 Task: Find connections with filter location Yishui with filter topic #brandingwith filter profile language Potuguese with filter current company Antler with filter school Institute of Product Leadership with filter industry Historical Sites with filter service category Corporate Events with filter keywords title Truck Driver
Action: Mouse moved to (612, 77)
Screenshot: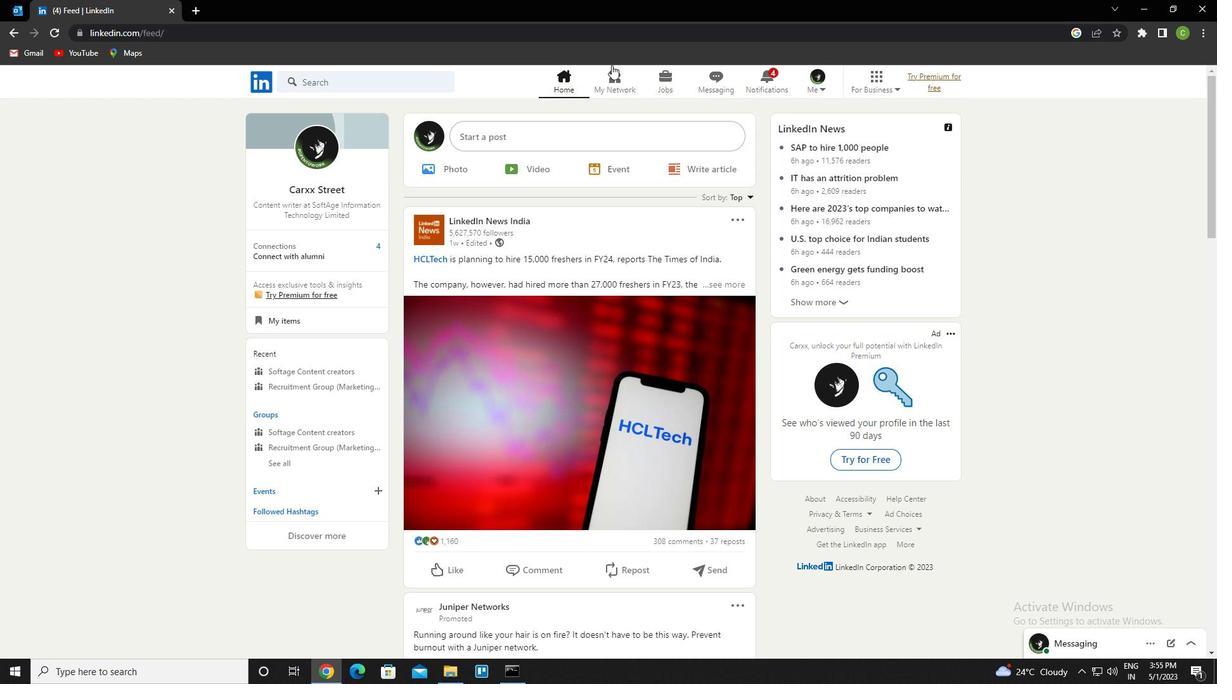 
Action: Mouse pressed left at (612, 77)
Screenshot: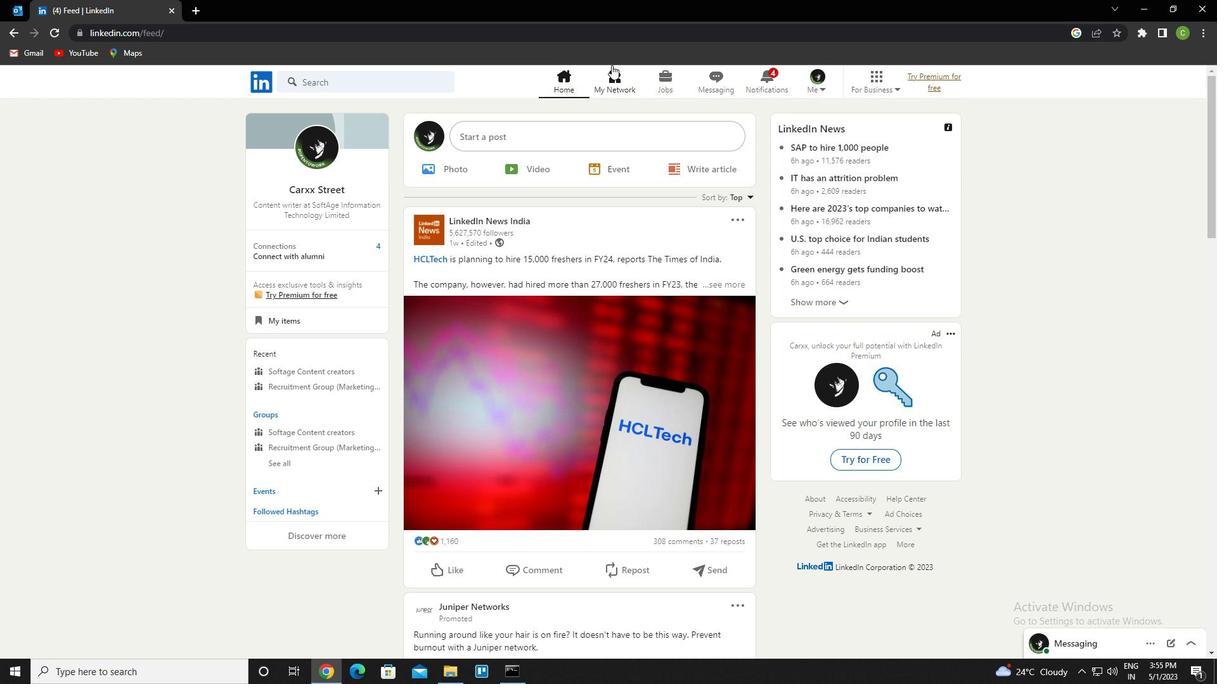 
Action: Mouse moved to (342, 157)
Screenshot: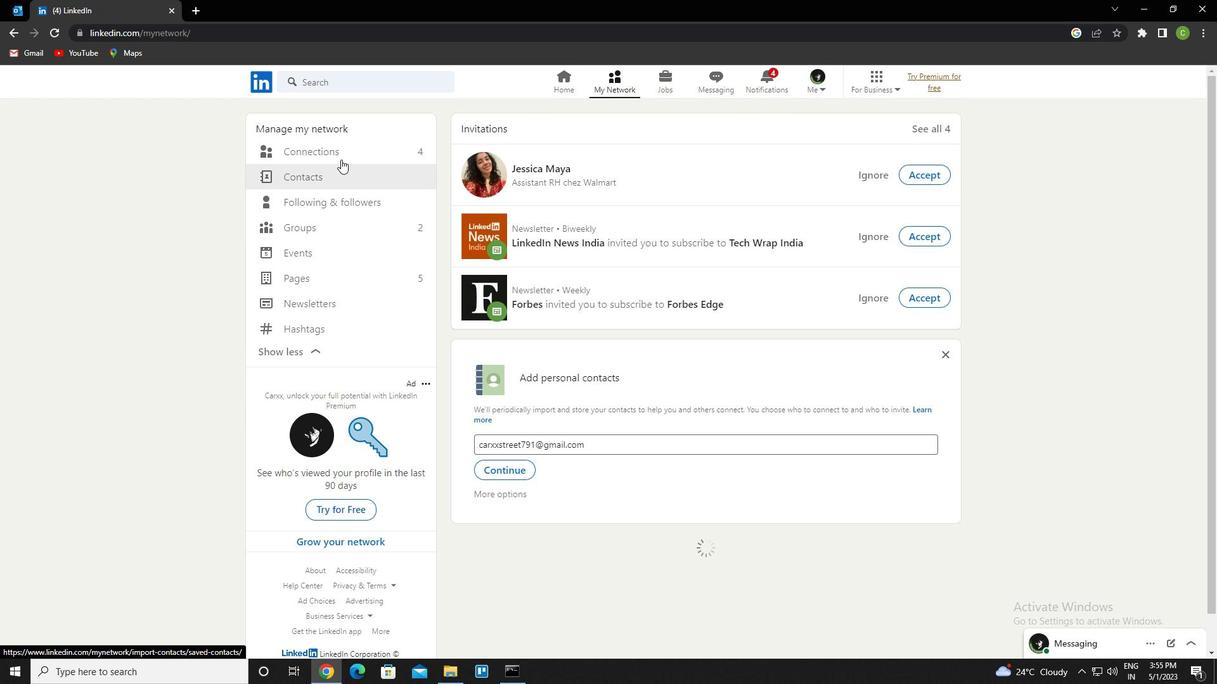 
Action: Mouse pressed left at (342, 157)
Screenshot: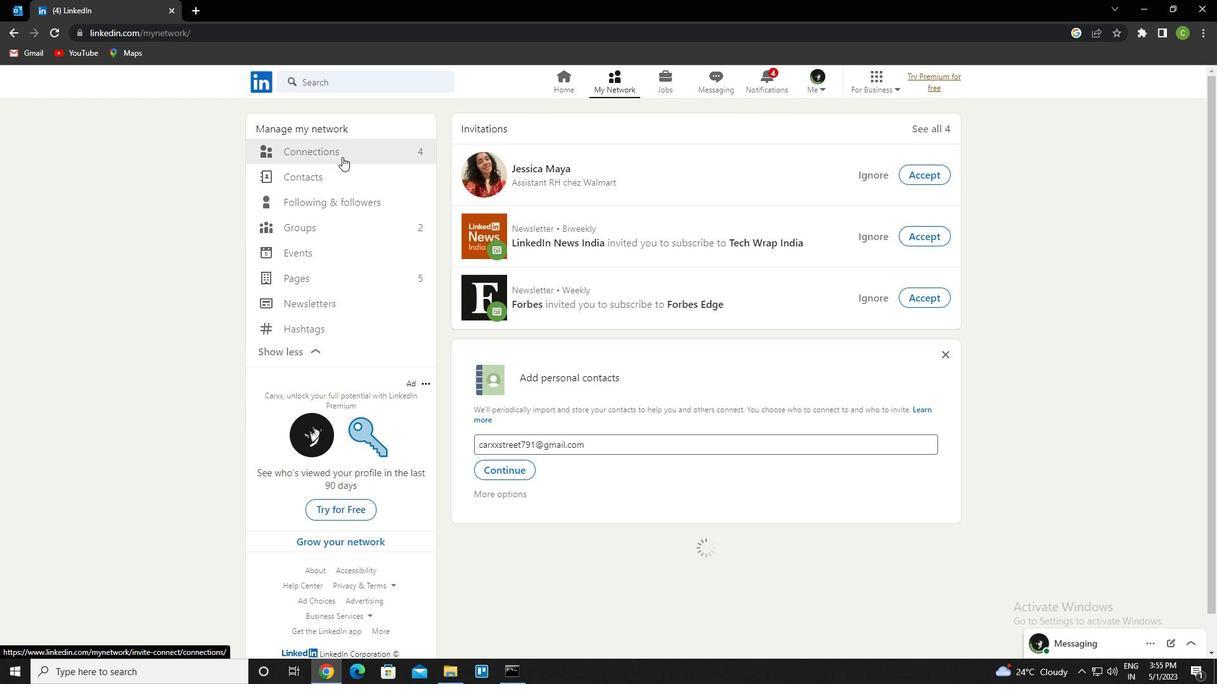 
Action: Mouse moved to (712, 156)
Screenshot: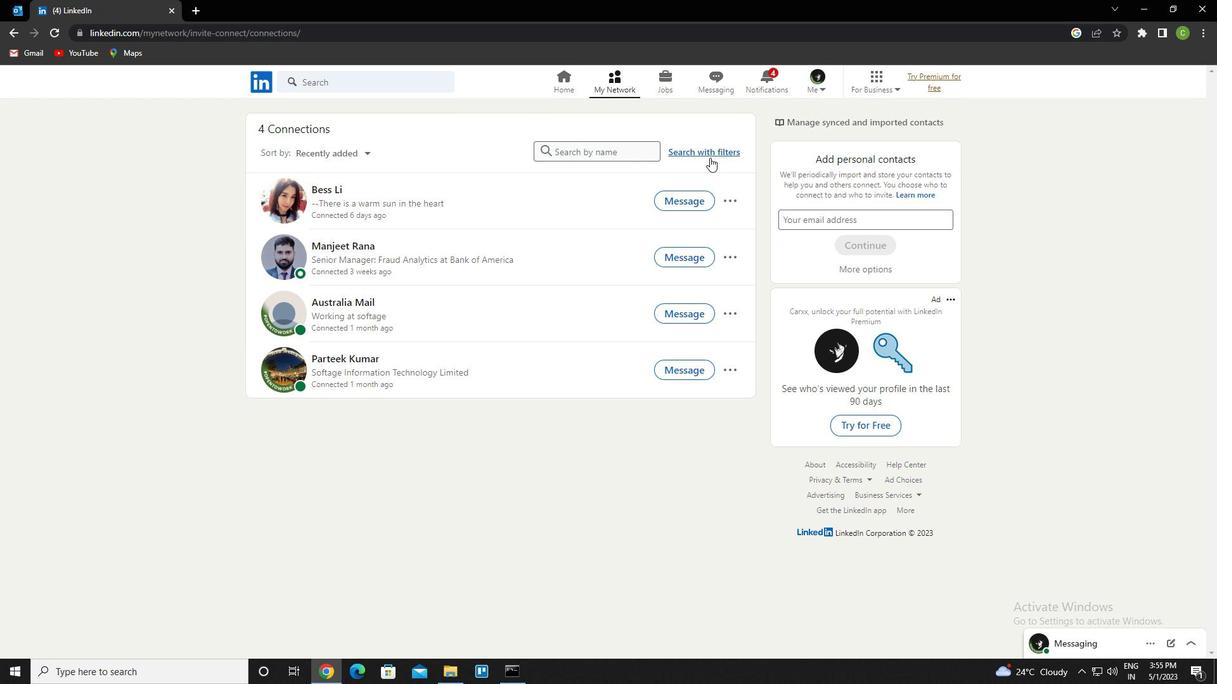 
Action: Mouse pressed left at (712, 156)
Screenshot: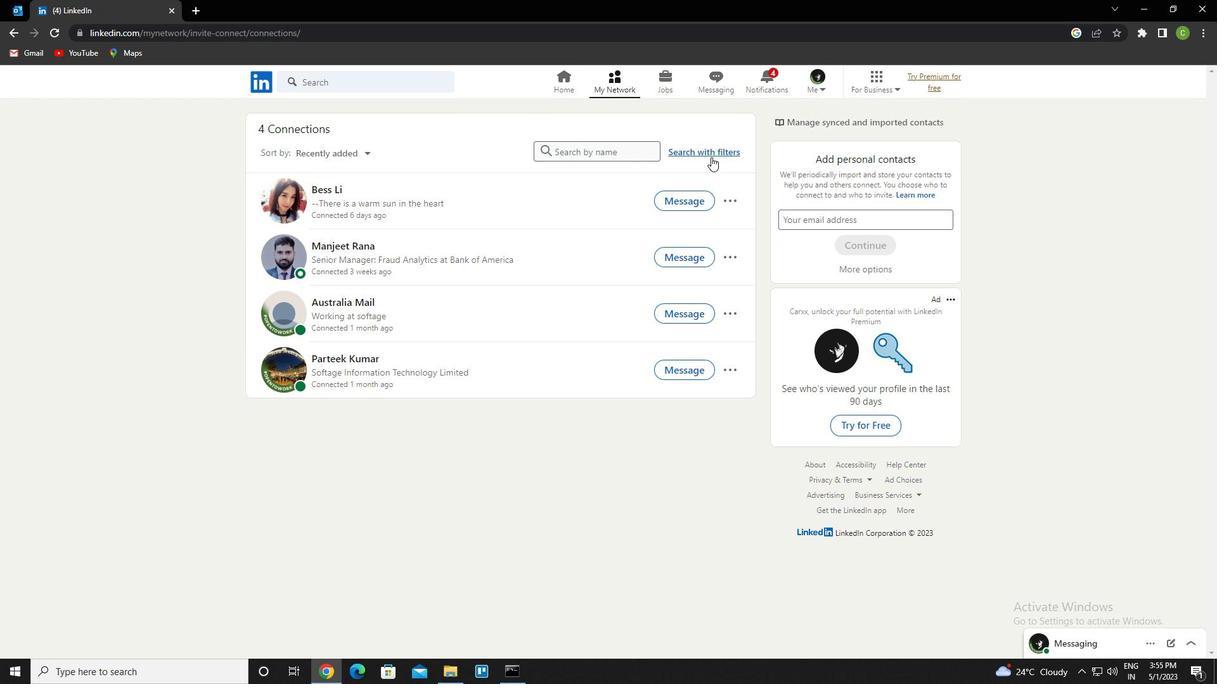 
Action: Mouse moved to (644, 117)
Screenshot: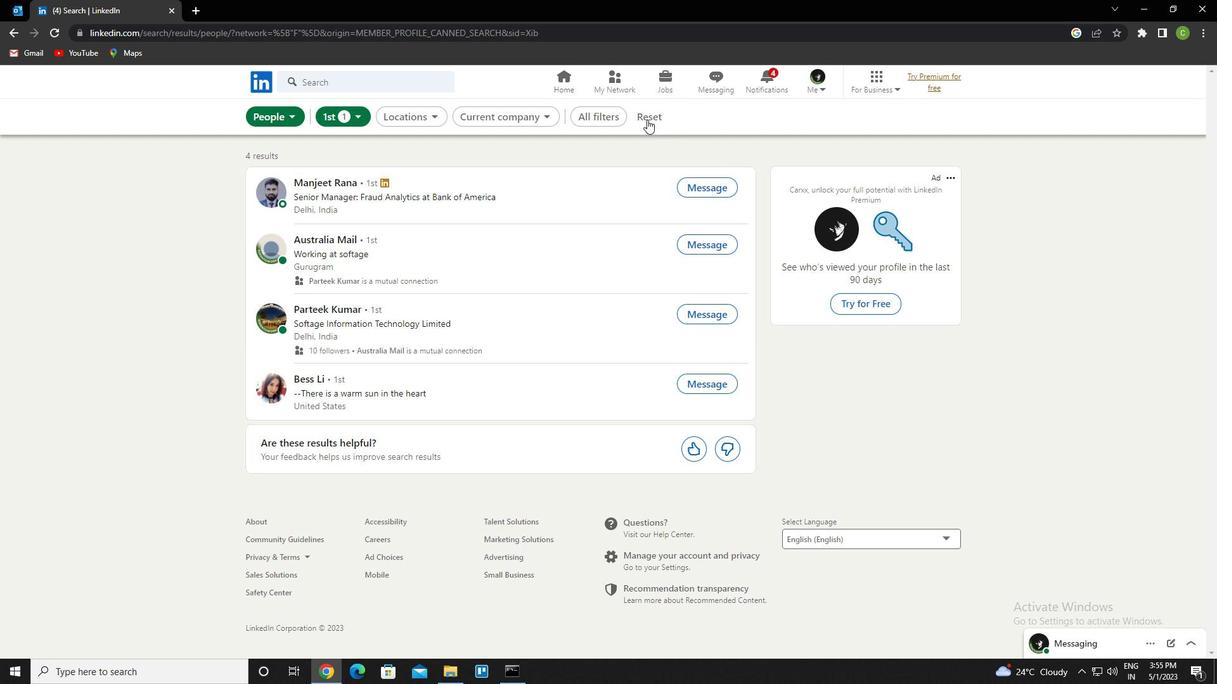 
Action: Mouse pressed left at (644, 117)
Screenshot: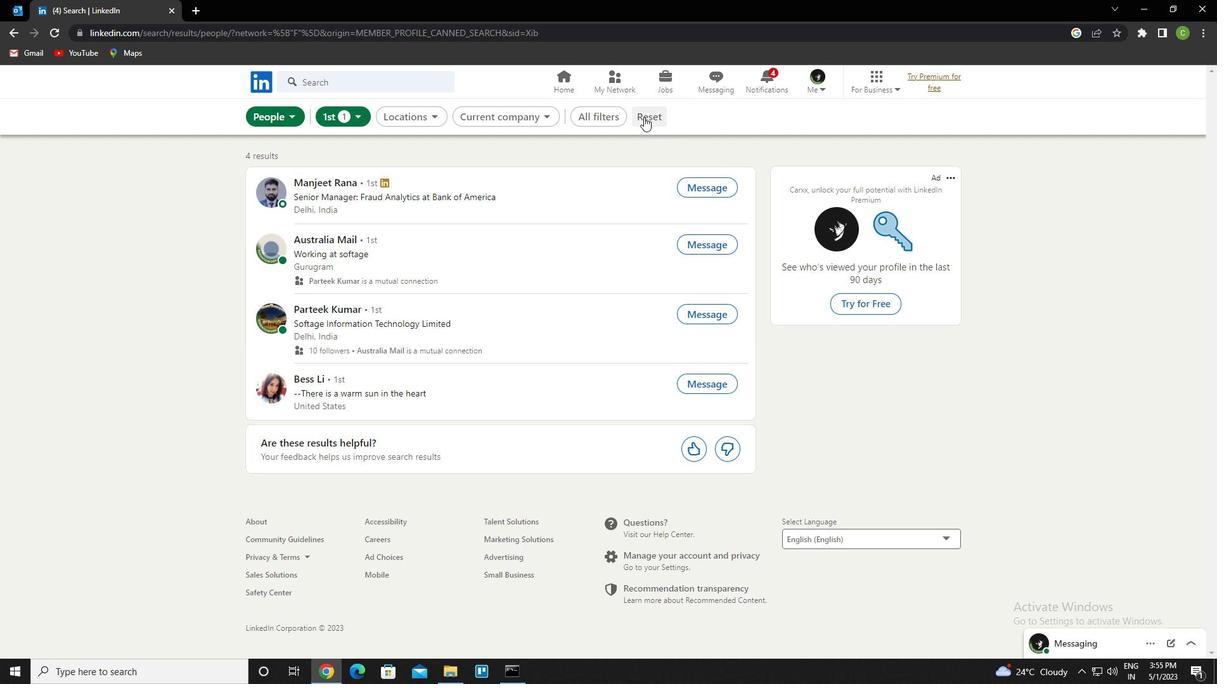 
Action: Mouse moved to (627, 117)
Screenshot: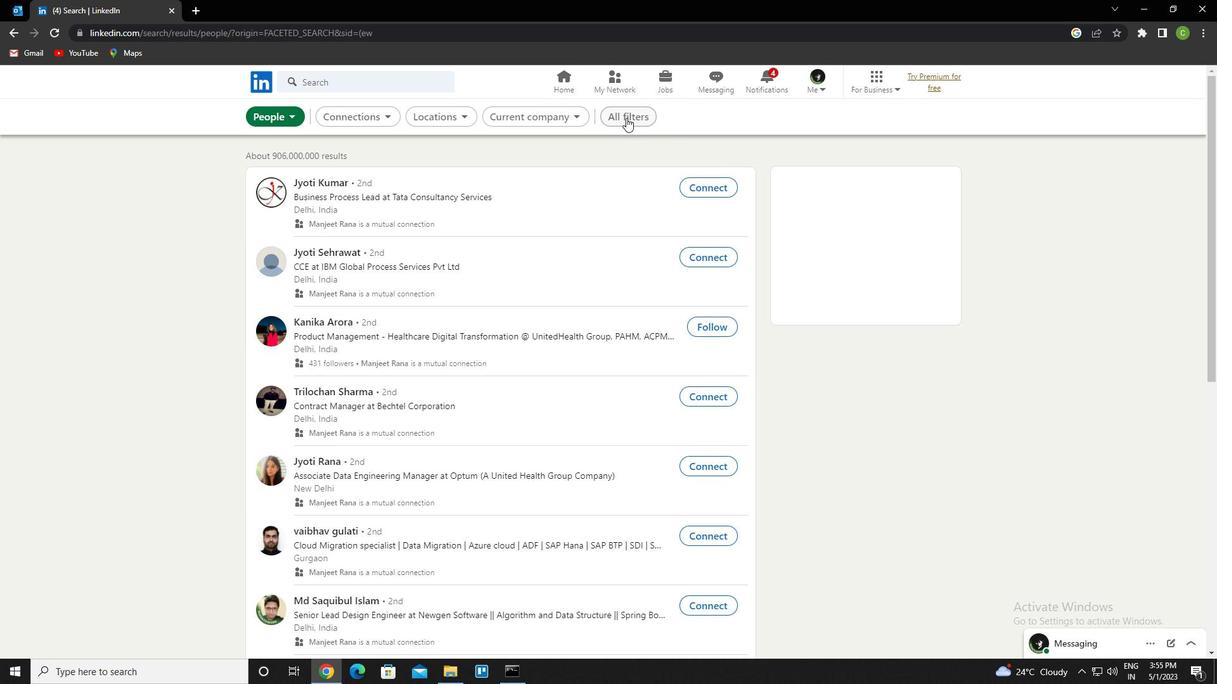 
Action: Mouse pressed left at (627, 117)
Screenshot: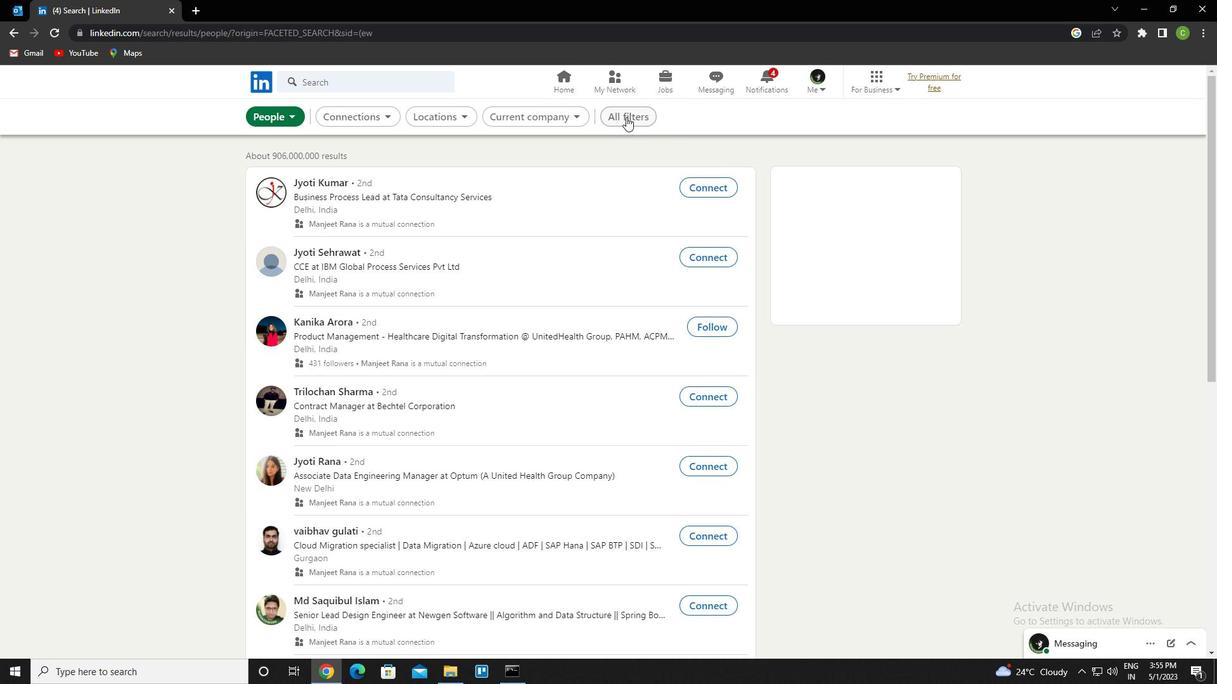 
Action: Mouse moved to (1083, 403)
Screenshot: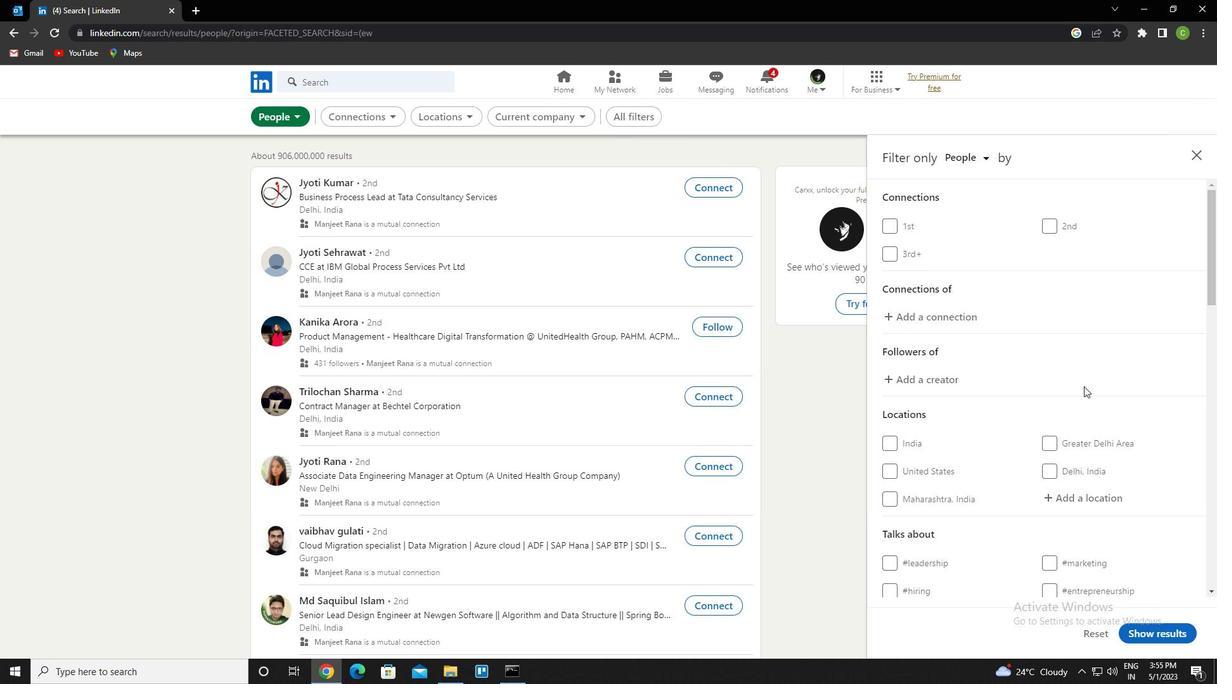 
Action: Mouse scrolled (1083, 402) with delta (0, 0)
Screenshot: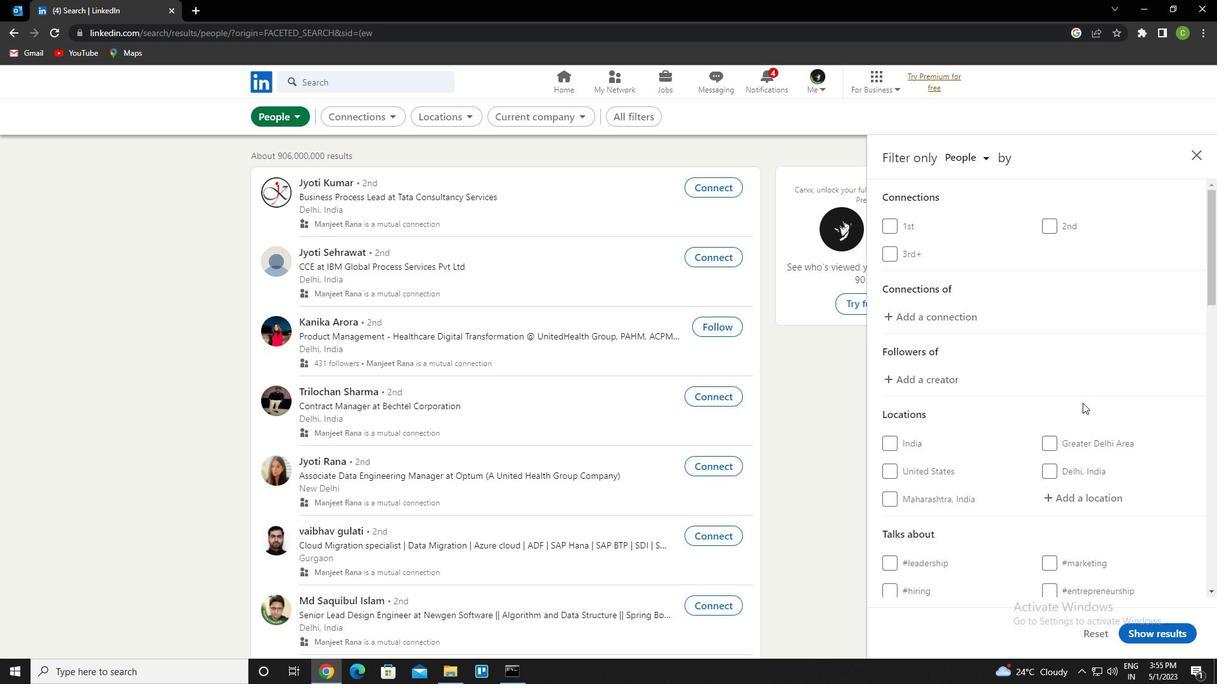 
Action: Mouse scrolled (1083, 402) with delta (0, 0)
Screenshot: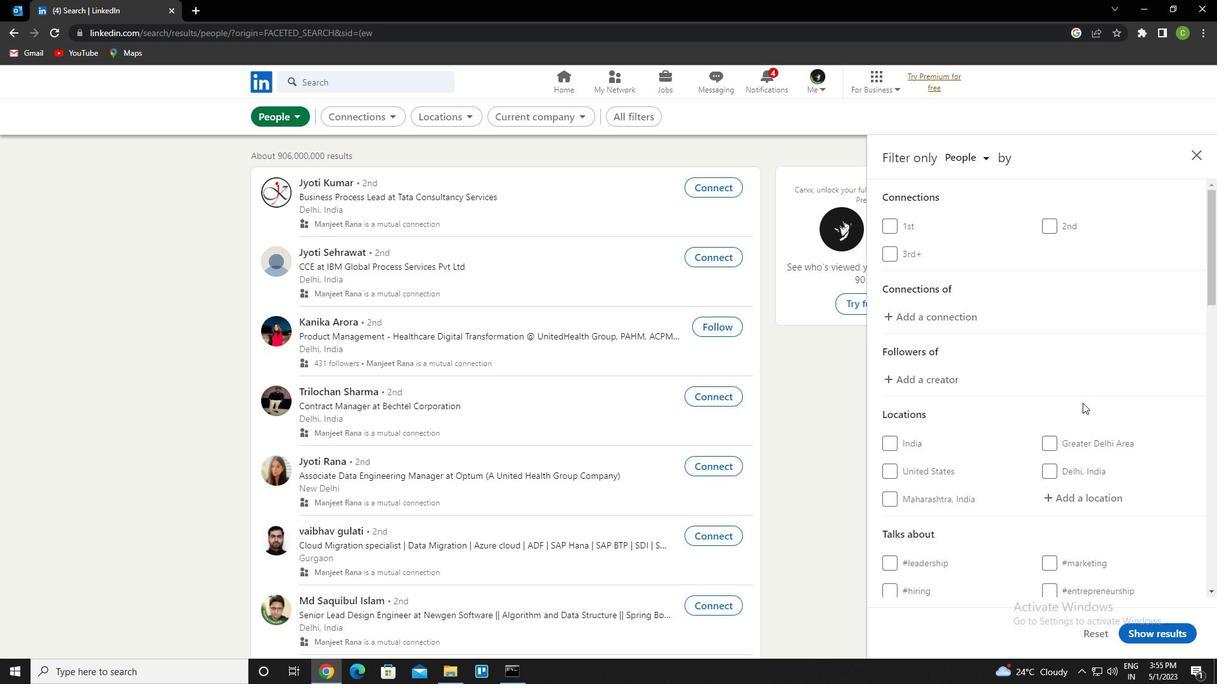 
Action: Mouse moved to (1083, 403)
Screenshot: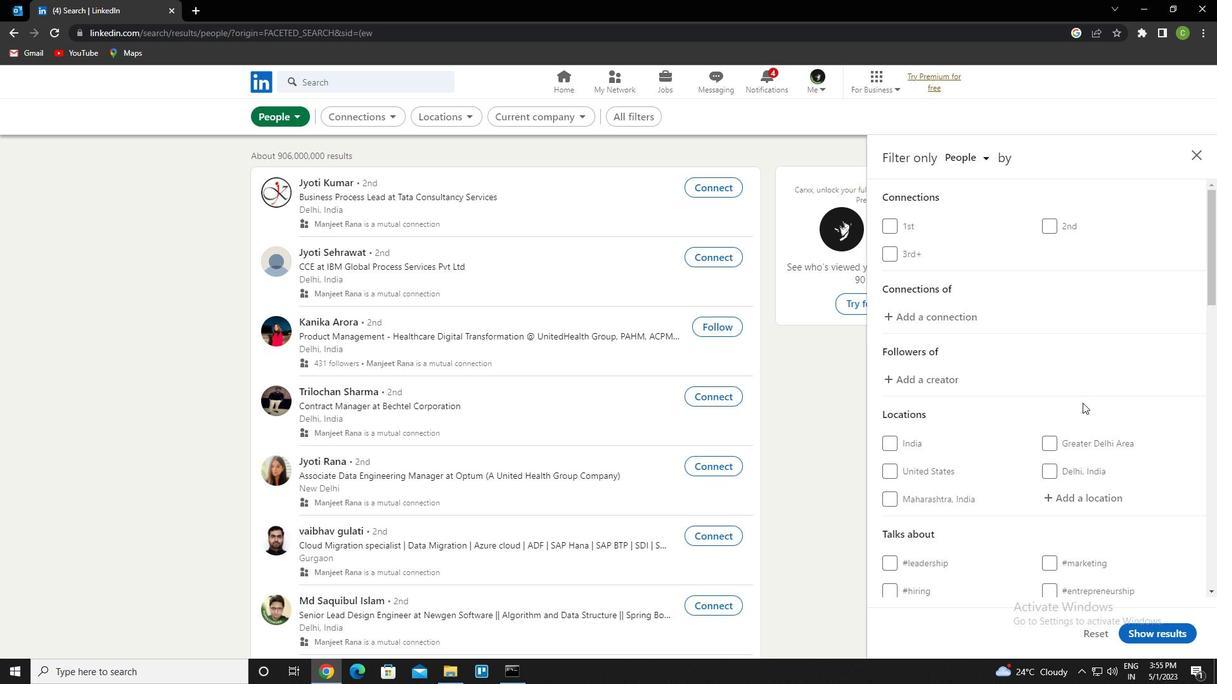 
Action: Mouse scrolled (1083, 402) with delta (0, 0)
Screenshot: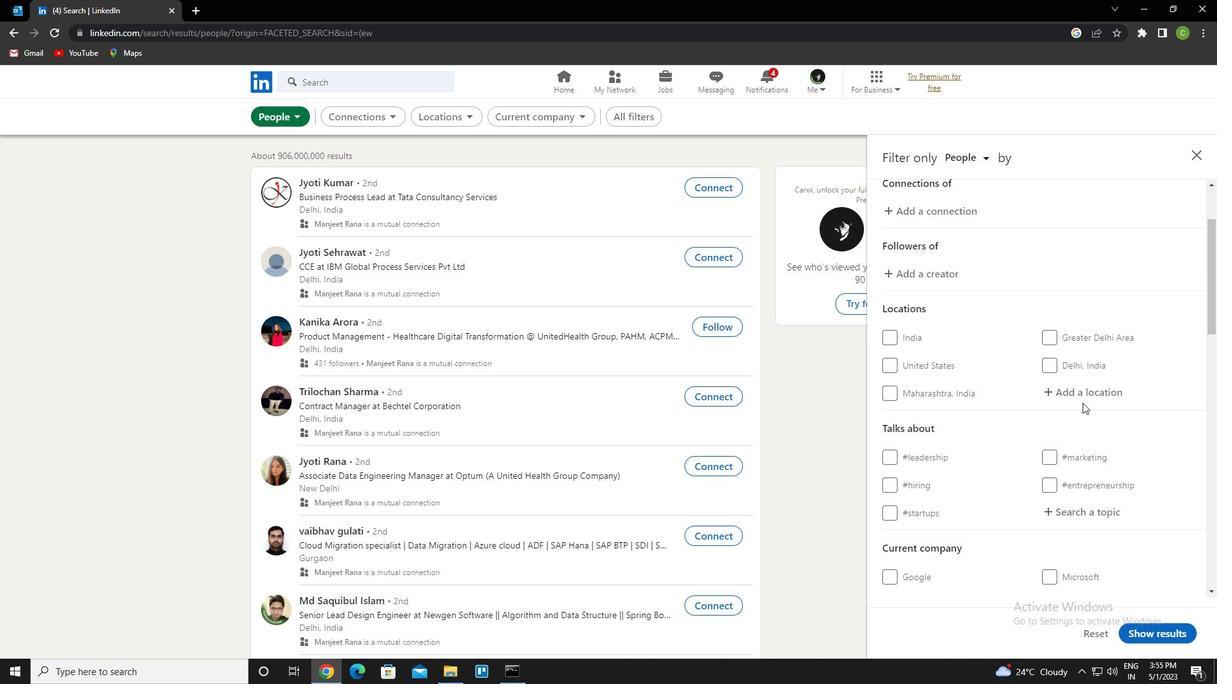 
Action: Mouse moved to (1094, 314)
Screenshot: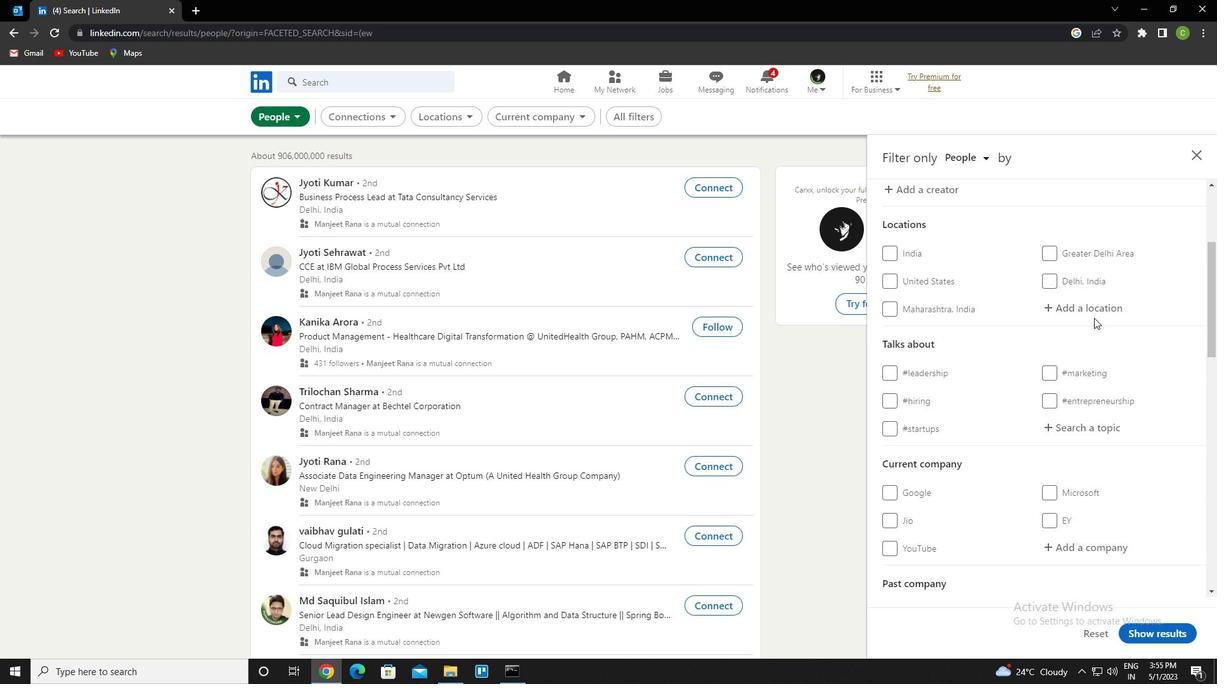 
Action: Mouse pressed left at (1094, 314)
Screenshot: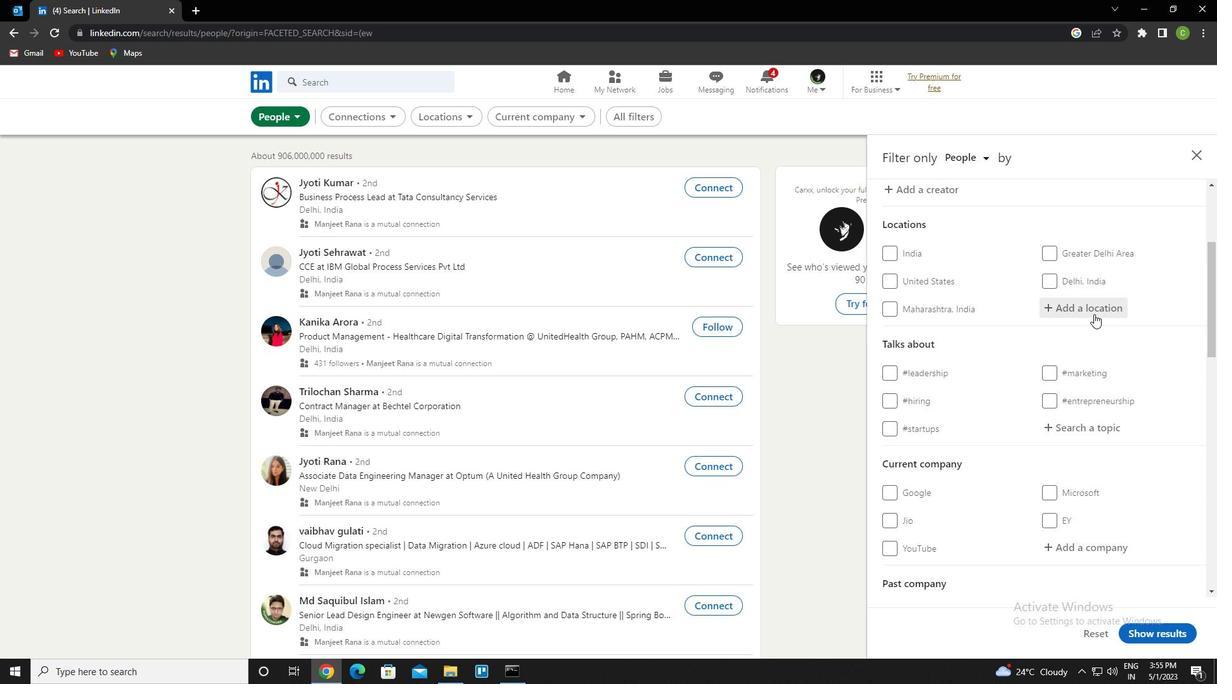 
Action: Key pressed <Key.caps_lock>y<Key.caps_lock>ishui
Screenshot: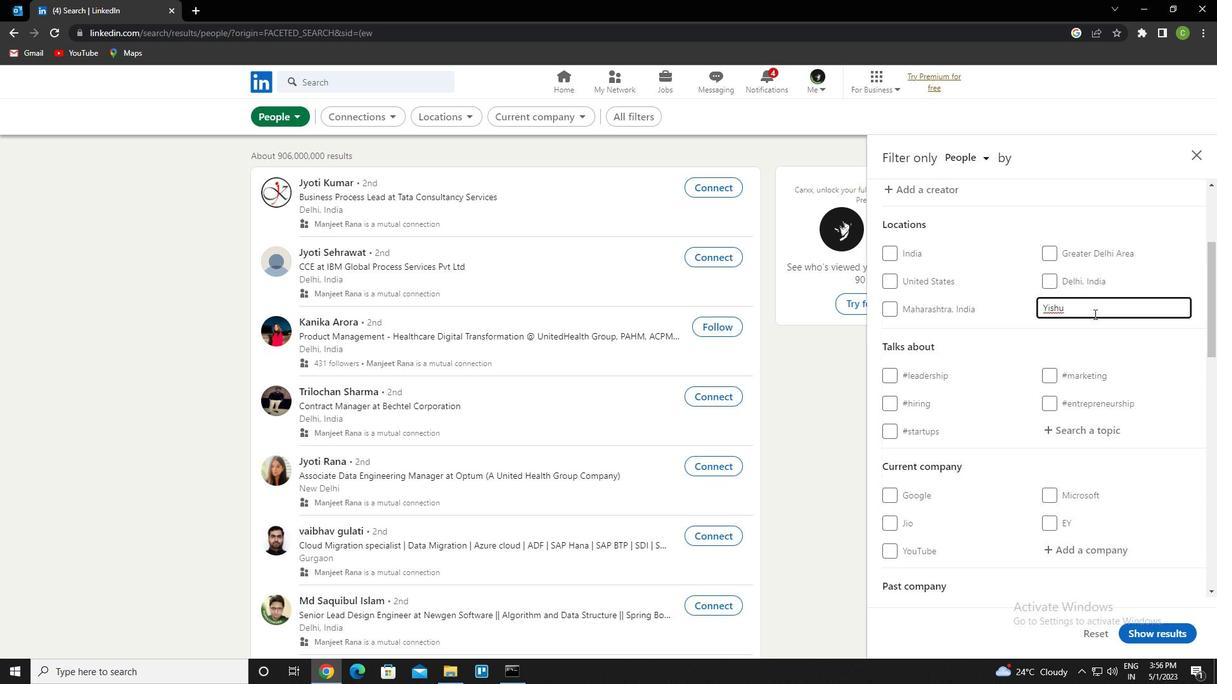
Action: Mouse moved to (1092, 316)
Screenshot: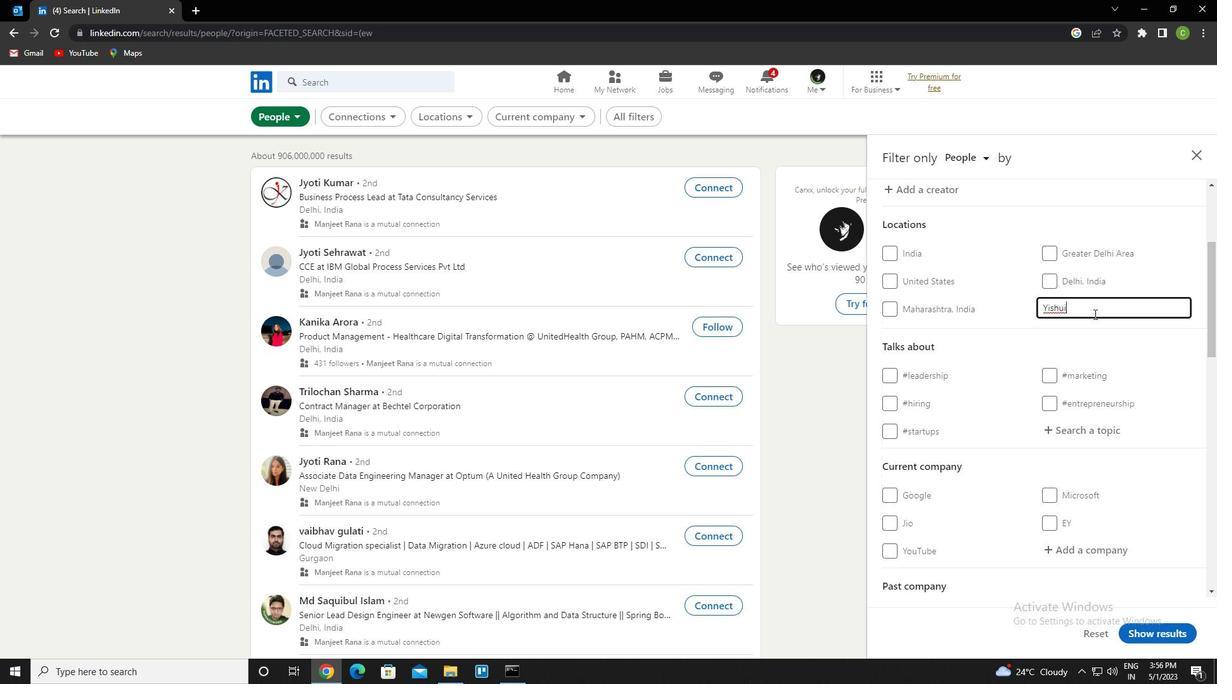 
Action: Mouse scrolled (1092, 315) with delta (0, 0)
Screenshot: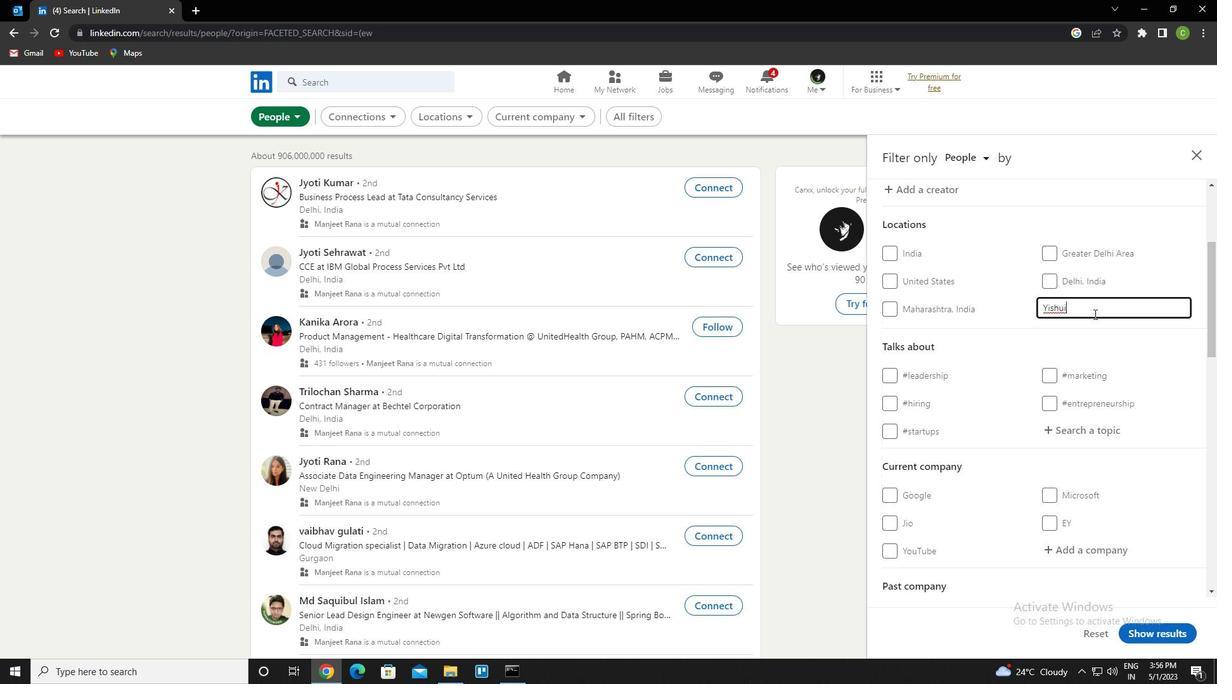 
Action: Mouse scrolled (1092, 315) with delta (0, 0)
Screenshot: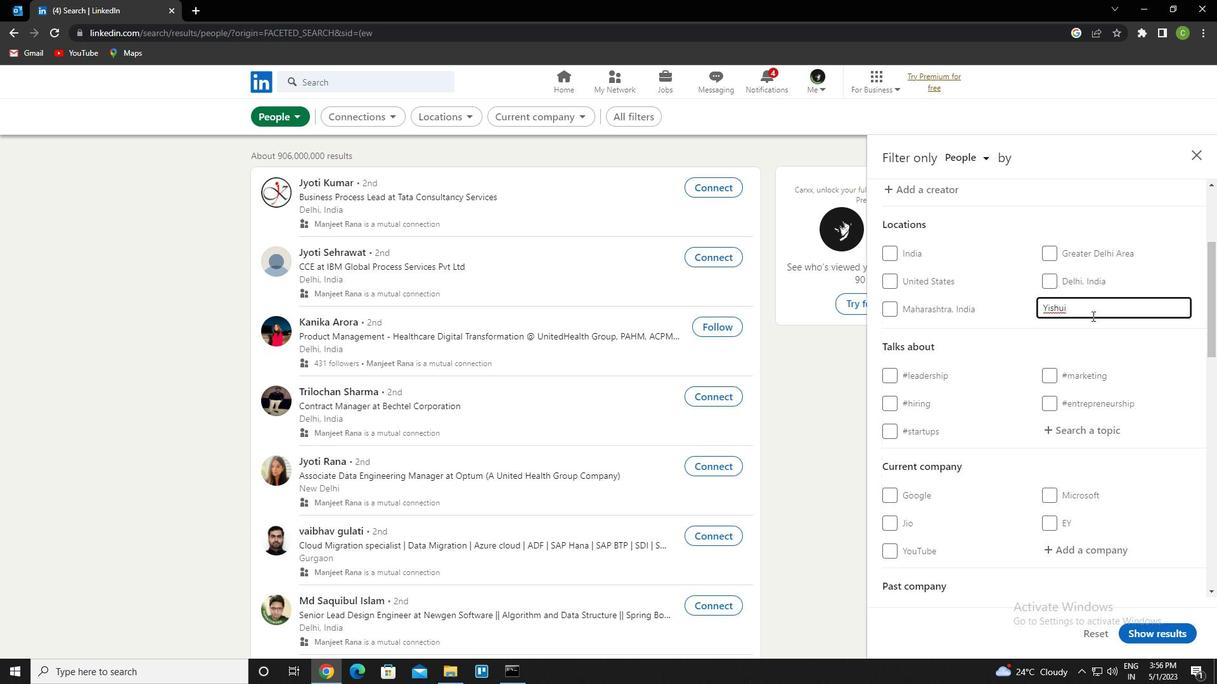 
Action: Mouse moved to (1094, 303)
Screenshot: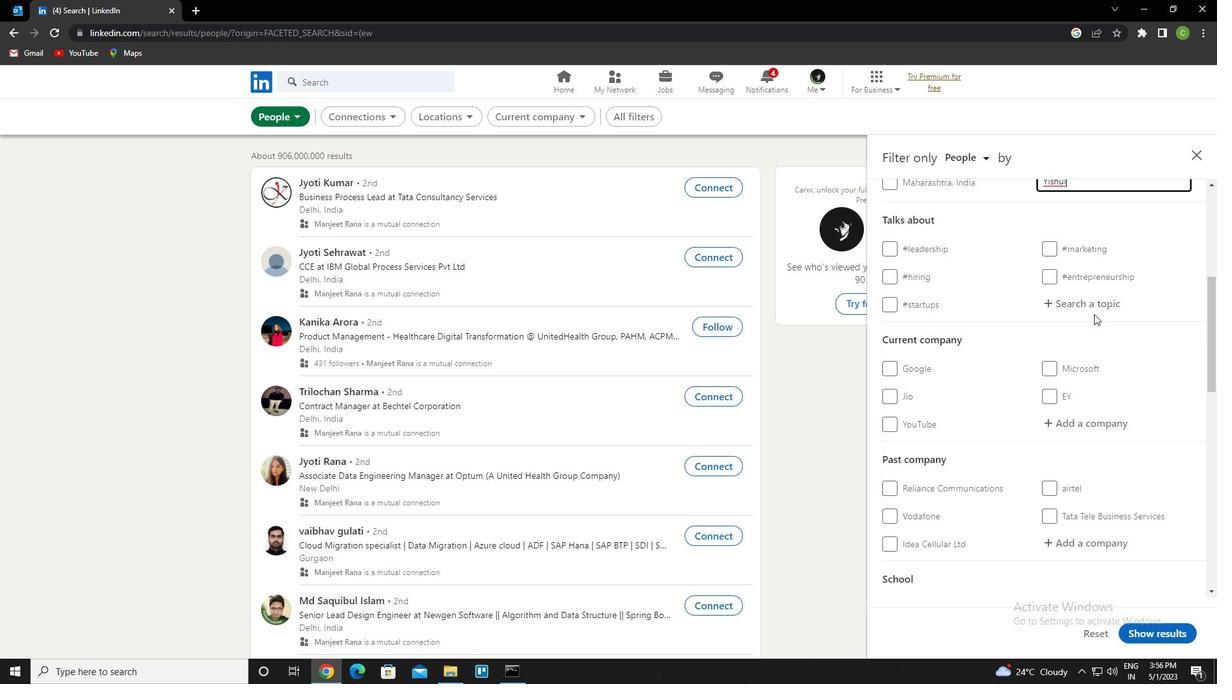
Action: Mouse pressed left at (1094, 303)
Screenshot: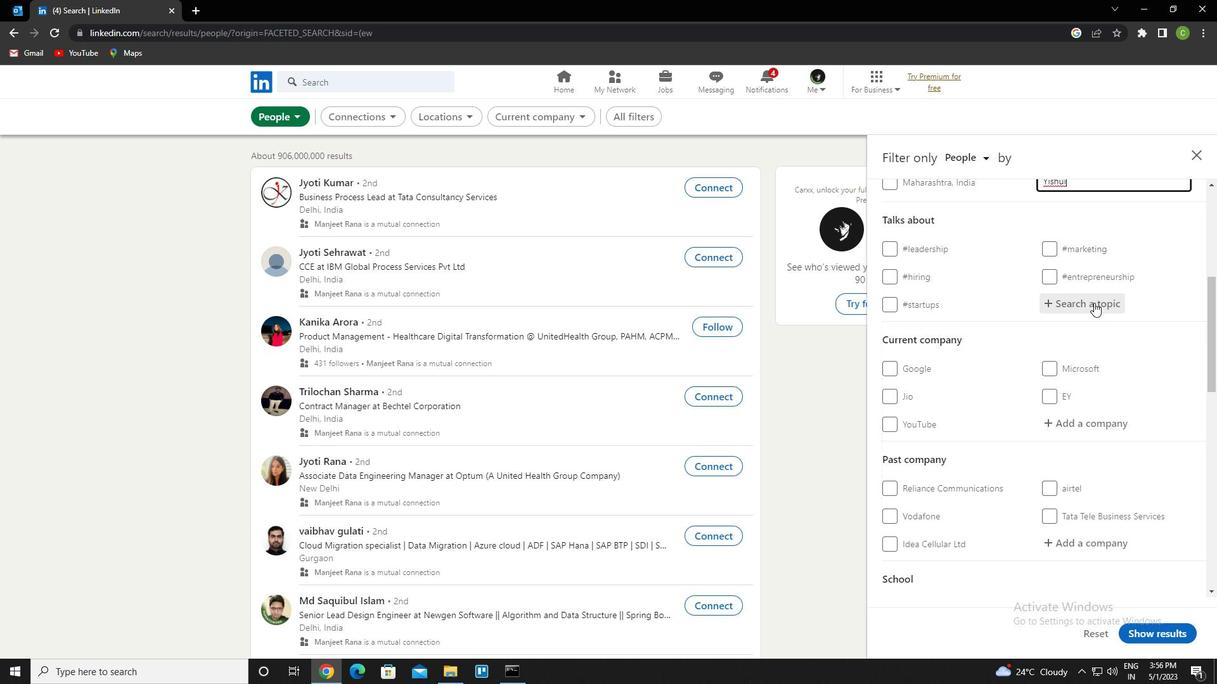 
Action: Key pressed branding<Key.down><Key.enter>
Screenshot: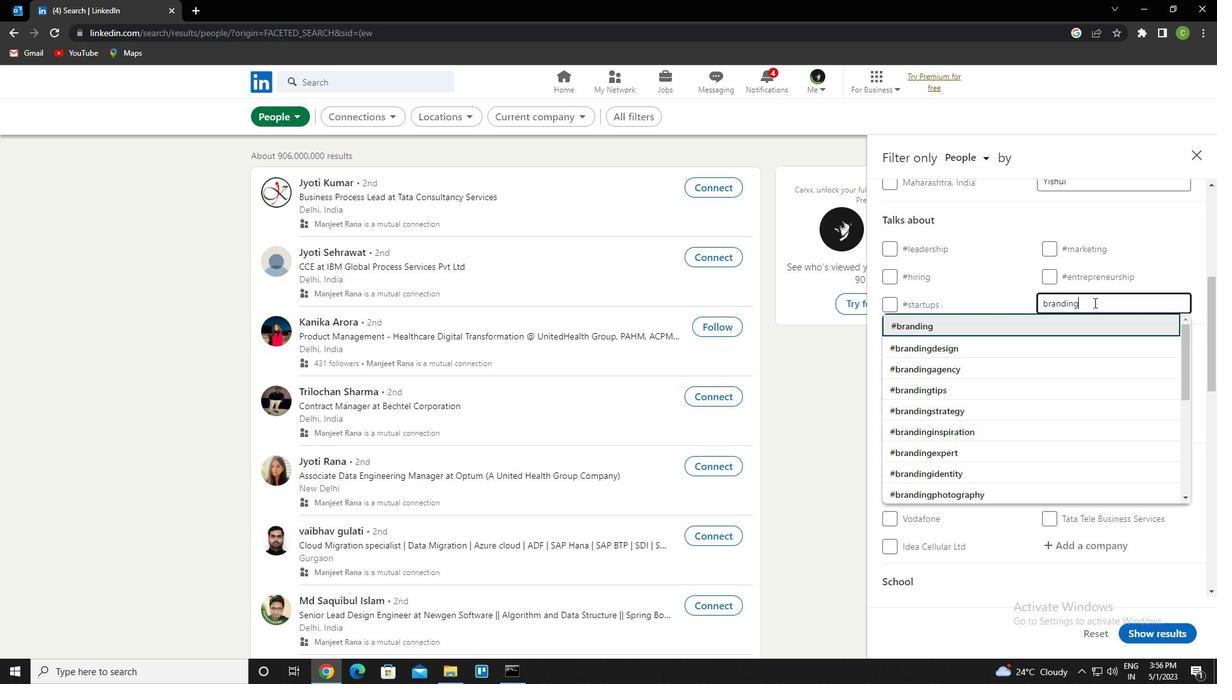 
Action: Mouse scrolled (1094, 302) with delta (0, 0)
Screenshot: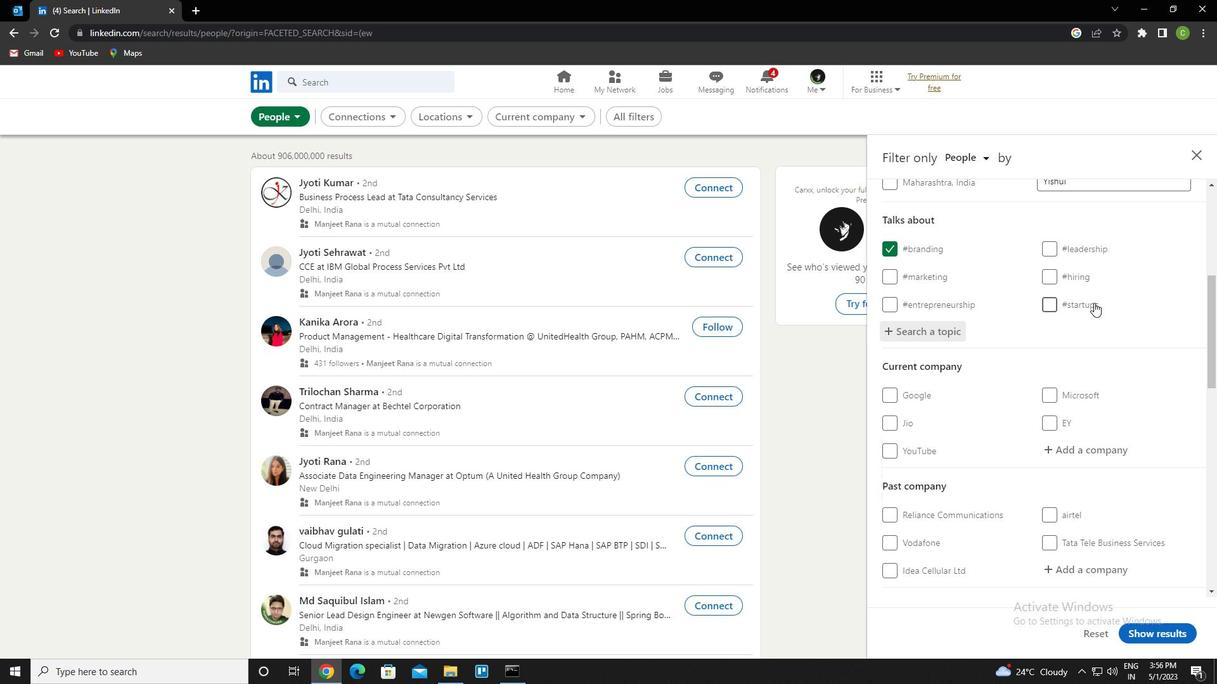 
Action: Mouse scrolled (1094, 302) with delta (0, 0)
Screenshot: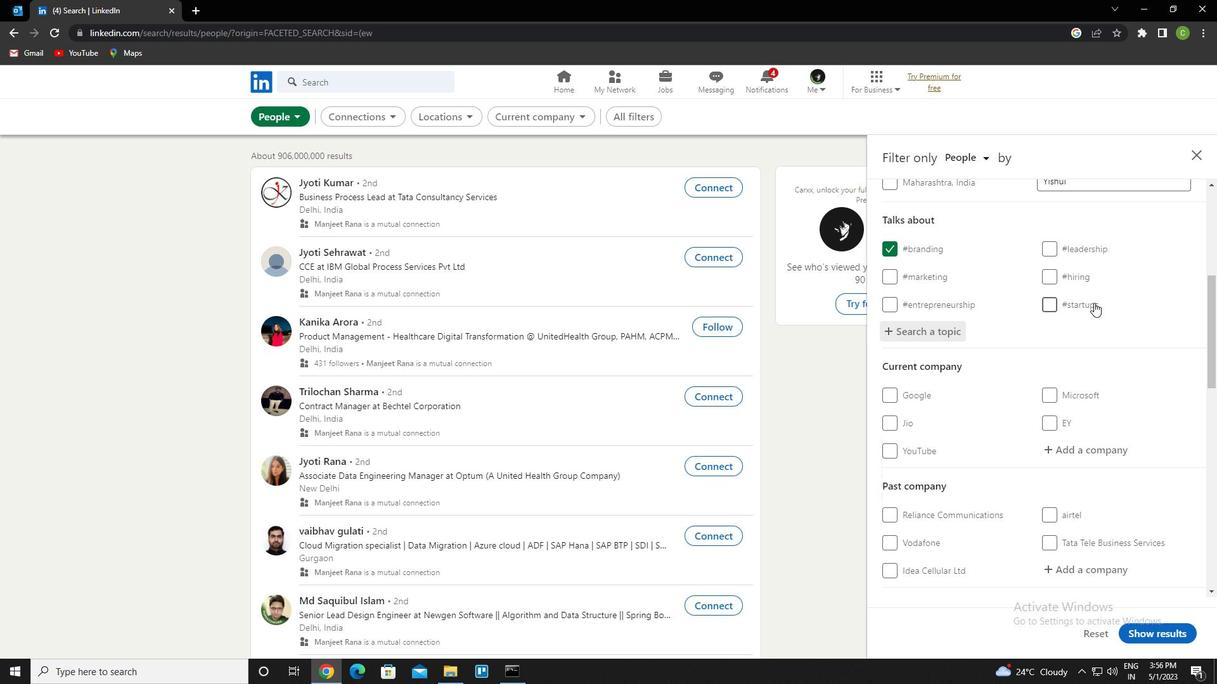 
Action: Mouse scrolled (1094, 302) with delta (0, 0)
Screenshot: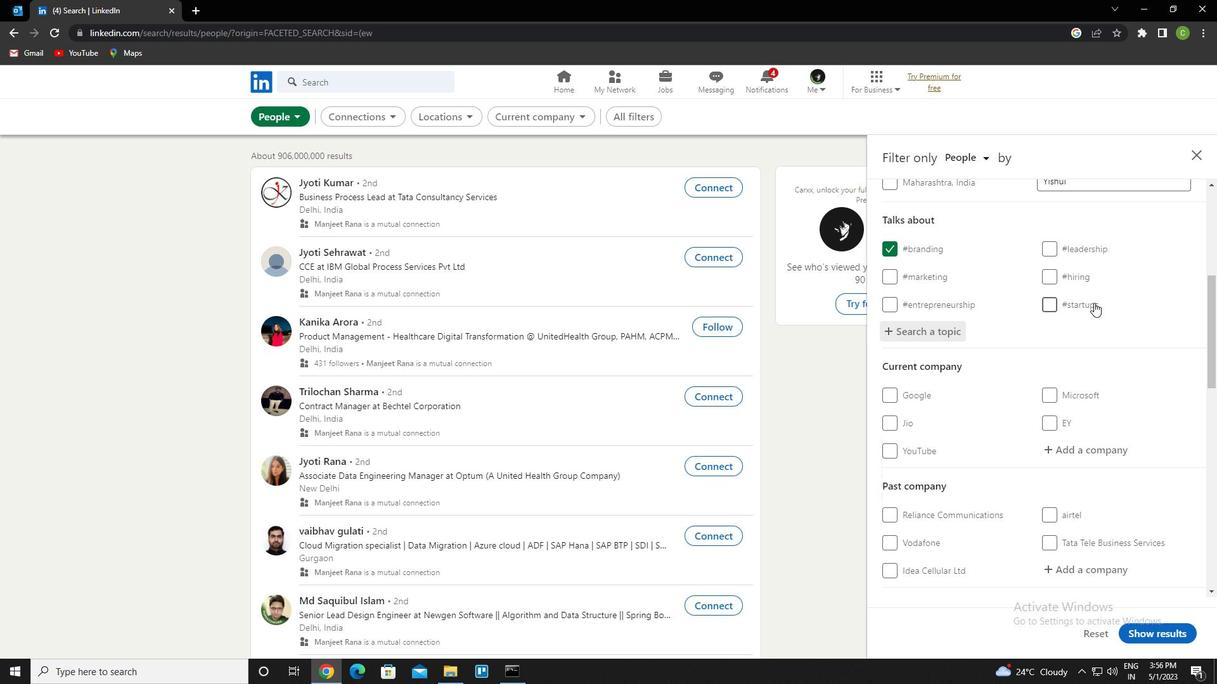 
Action: Mouse moved to (1093, 303)
Screenshot: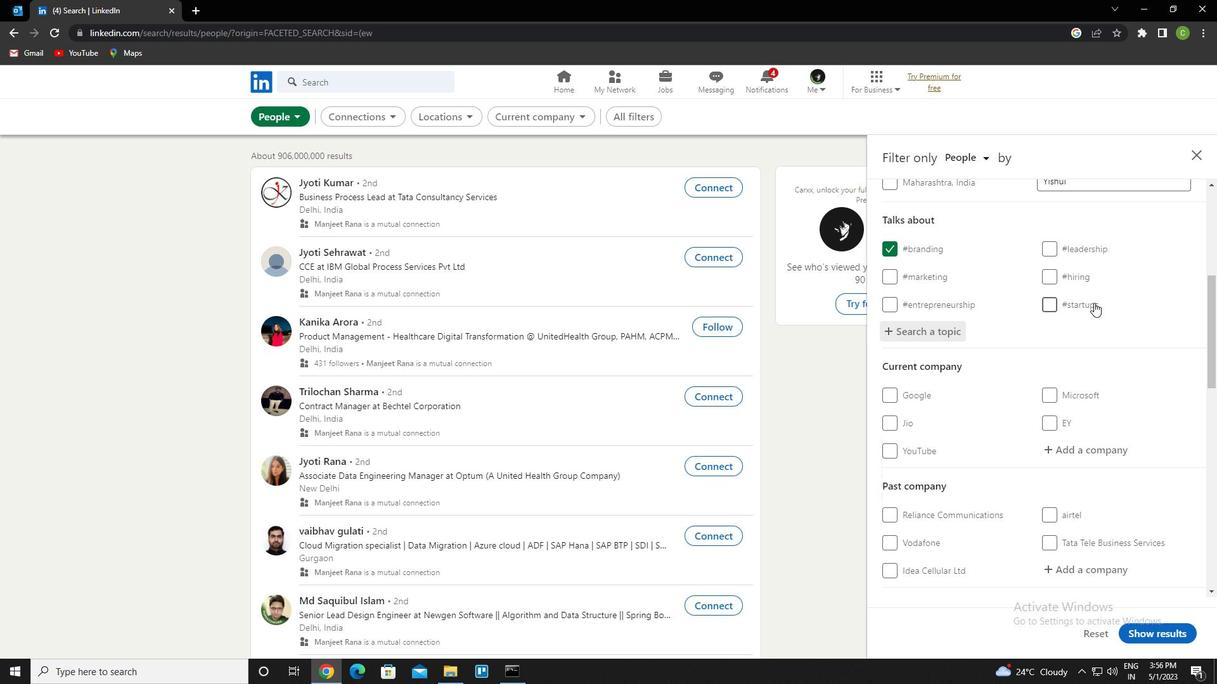
Action: Mouse scrolled (1093, 303) with delta (0, 0)
Screenshot: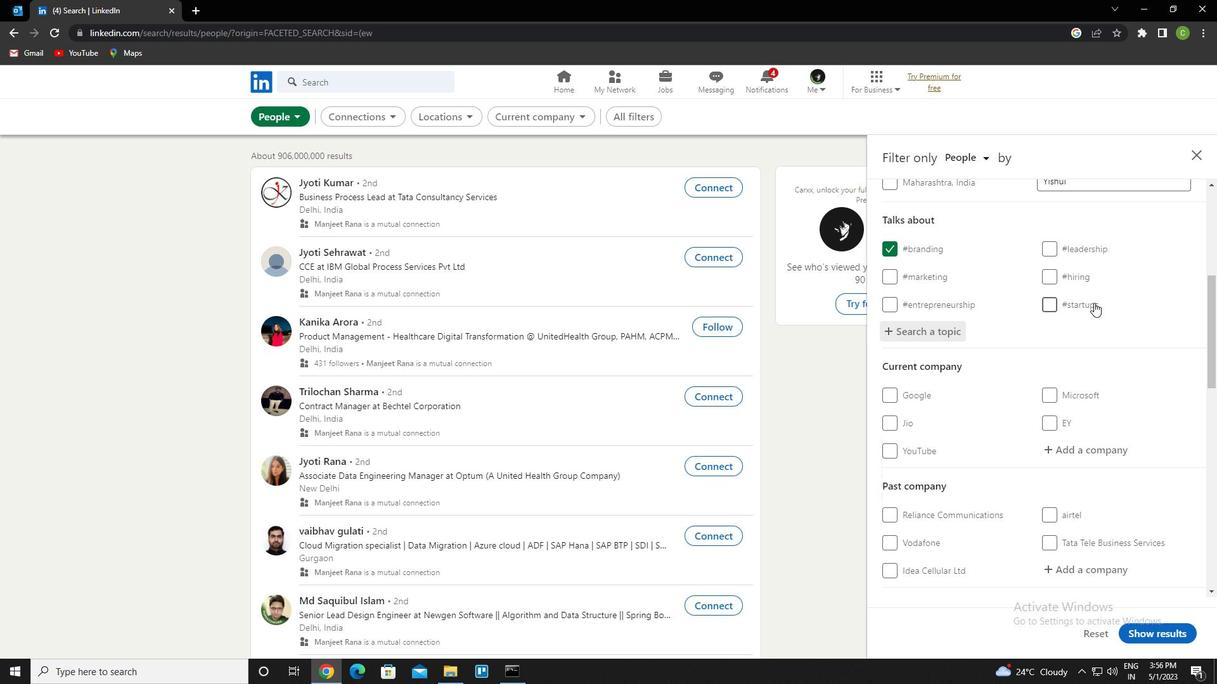 
Action: Mouse moved to (1089, 314)
Screenshot: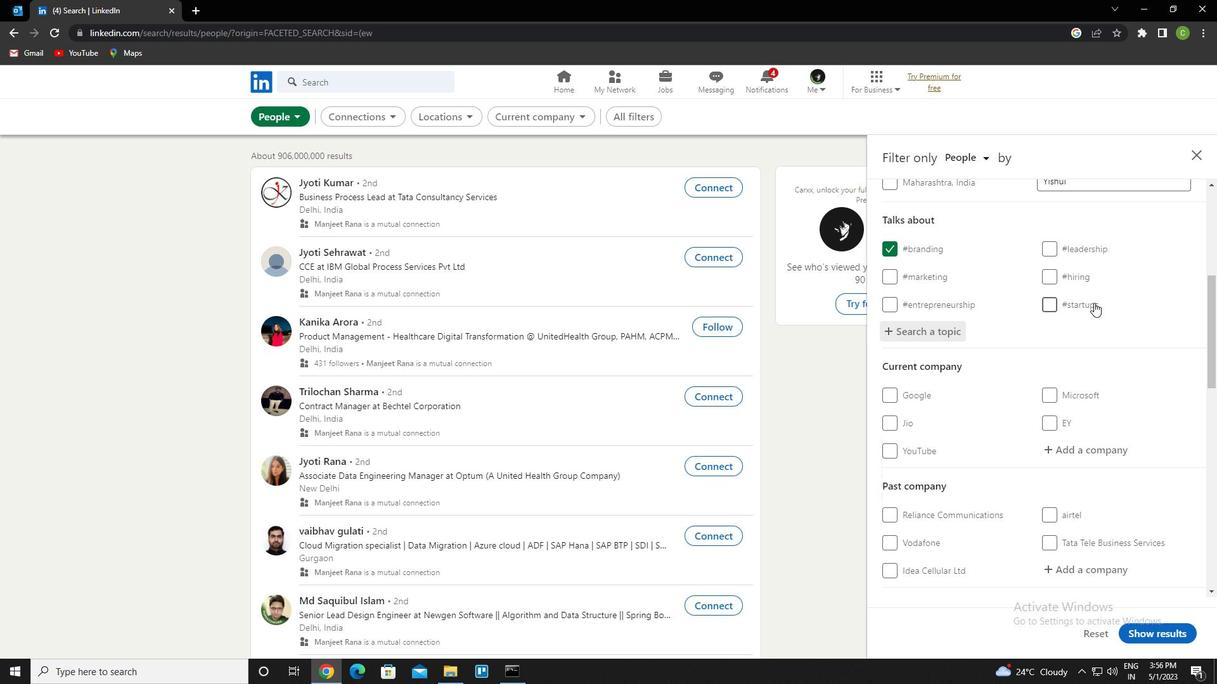 
Action: Mouse scrolled (1089, 313) with delta (0, 0)
Screenshot: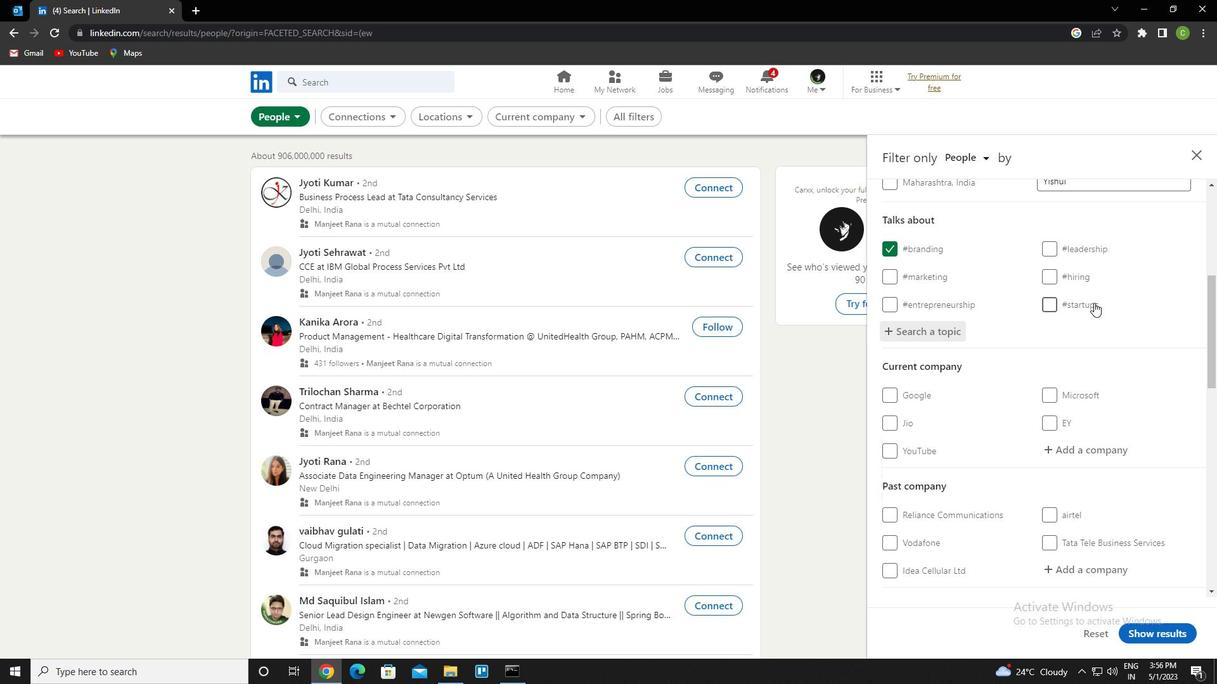 
Action: Mouse moved to (1088, 317)
Screenshot: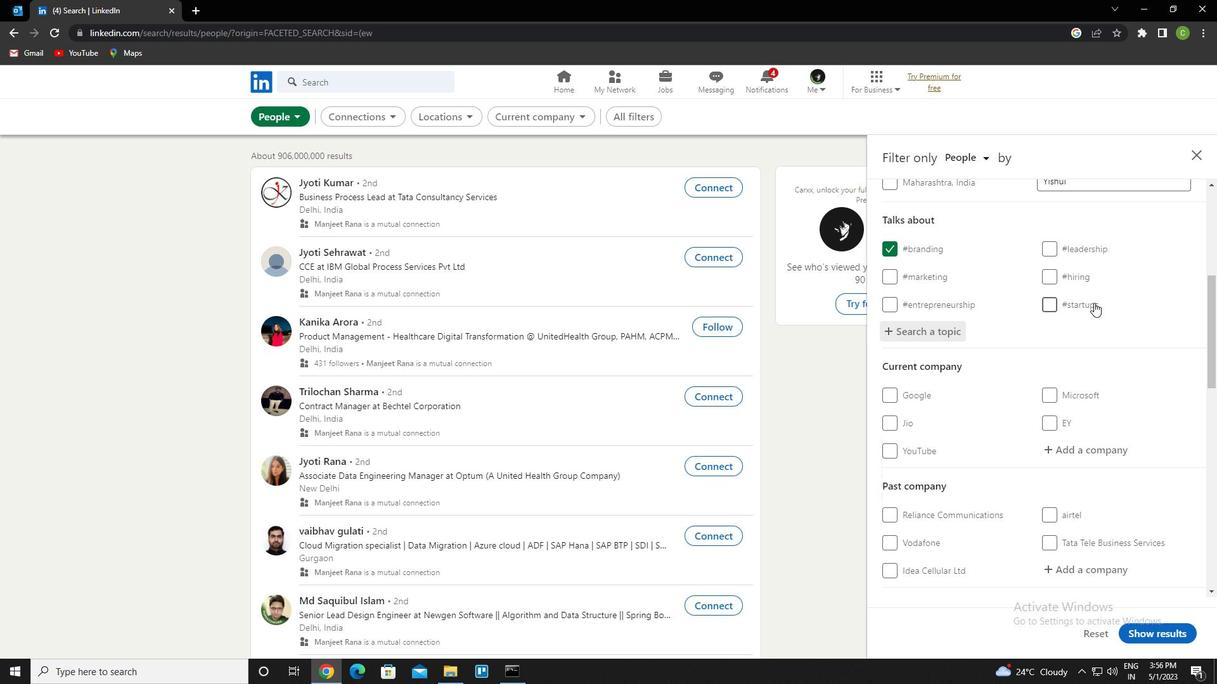 
Action: Mouse scrolled (1088, 316) with delta (0, 0)
Screenshot: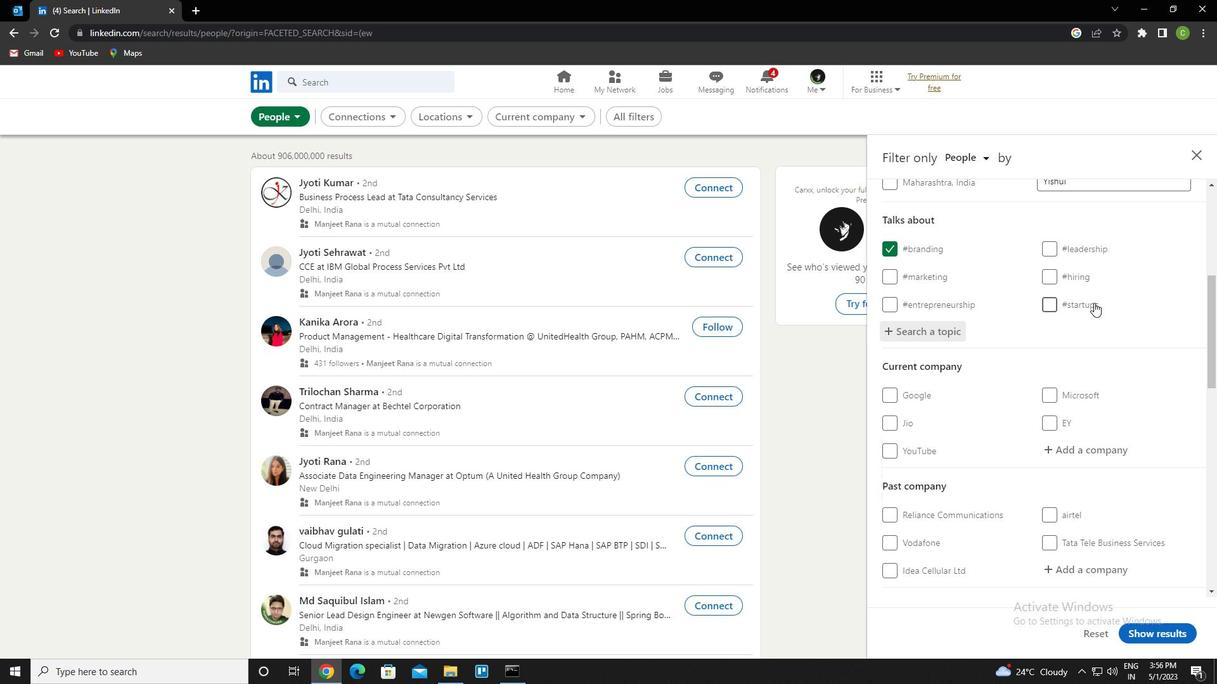
Action: Mouse scrolled (1088, 316) with delta (0, 0)
Screenshot: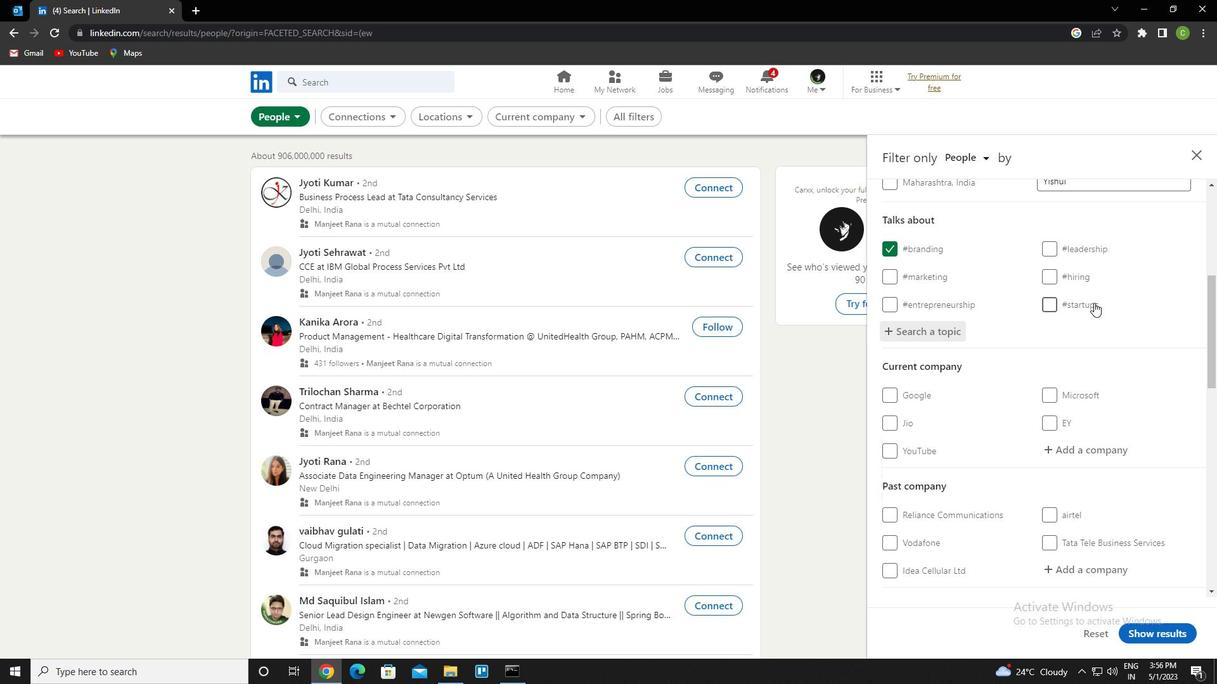 
Action: Mouse scrolled (1088, 316) with delta (0, 0)
Screenshot: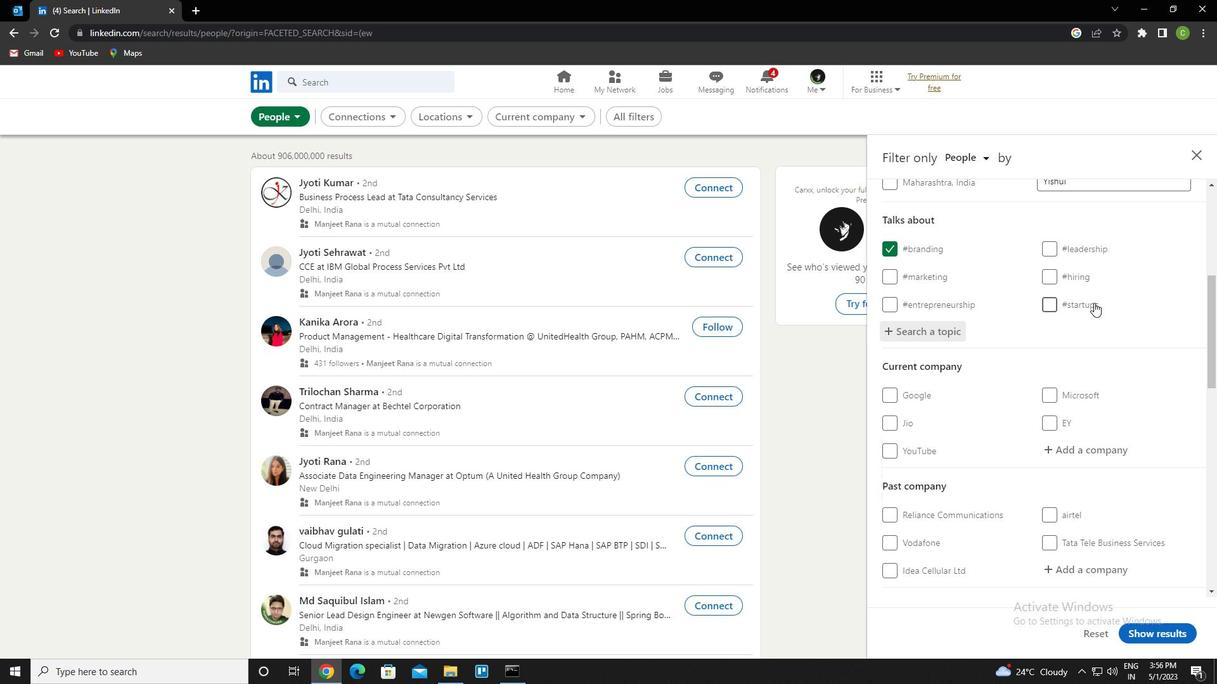 
Action: Mouse scrolled (1088, 316) with delta (0, 0)
Screenshot: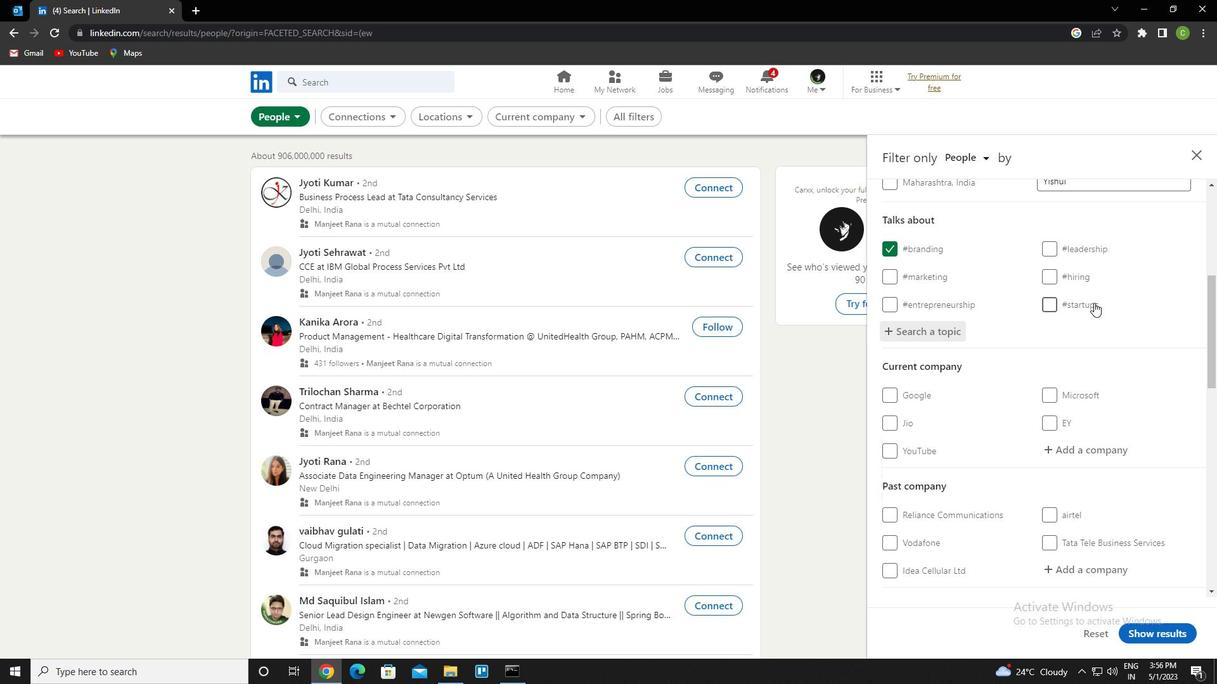 
Action: Mouse scrolled (1088, 316) with delta (0, 0)
Screenshot: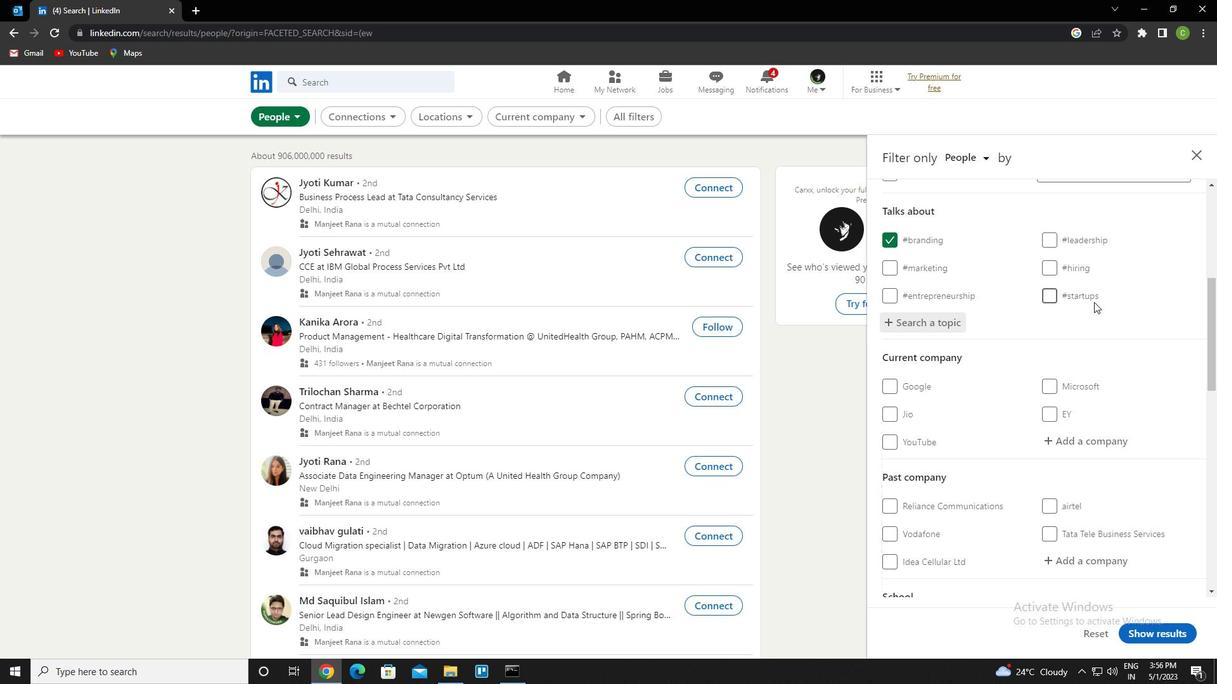 
Action: Mouse moved to (998, 508)
Screenshot: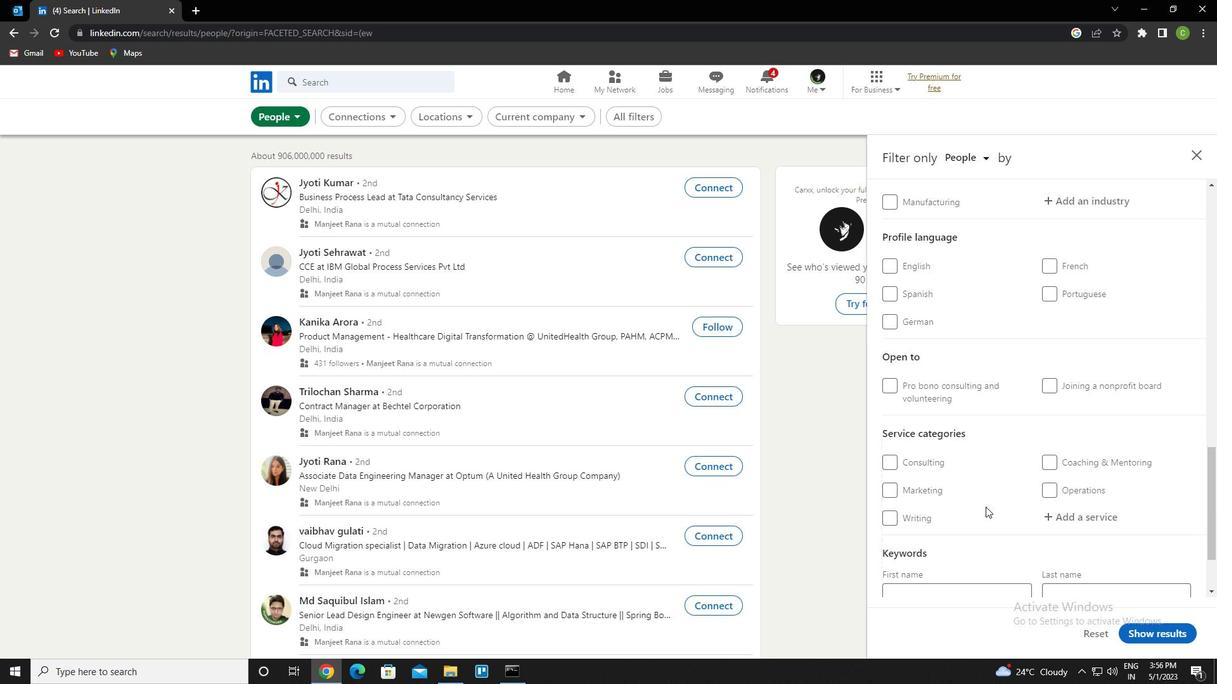 
Action: Mouse scrolled (998, 507) with delta (0, 0)
Screenshot: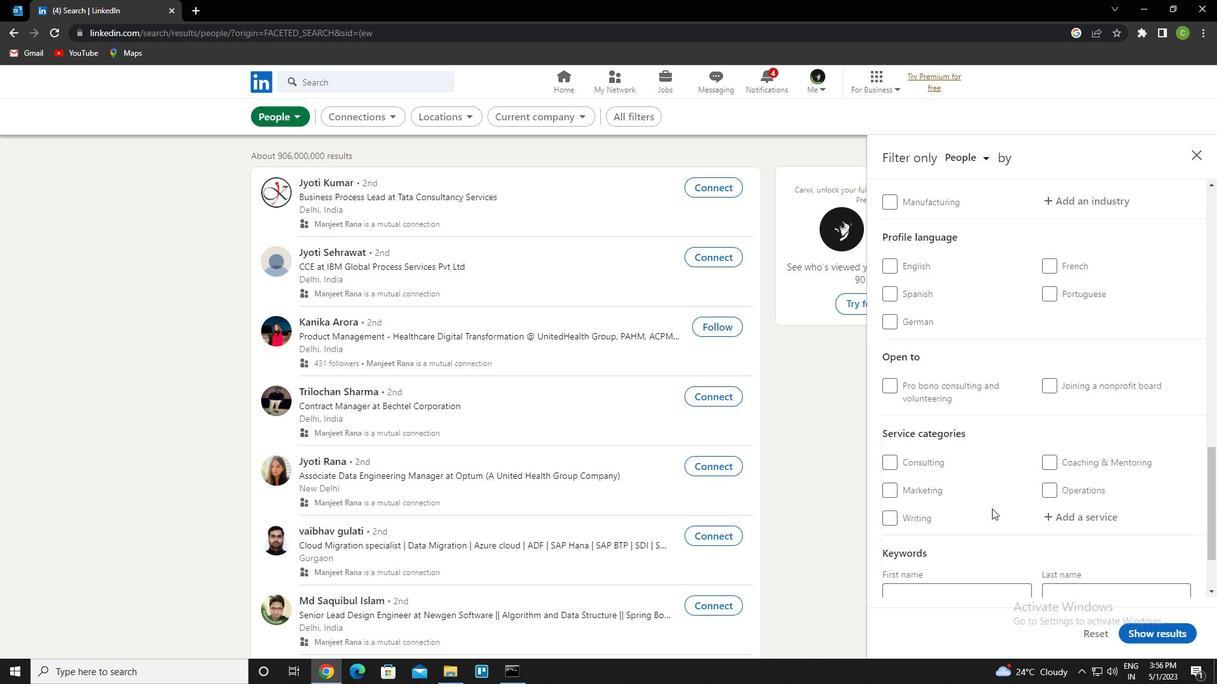 
Action: Mouse scrolled (998, 507) with delta (0, 0)
Screenshot: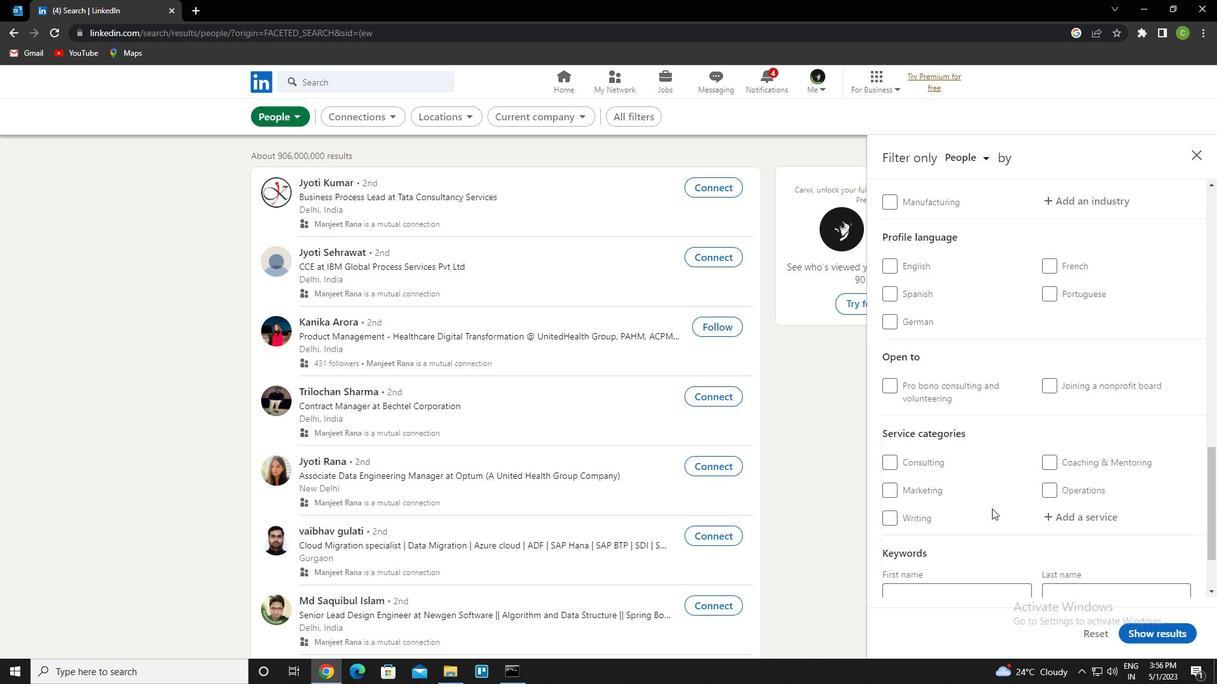 
Action: Mouse scrolled (998, 507) with delta (0, 0)
Screenshot: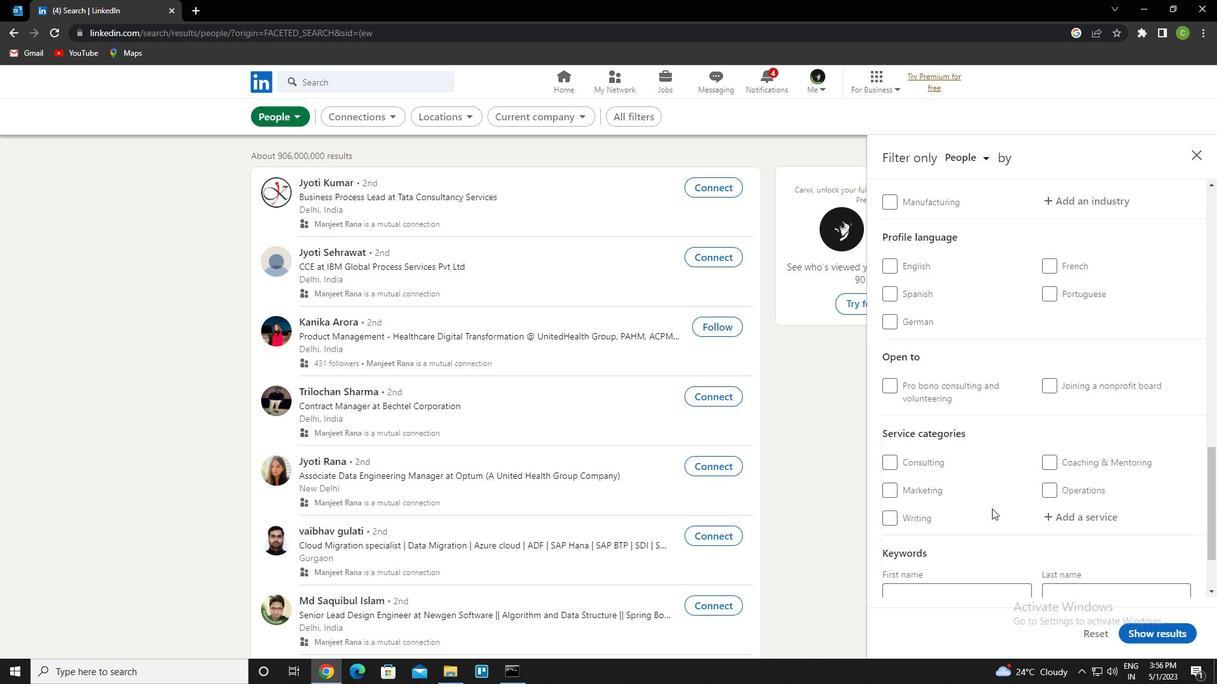 
Action: Mouse moved to (999, 506)
Screenshot: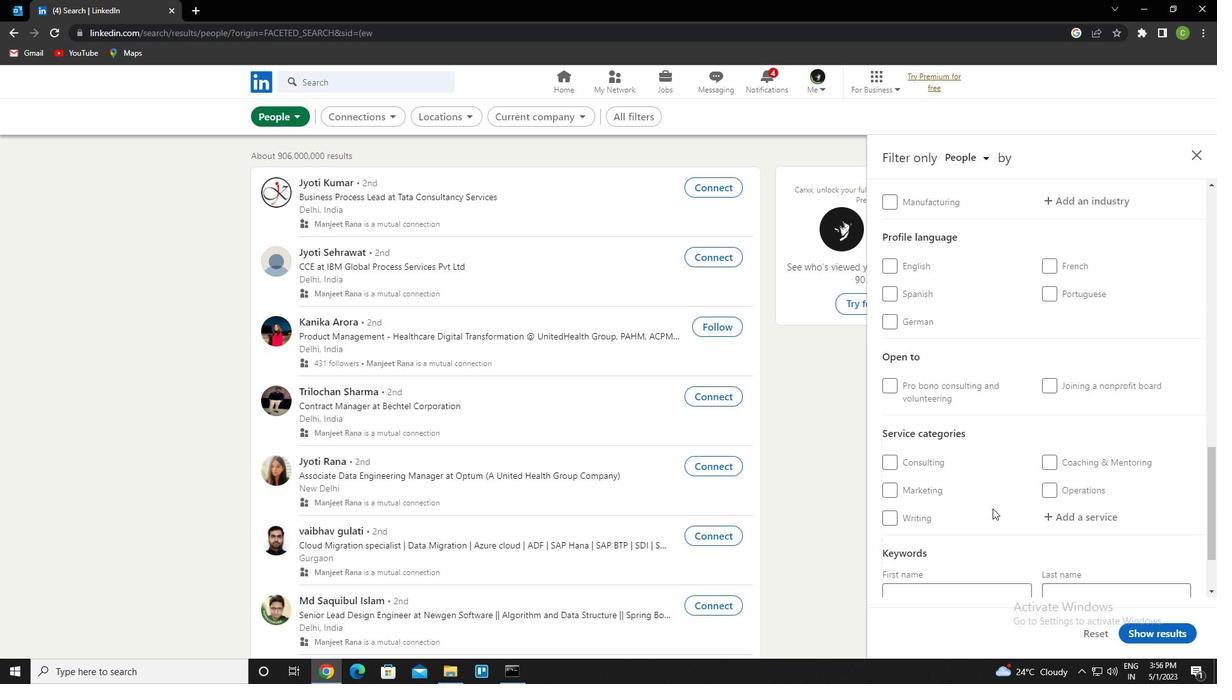 
Action: Mouse scrolled (999, 506) with delta (0, 0)
Screenshot: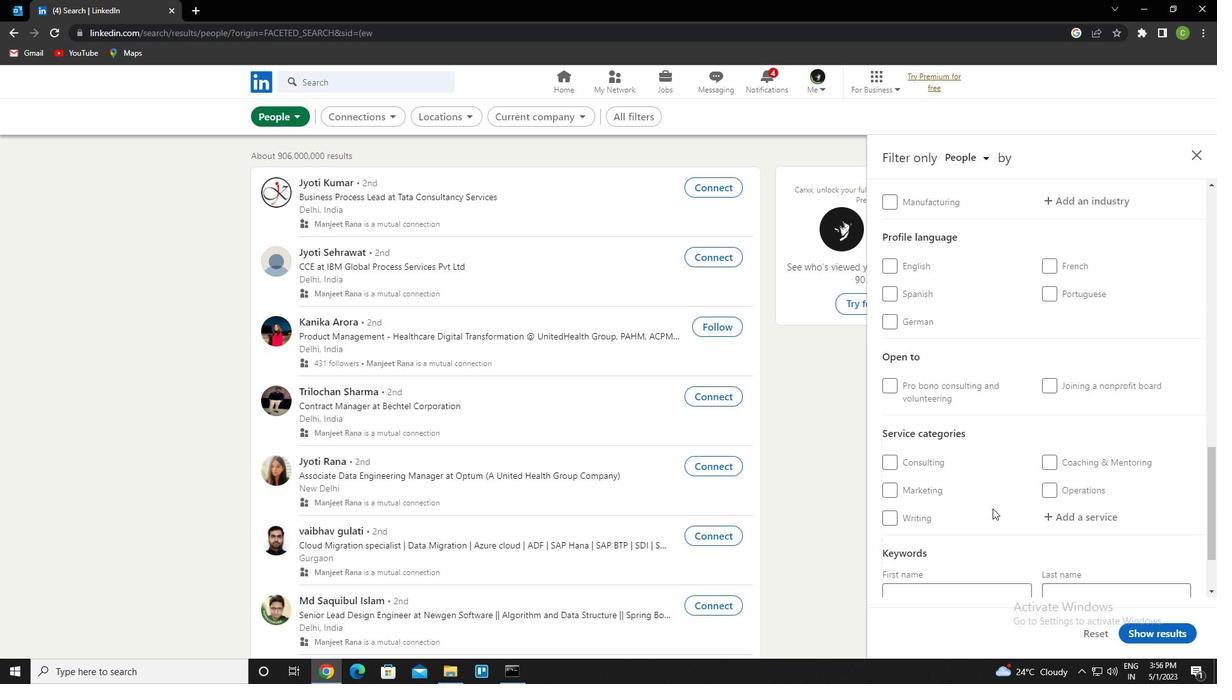
Action: Mouse moved to (1000, 502)
Screenshot: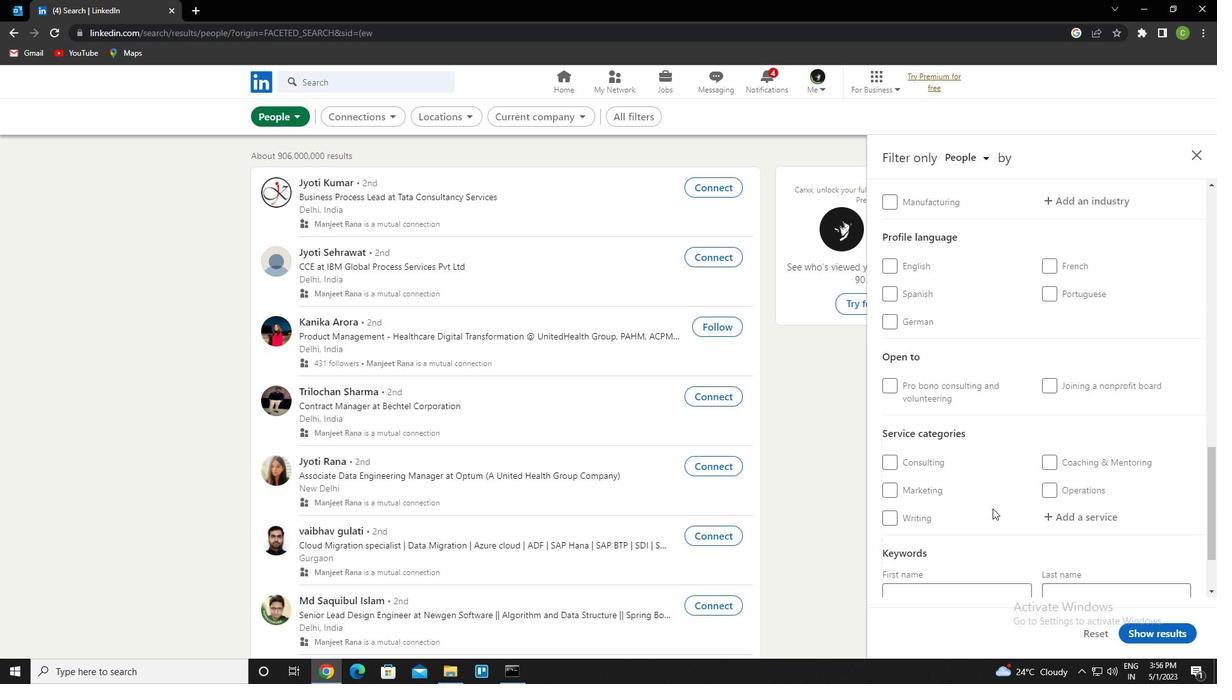 
Action: Mouse scrolled (1000, 502) with delta (0, 0)
Screenshot: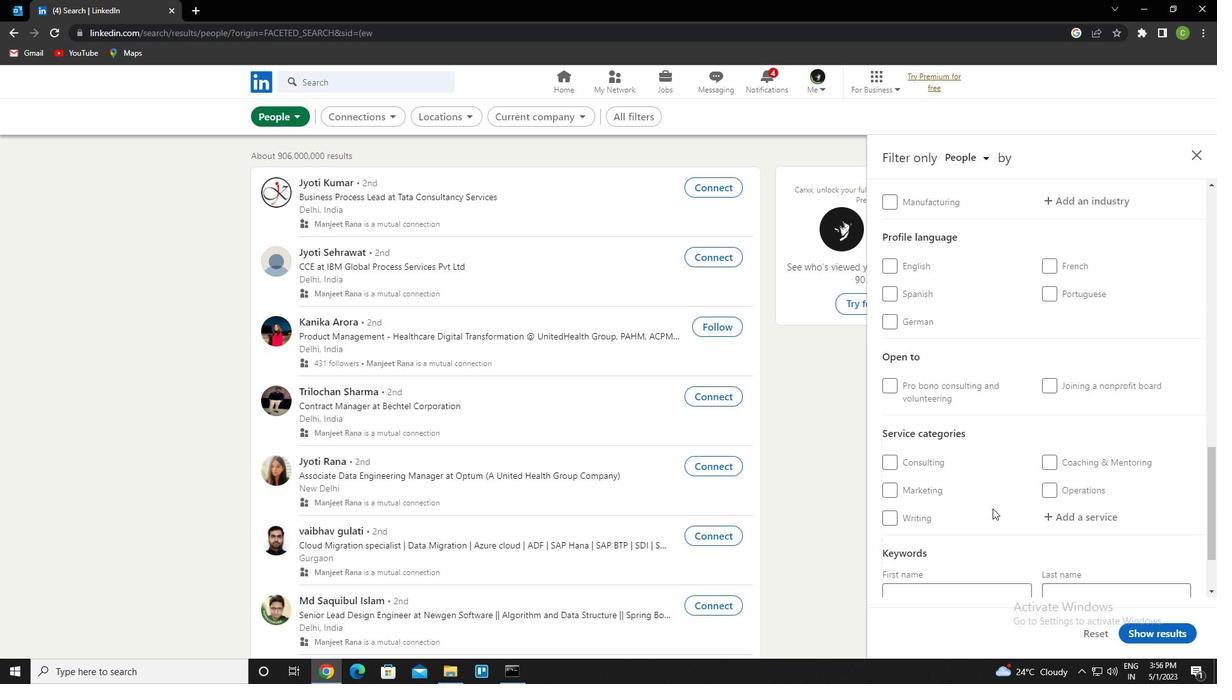 
Action: Mouse moved to (1000, 497)
Screenshot: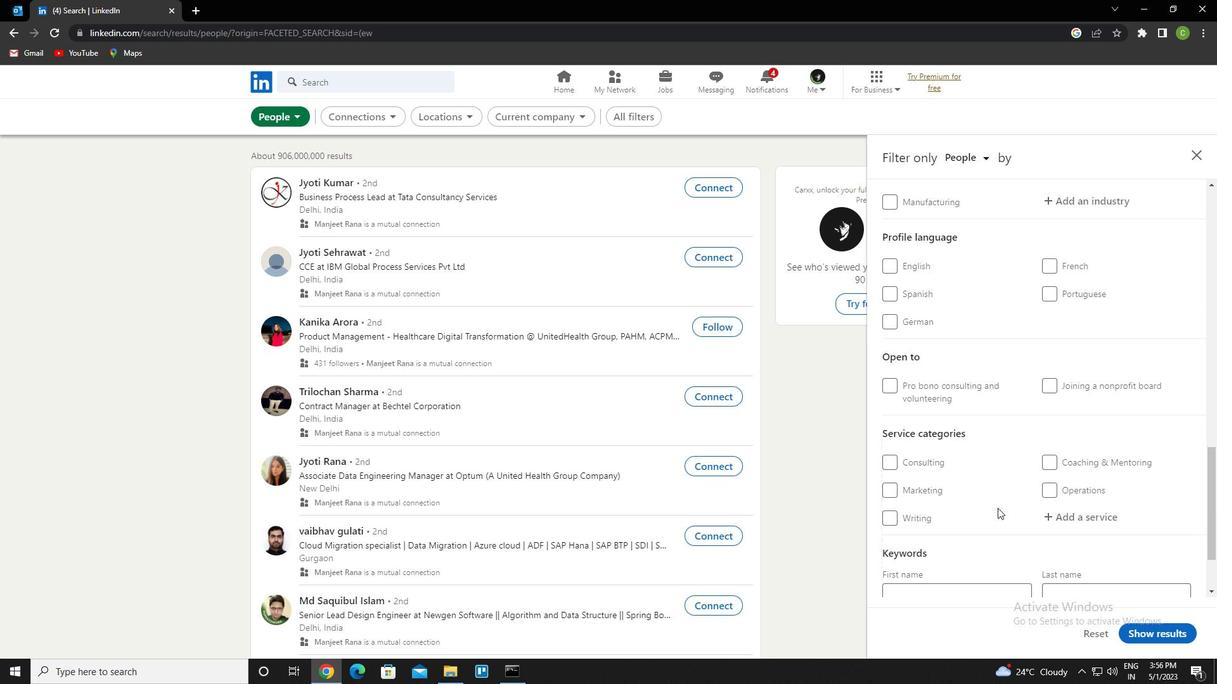 
Action: Mouse scrolled (1000, 497) with delta (0, 0)
Screenshot: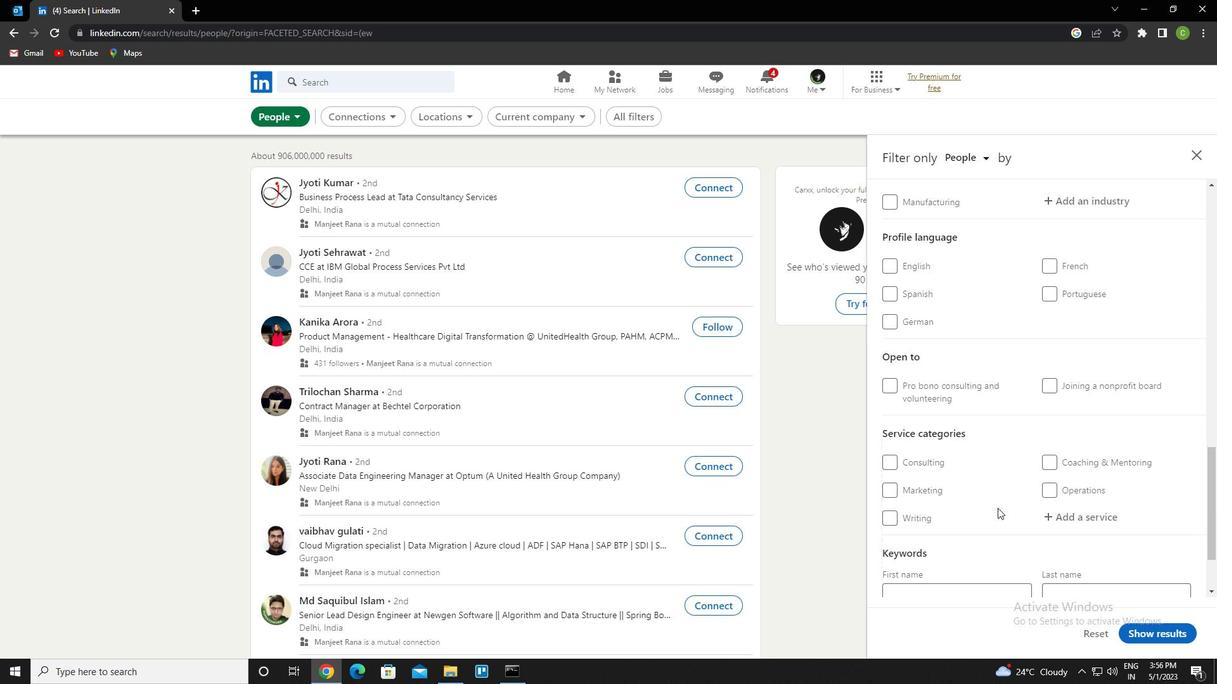 
Action: Mouse moved to (940, 347)
Screenshot: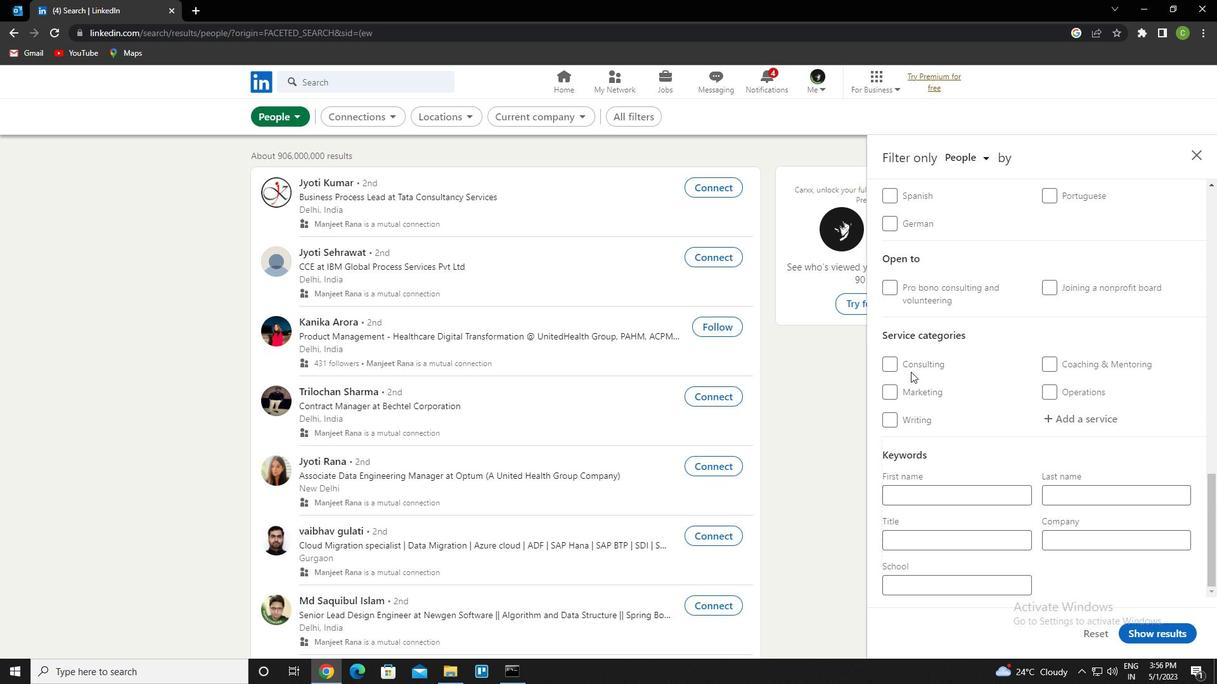 
Action: Mouse scrolled (940, 348) with delta (0, 0)
Screenshot: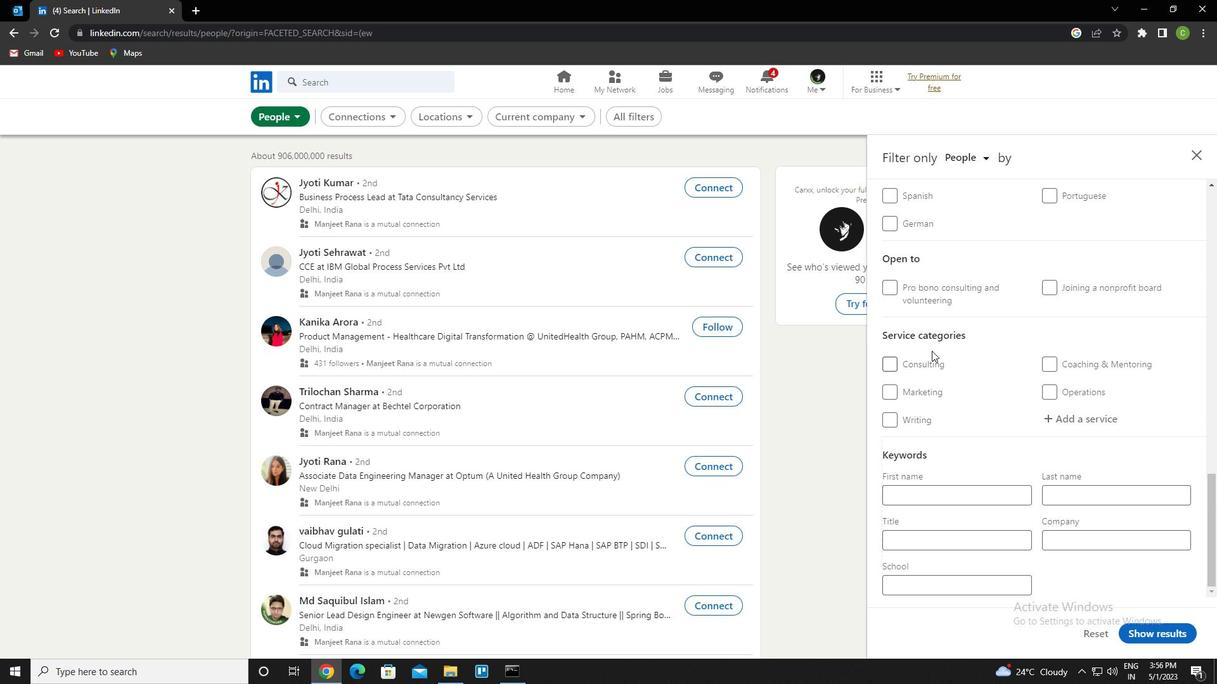
Action: Mouse moved to (941, 346)
Screenshot: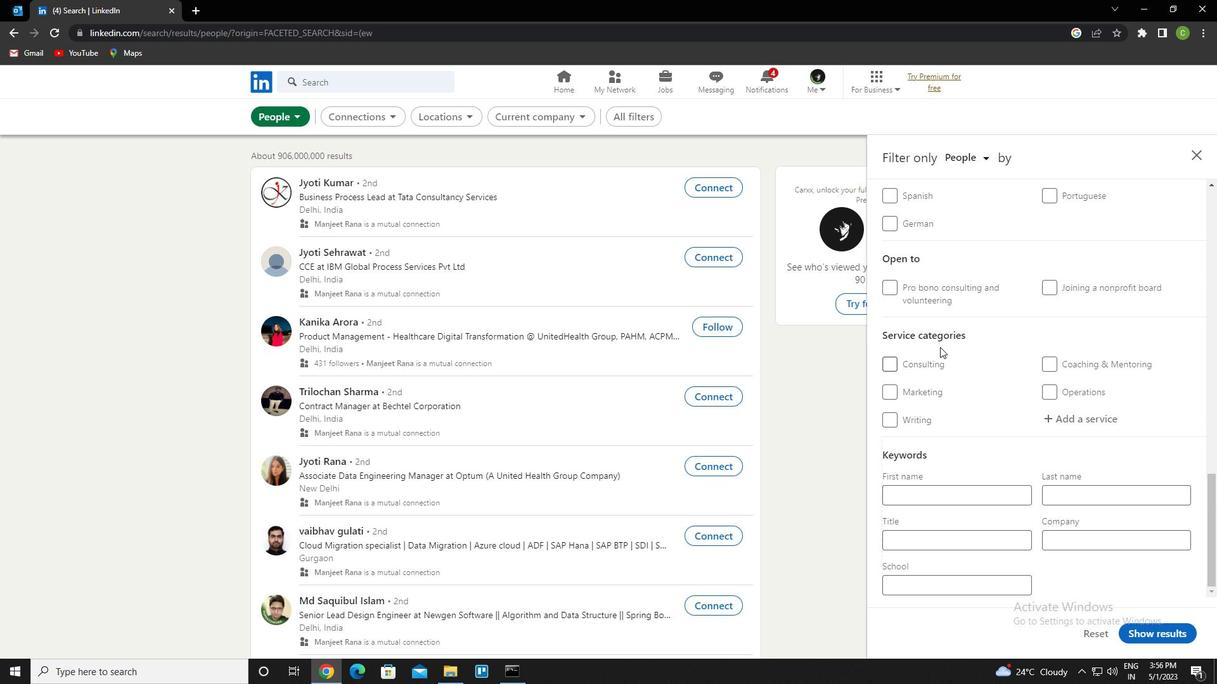 
Action: Mouse scrolled (941, 347) with delta (0, 0)
Screenshot: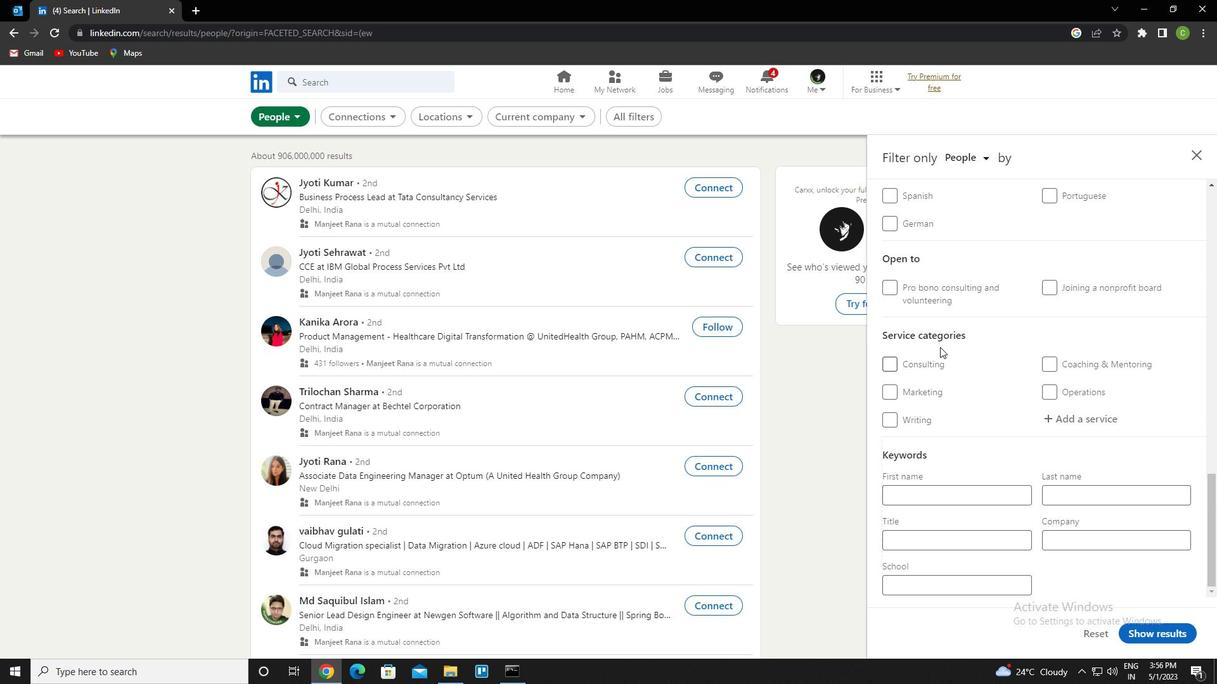 
Action: Mouse moved to (1056, 321)
Screenshot: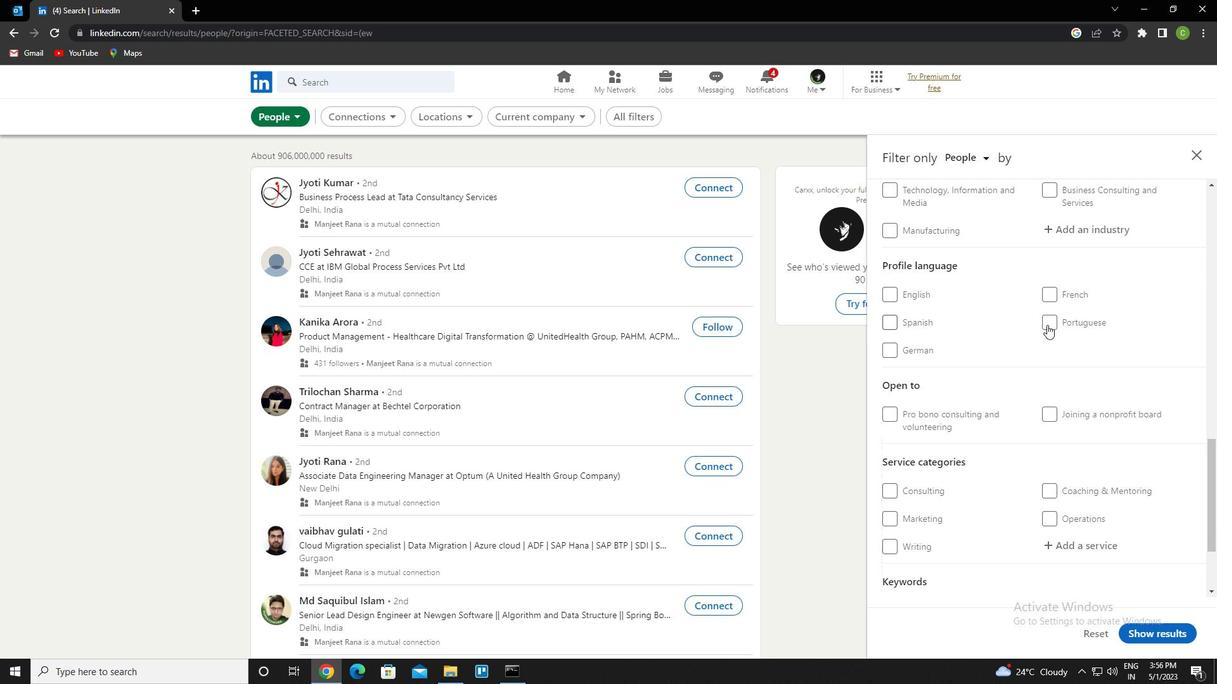 
Action: Mouse pressed left at (1056, 321)
Screenshot: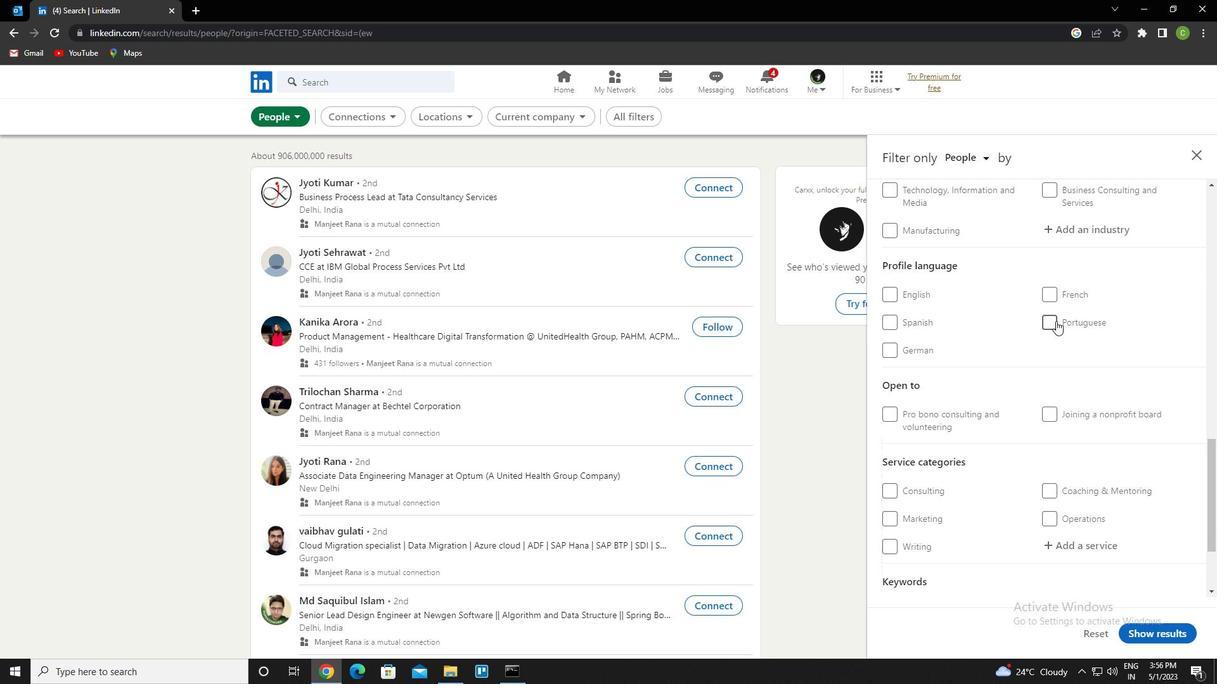 
Action: Mouse moved to (1056, 330)
Screenshot: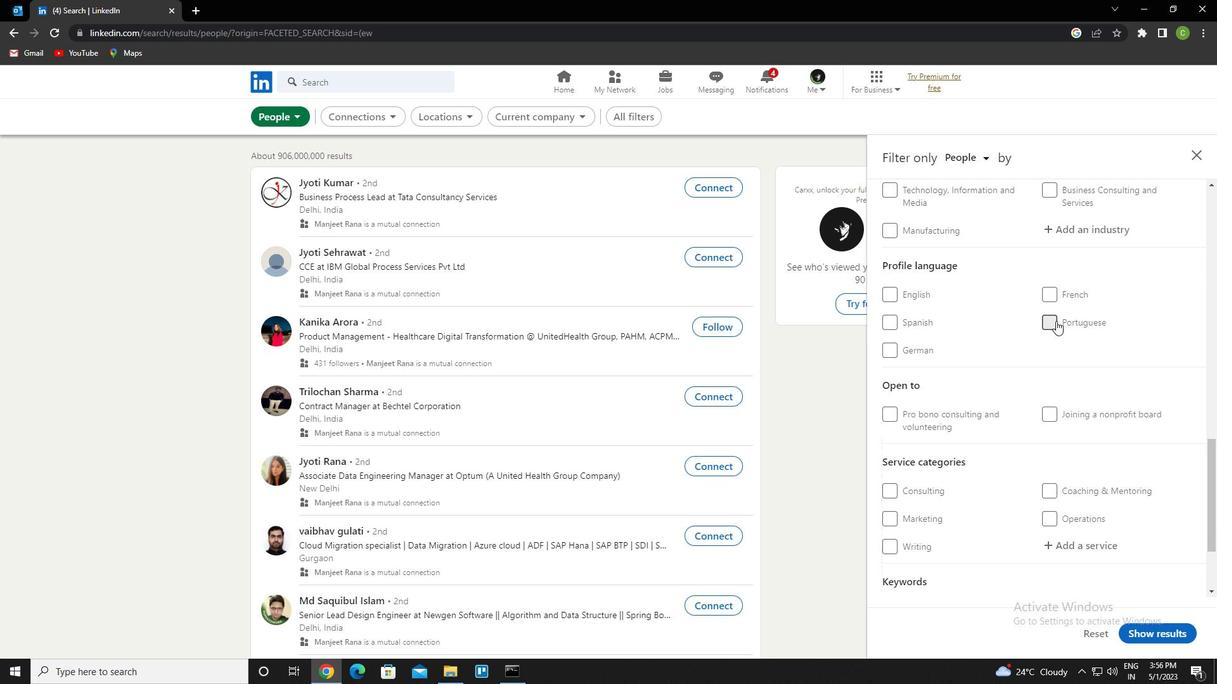 
Action: Mouse scrolled (1056, 331) with delta (0, 0)
Screenshot: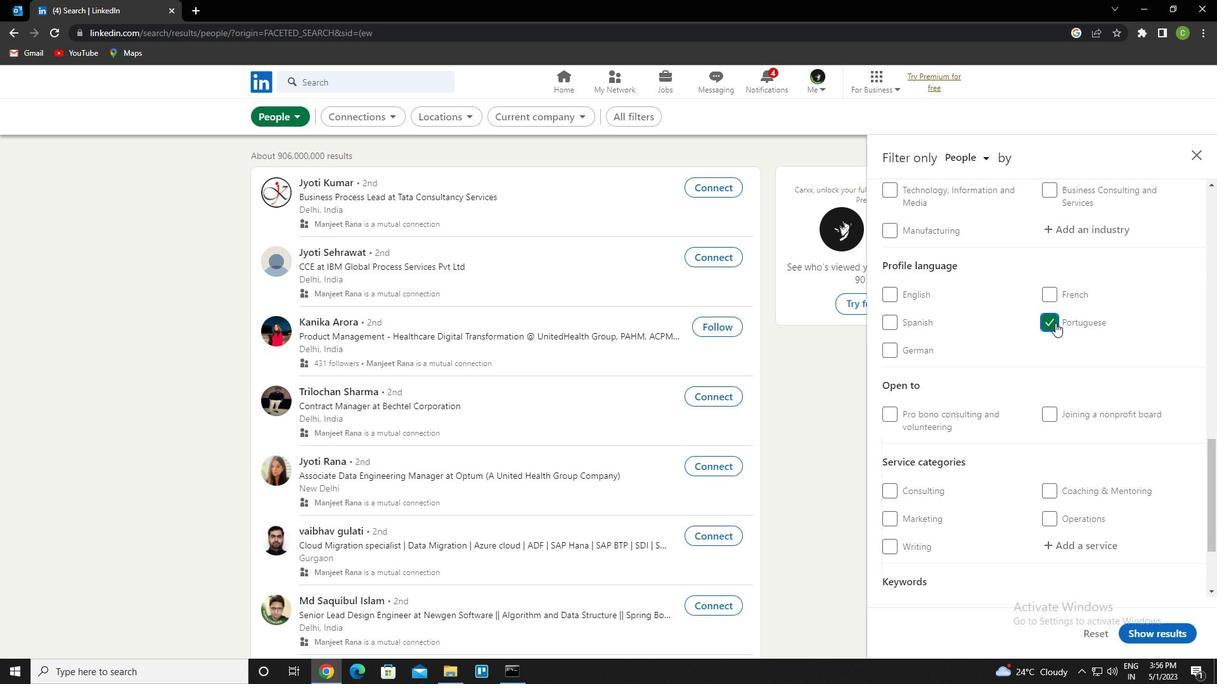 
Action: Mouse scrolled (1056, 331) with delta (0, 0)
Screenshot: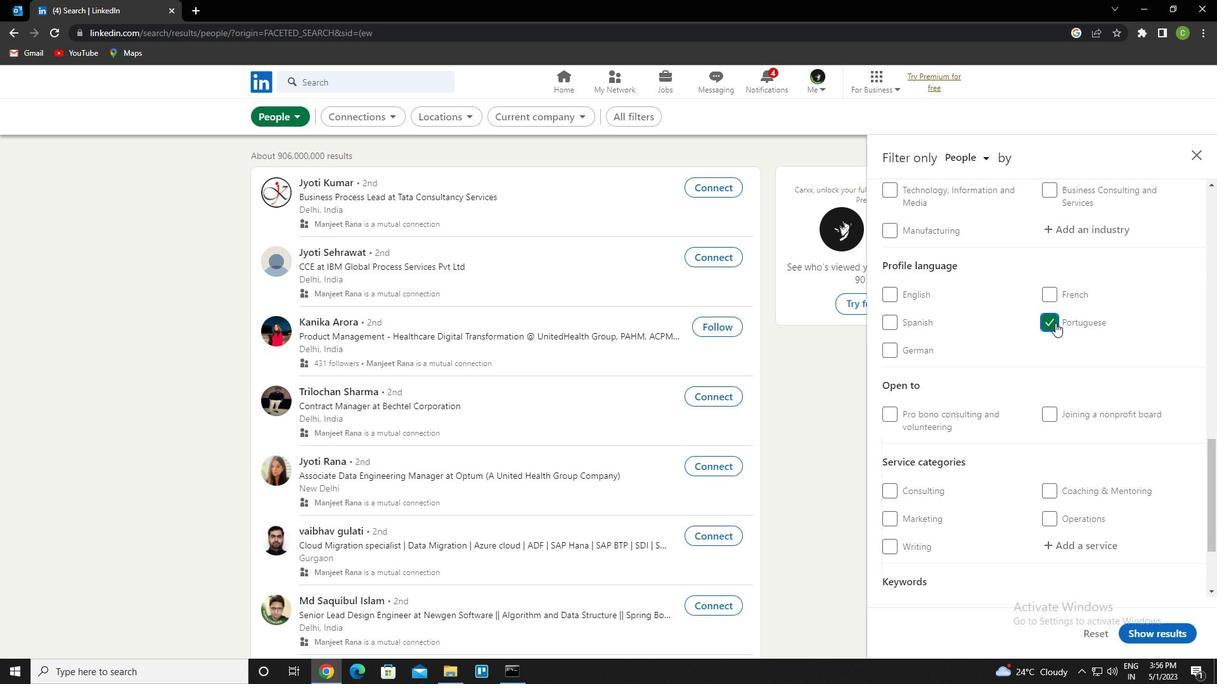 
Action: Mouse scrolled (1056, 331) with delta (0, 0)
Screenshot: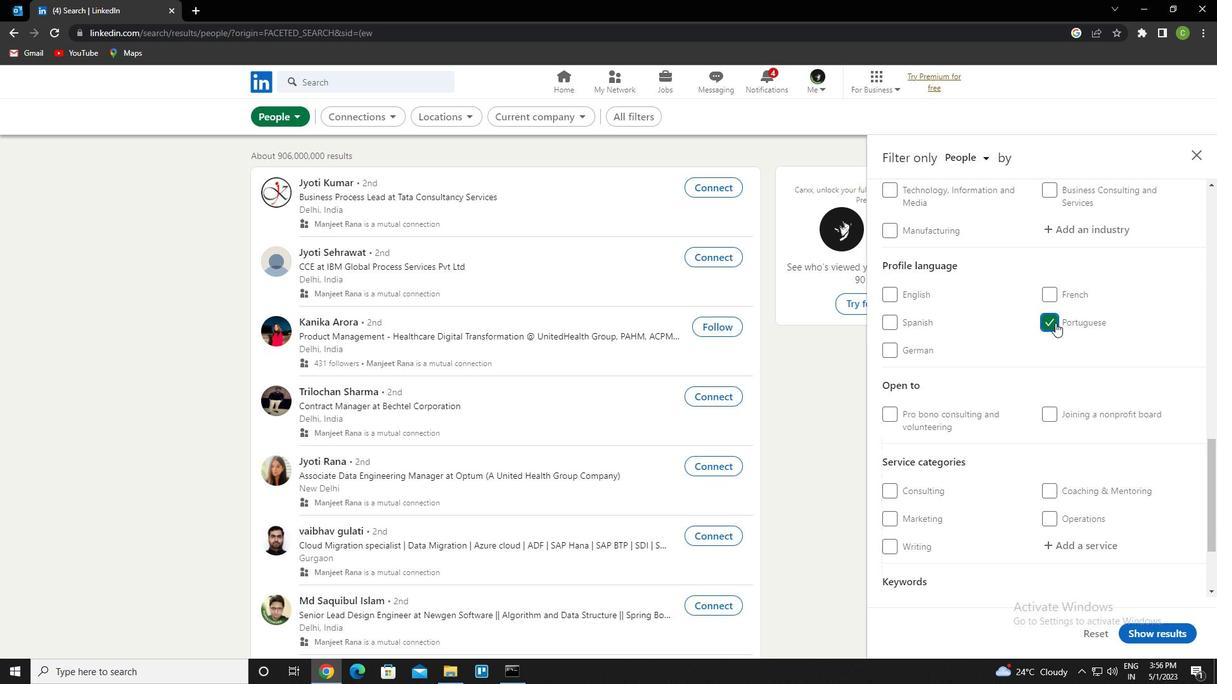
Action: Mouse scrolled (1056, 331) with delta (0, 0)
Screenshot: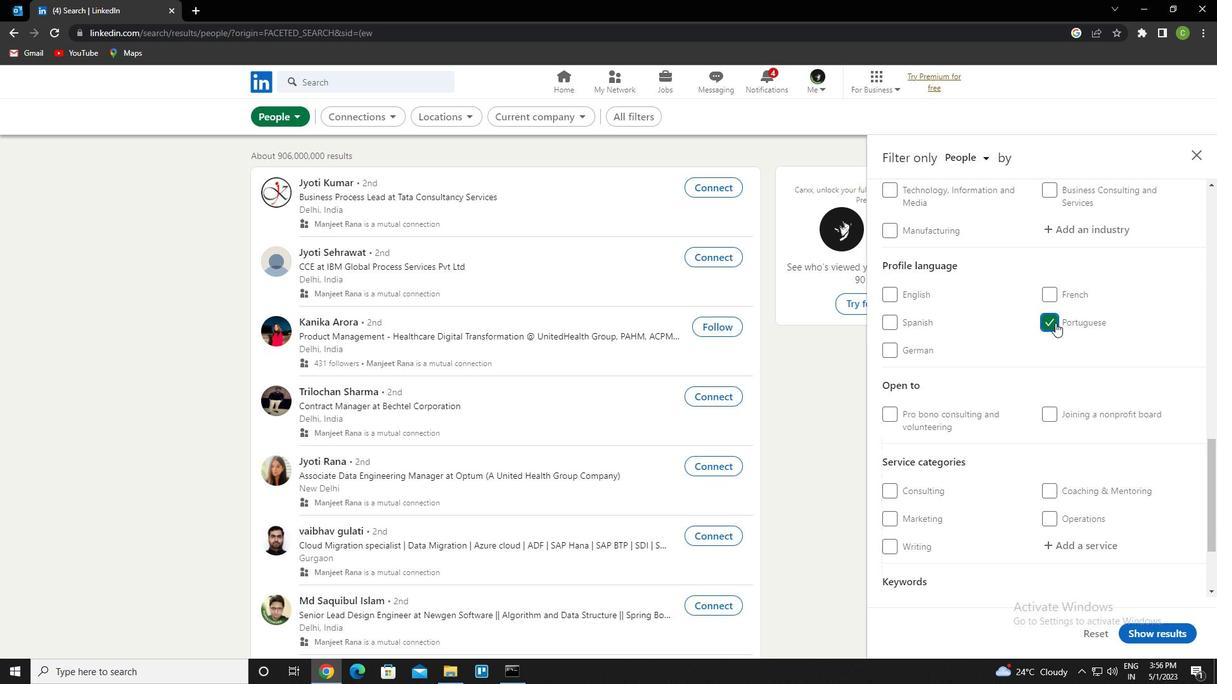 
Action: Mouse scrolled (1056, 331) with delta (0, 0)
Screenshot: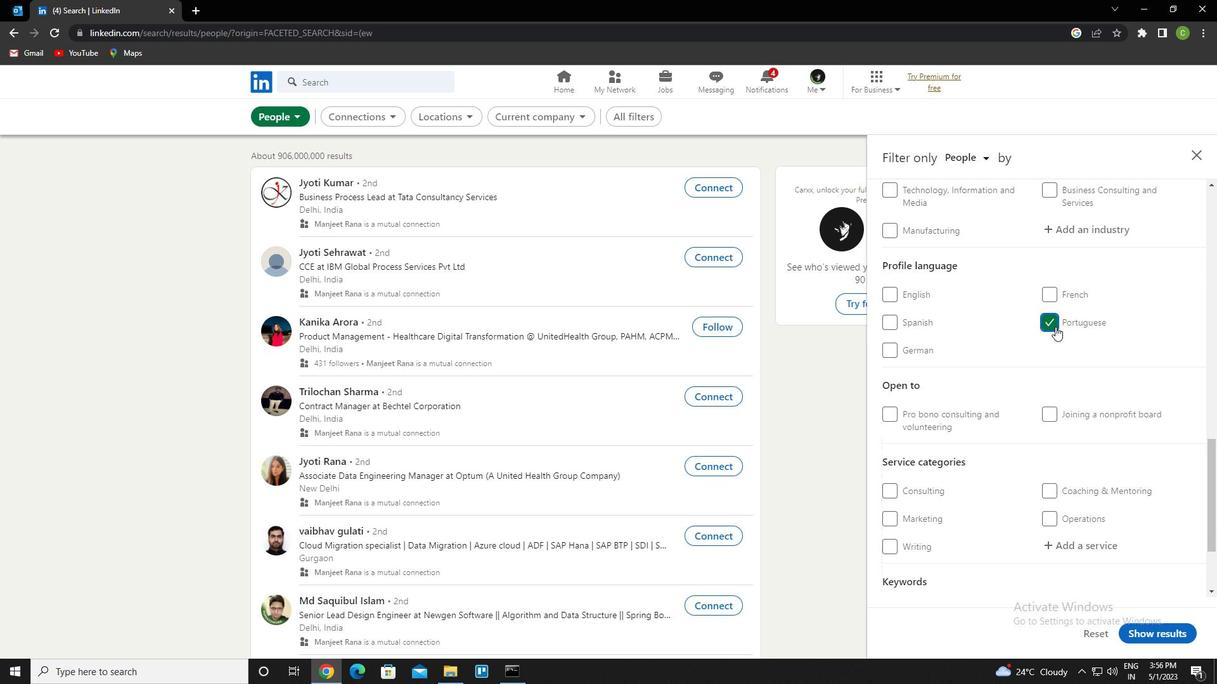 
Action: Mouse scrolled (1056, 331) with delta (0, 0)
Screenshot: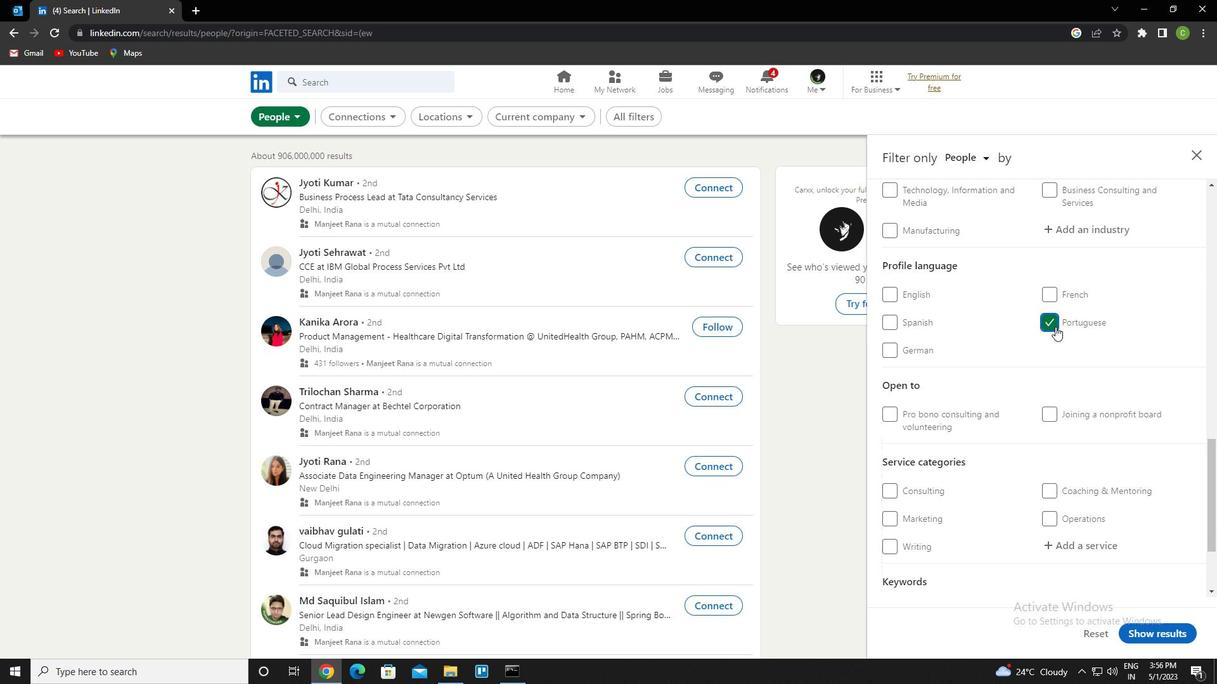 
Action: Mouse scrolled (1056, 331) with delta (0, 0)
Screenshot: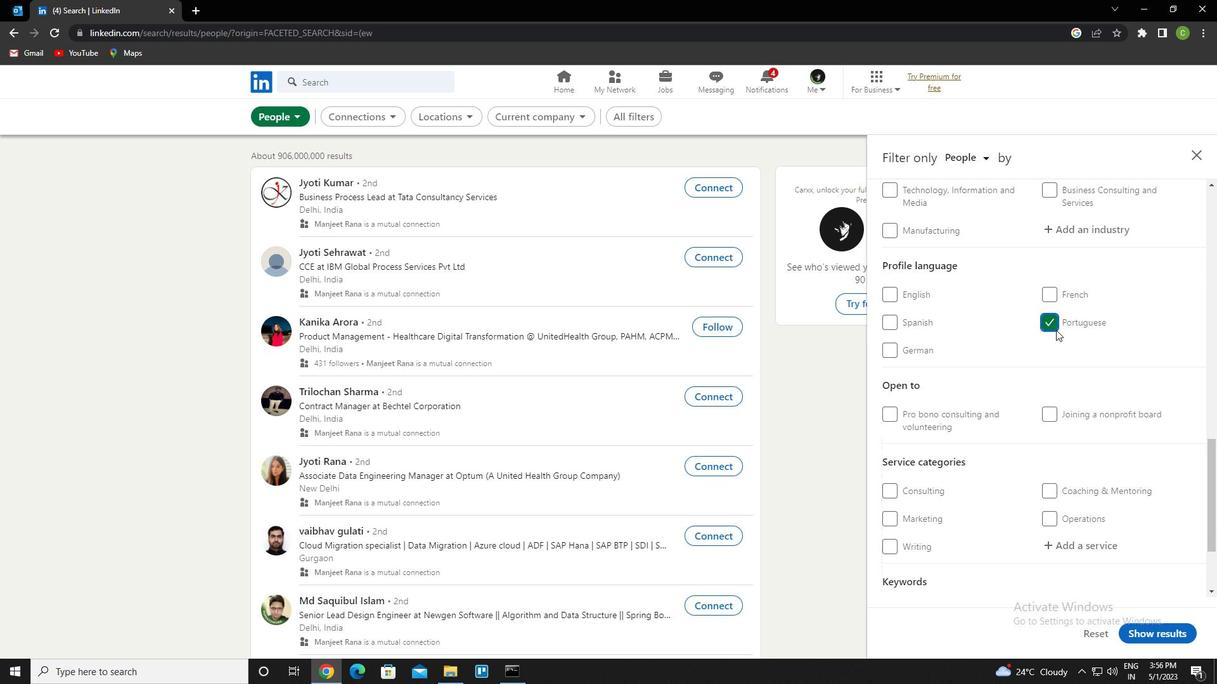 
Action: Mouse scrolled (1056, 331) with delta (0, 0)
Screenshot: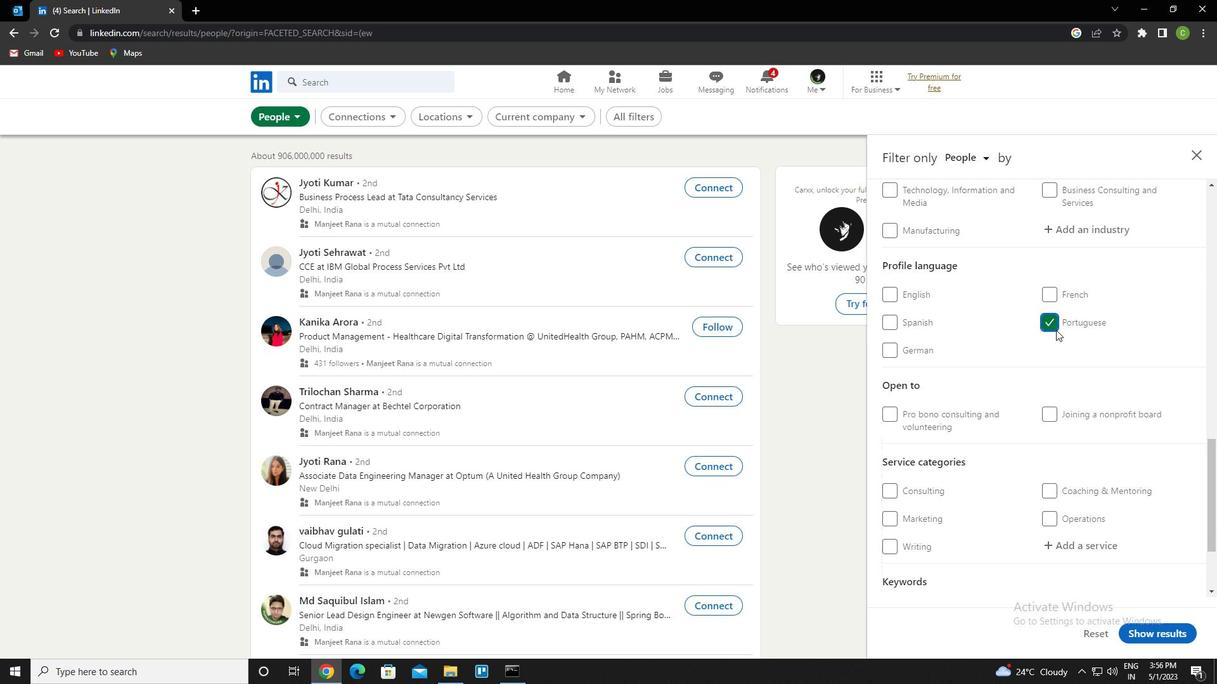 
Action: Mouse scrolled (1056, 331) with delta (0, 0)
Screenshot: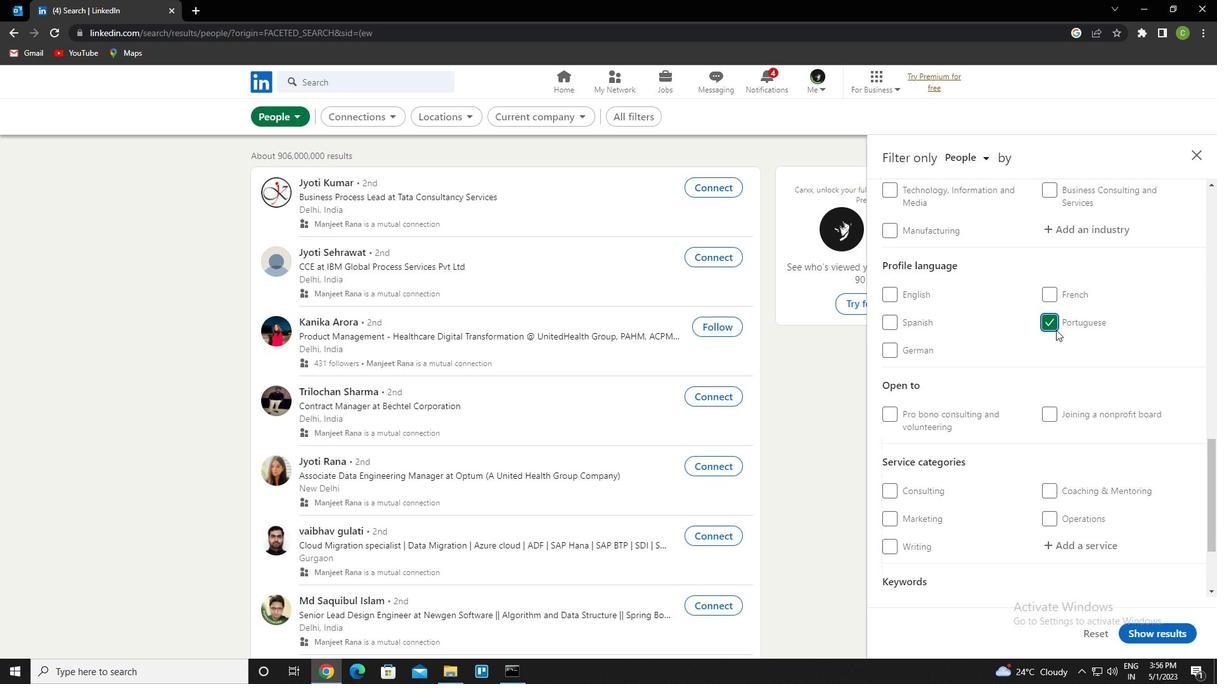 
Action: Mouse moved to (1073, 419)
Screenshot: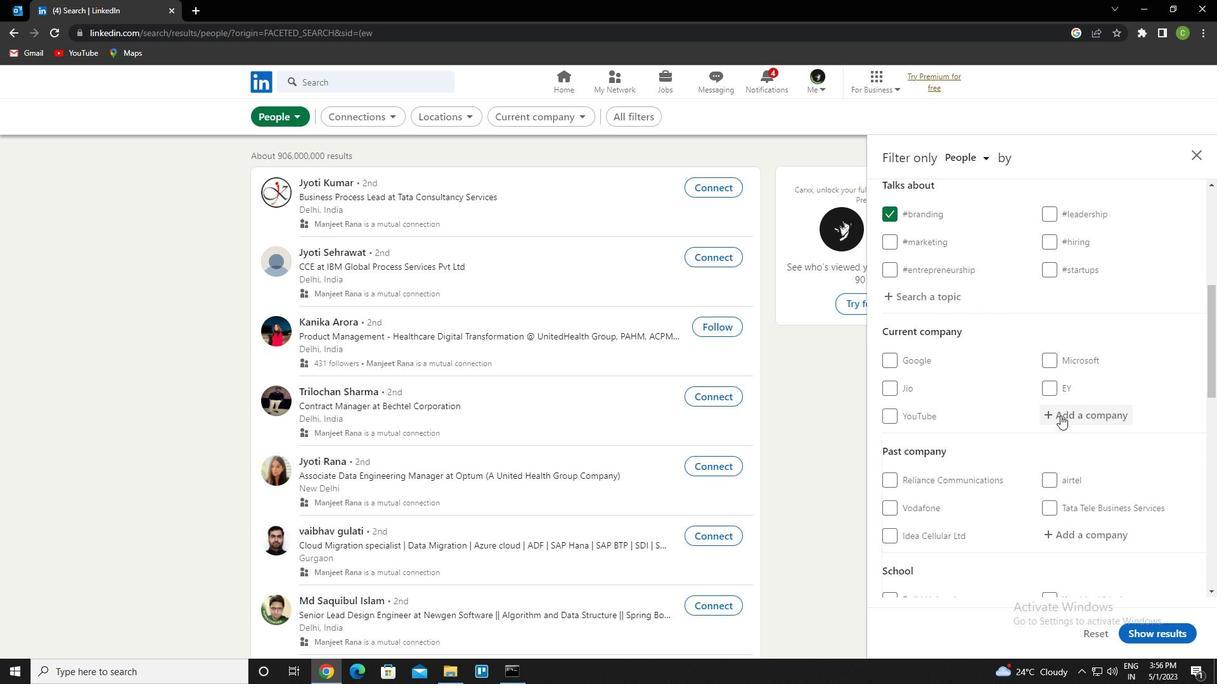 
Action: Mouse pressed left at (1073, 419)
Screenshot: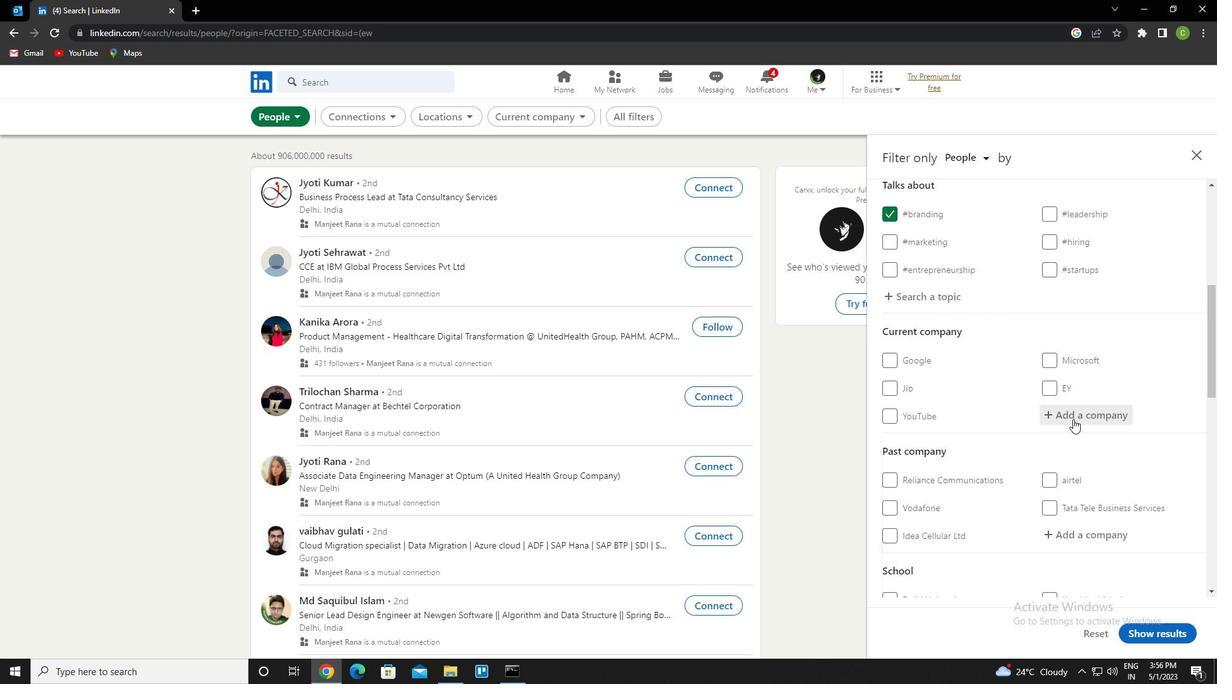 
Action: Key pressed <Key.caps_lock>a<Key.caps_lock>ntler<Key.down><Key.enter>
Screenshot: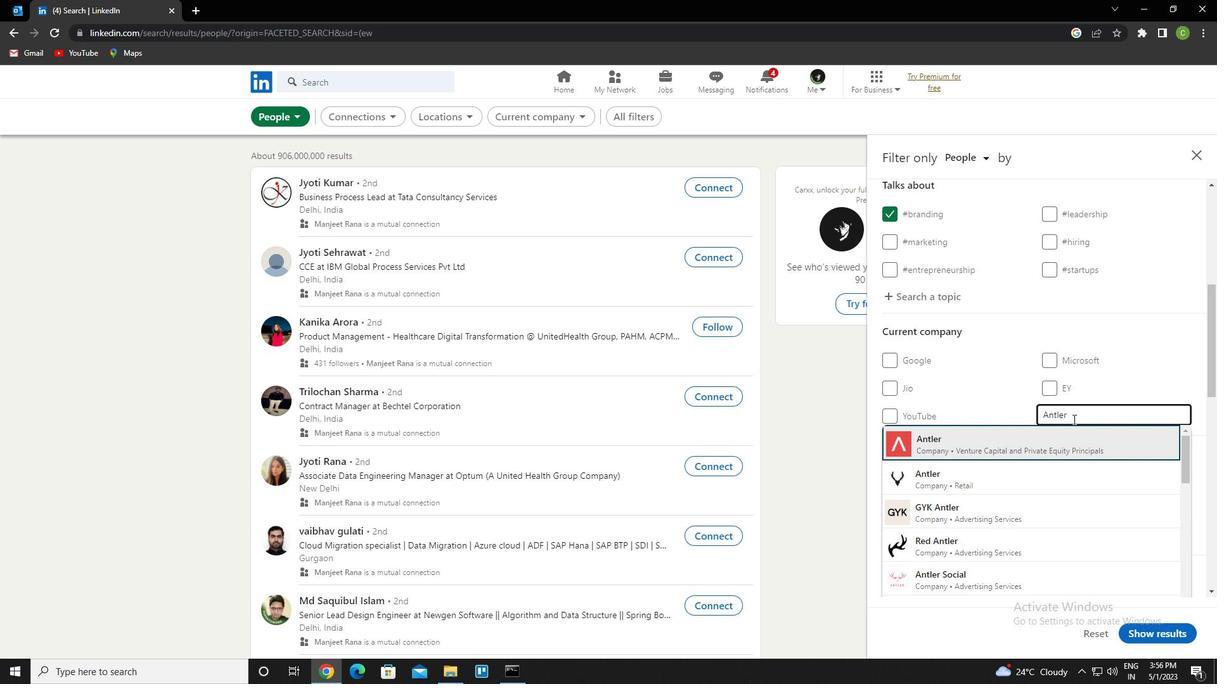 
Action: Mouse moved to (1062, 427)
Screenshot: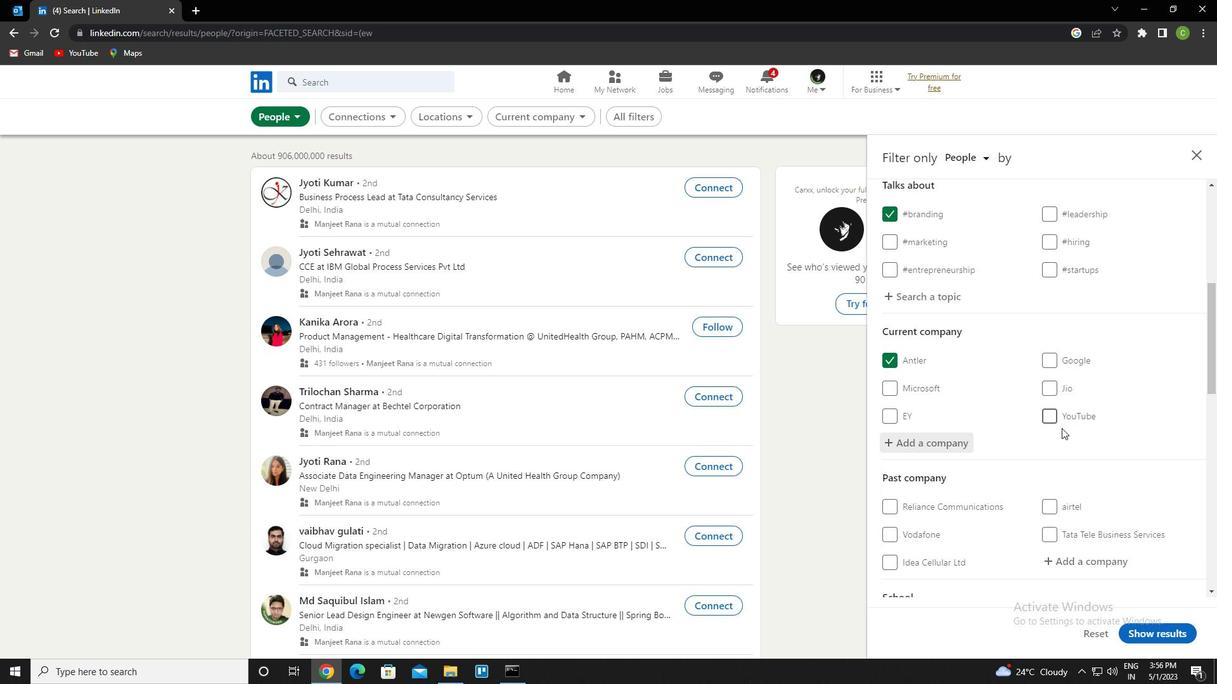 
Action: Mouse scrolled (1062, 426) with delta (0, 0)
Screenshot: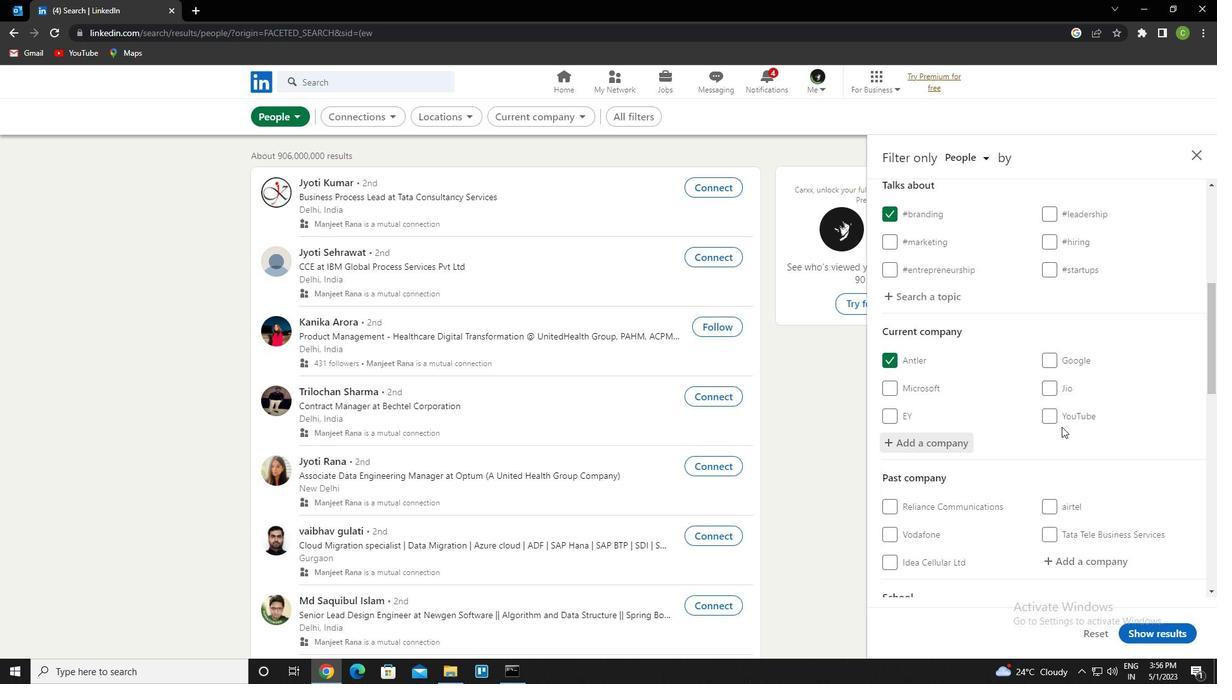
Action: Mouse scrolled (1062, 426) with delta (0, 0)
Screenshot: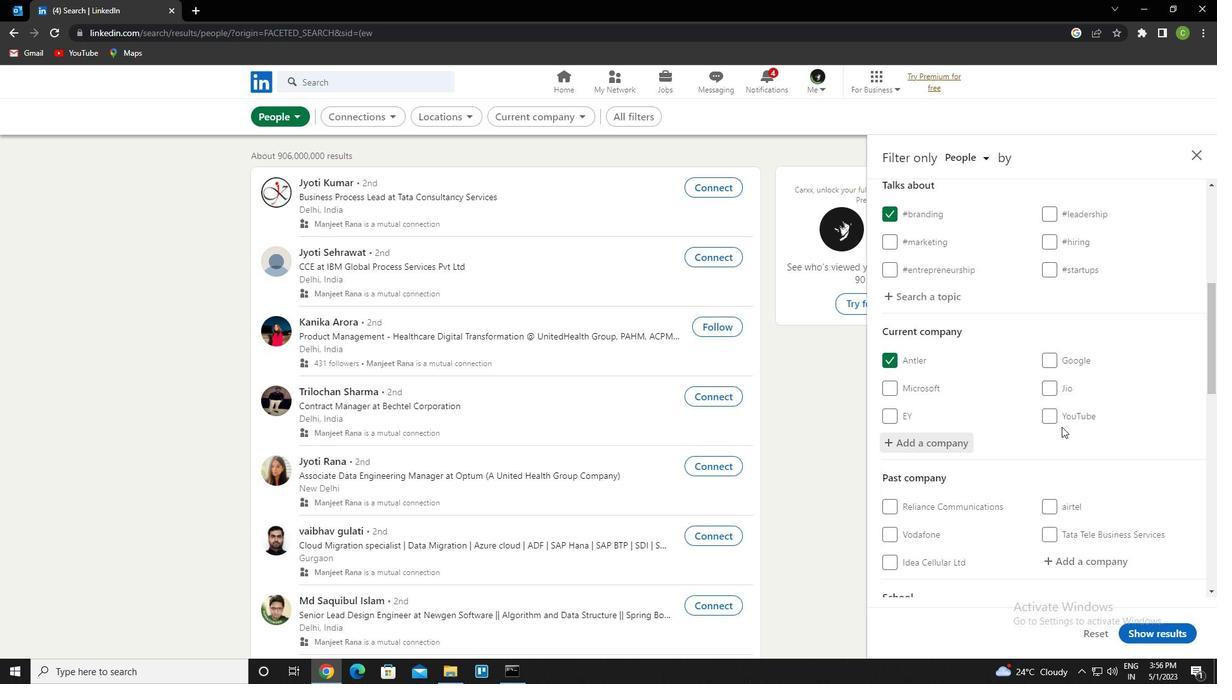 
Action: Mouse scrolled (1062, 426) with delta (0, 0)
Screenshot: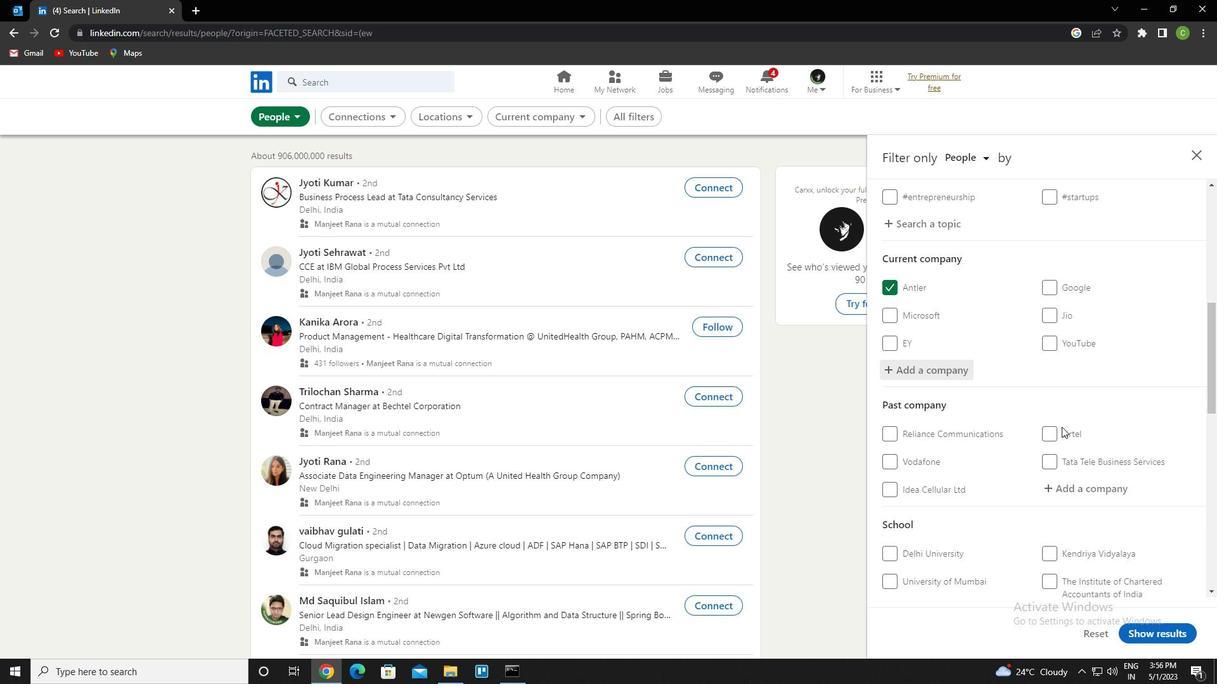 
Action: Mouse scrolled (1062, 426) with delta (0, 0)
Screenshot: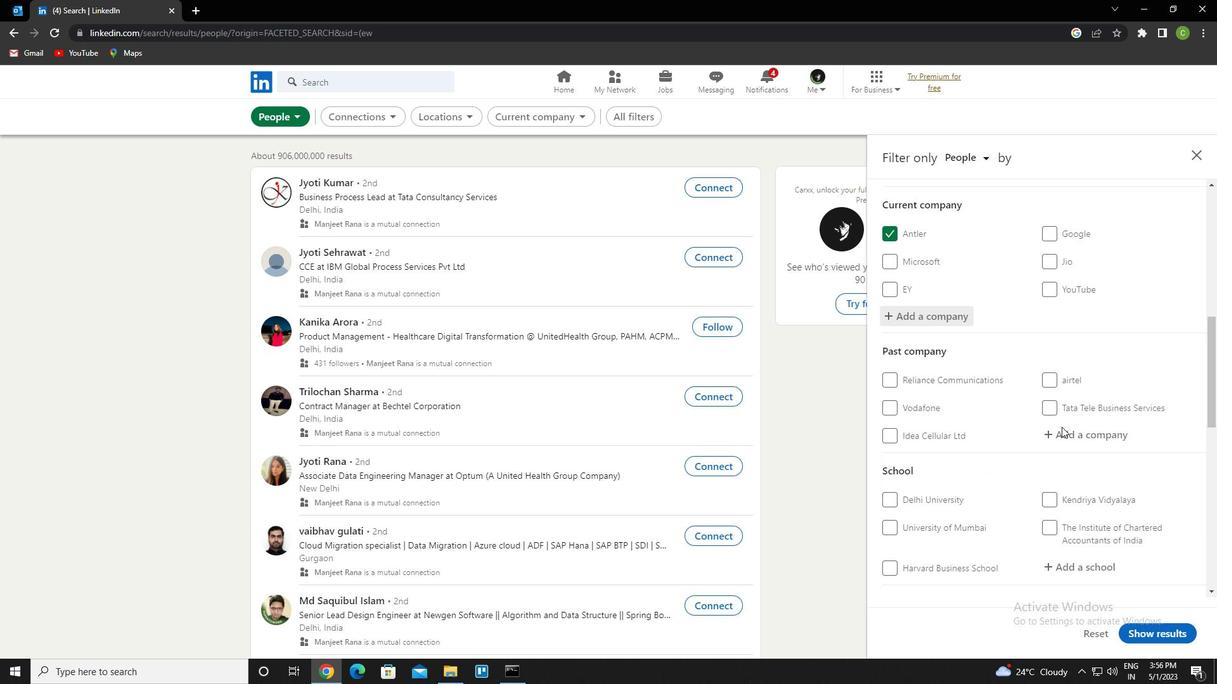 
Action: Mouse moved to (1073, 431)
Screenshot: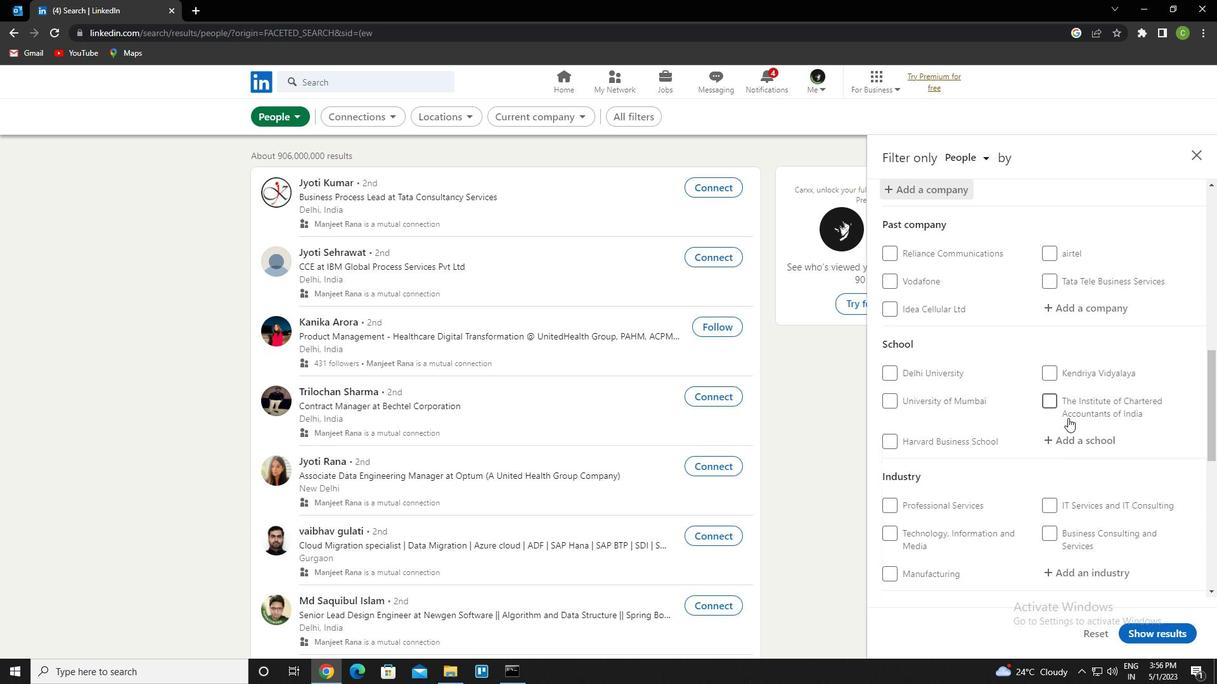 
Action: Mouse scrolled (1073, 430) with delta (0, 0)
Screenshot: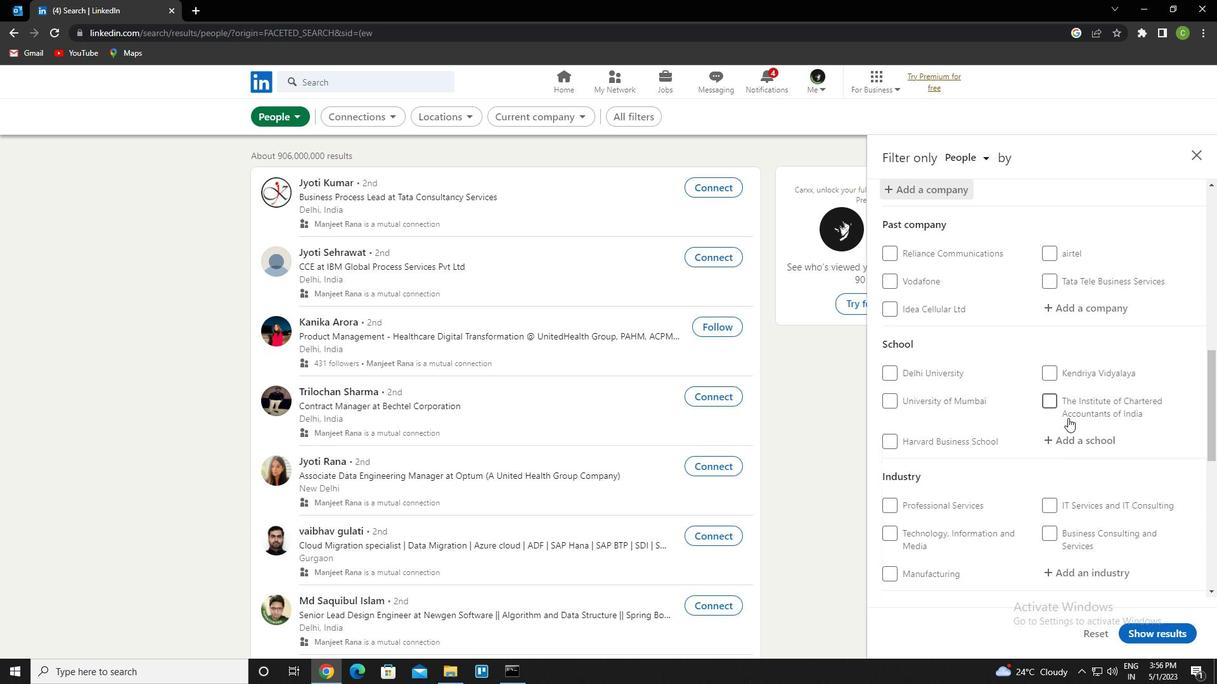 
Action: Mouse scrolled (1073, 430) with delta (0, 0)
Screenshot: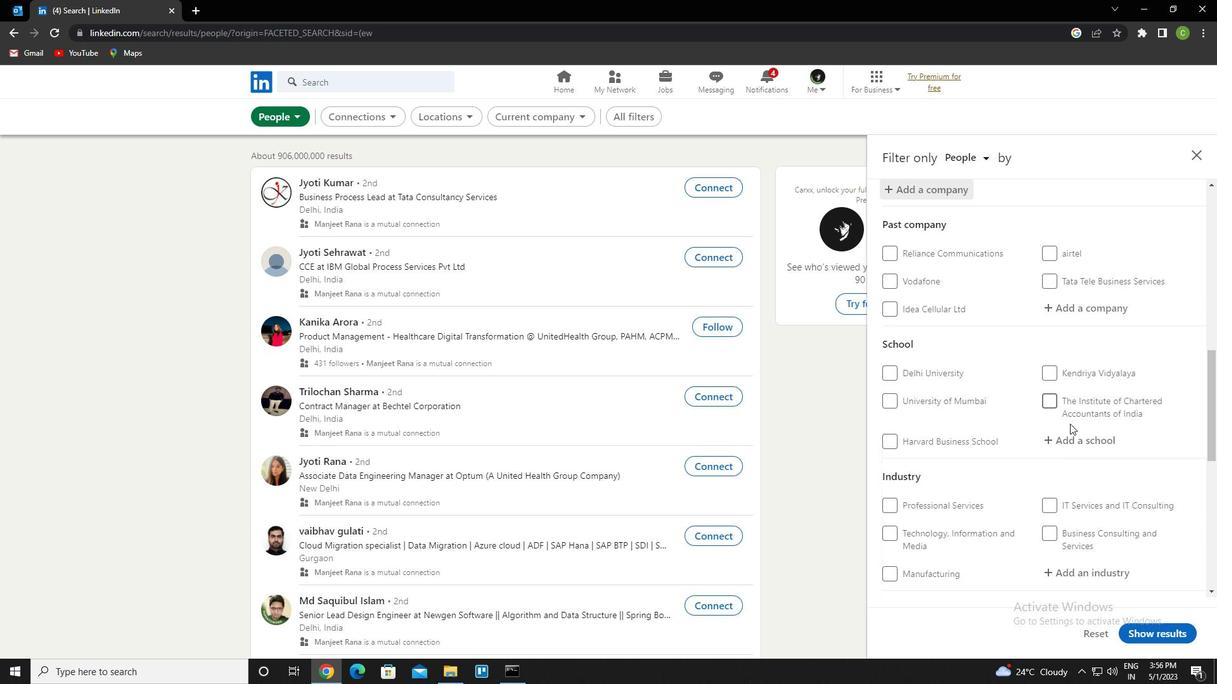 
Action: Mouse moved to (1094, 319)
Screenshot: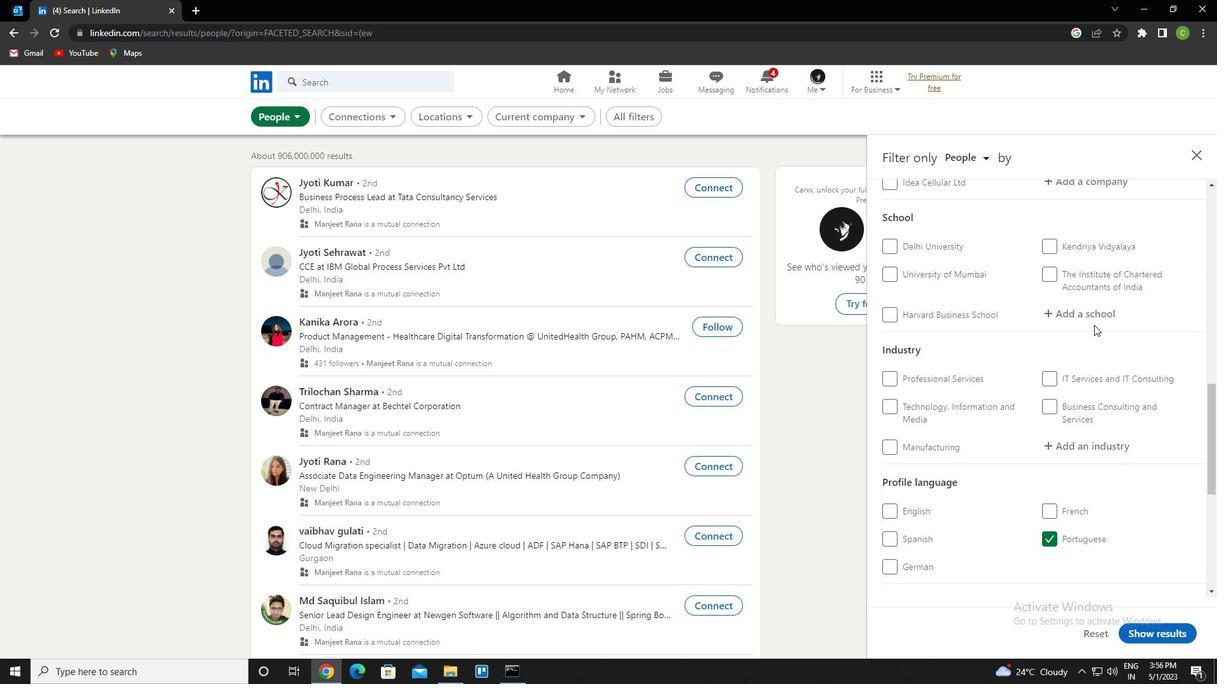 
Action: Mouse scrolled (1094, 320) with delta (0, 0)
Screenshot: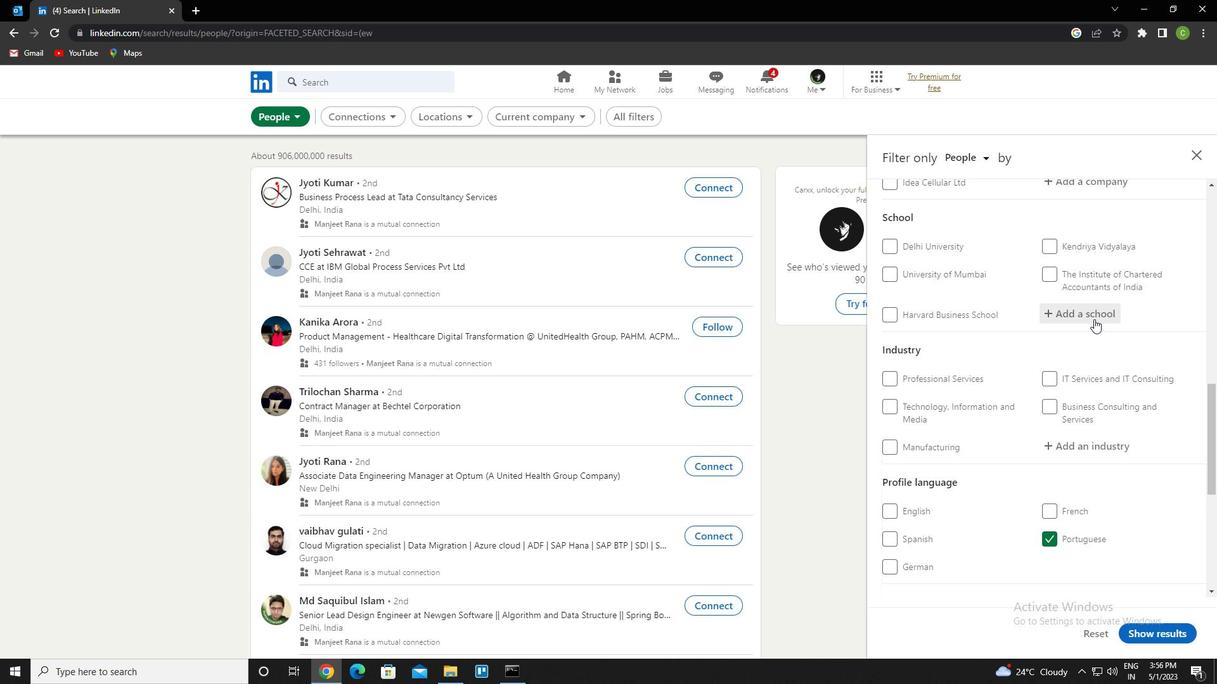 
Action: Mouse scrolled (1094, 320) with delta (0, 0)
Screenshot: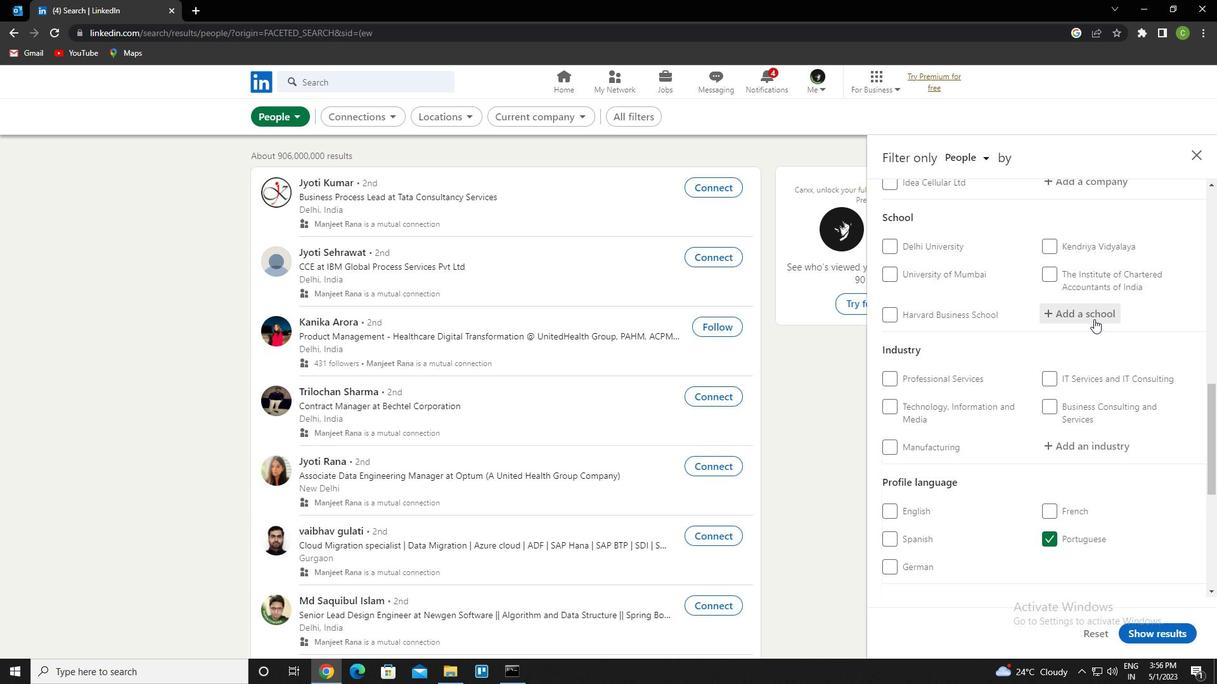 
Action: Mouse scrolled (1094, 320) with delta (0, 0)
Screenshot: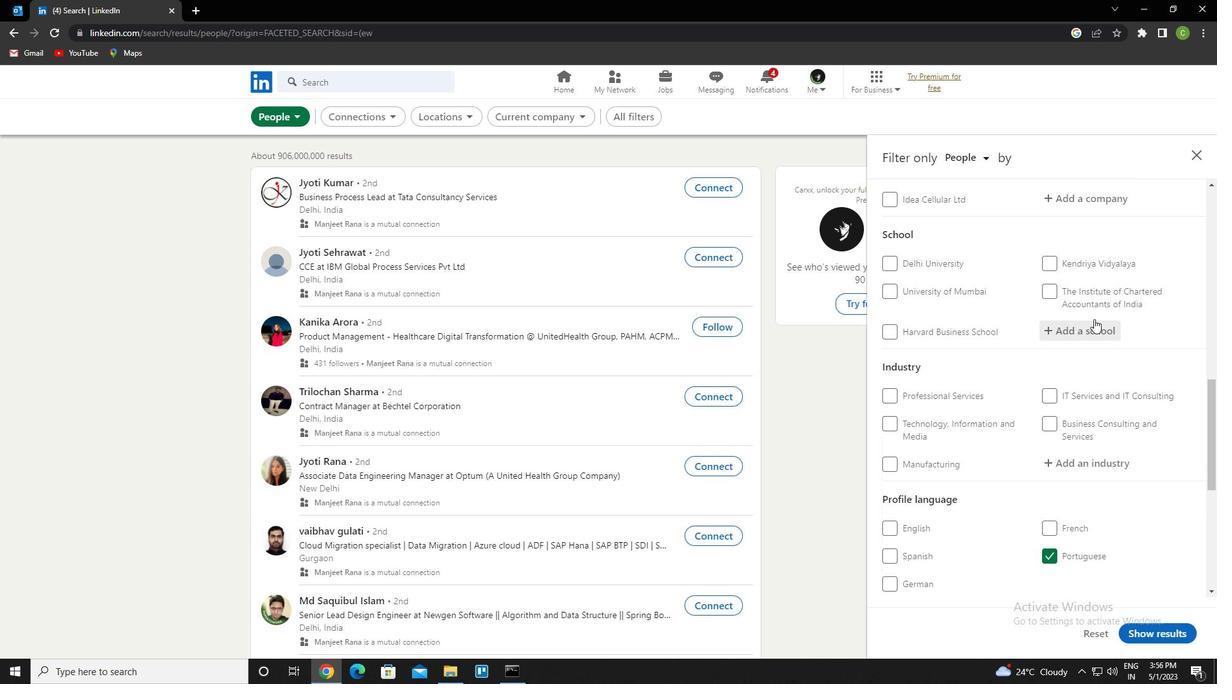 
Action: Mouse moved to (1093, 320)
Screenshot: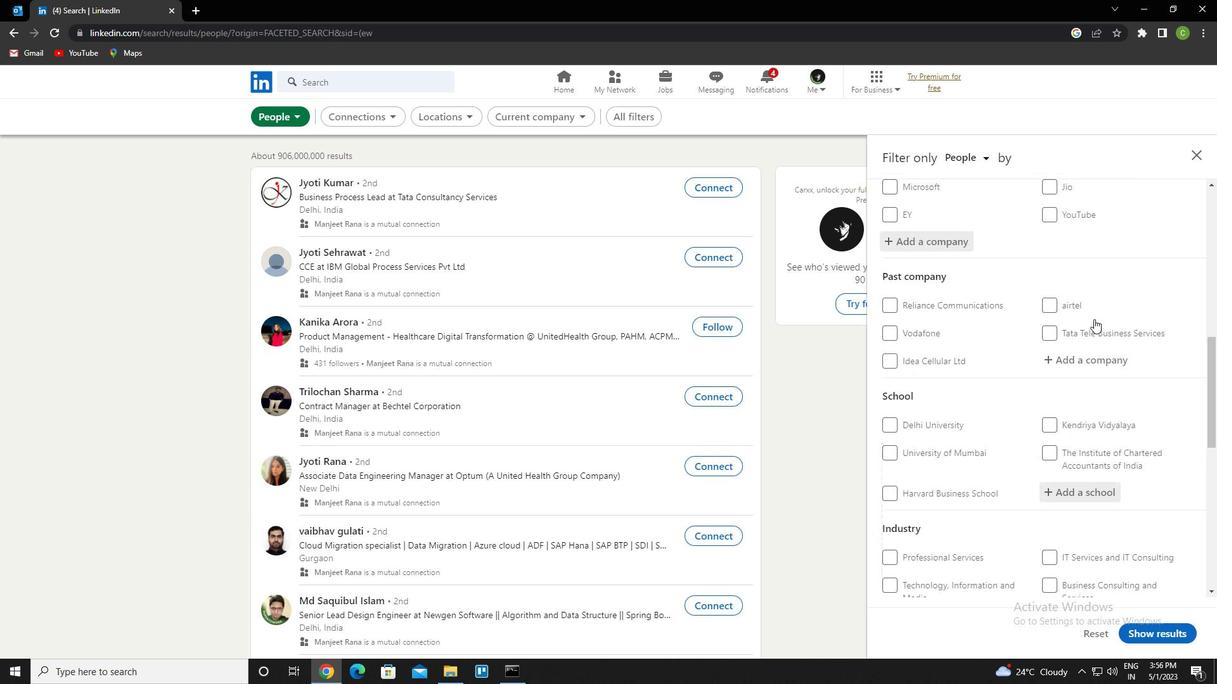 
Action: Mouse scrolled (1093, 319) with delta (0, 0)
Screenshot: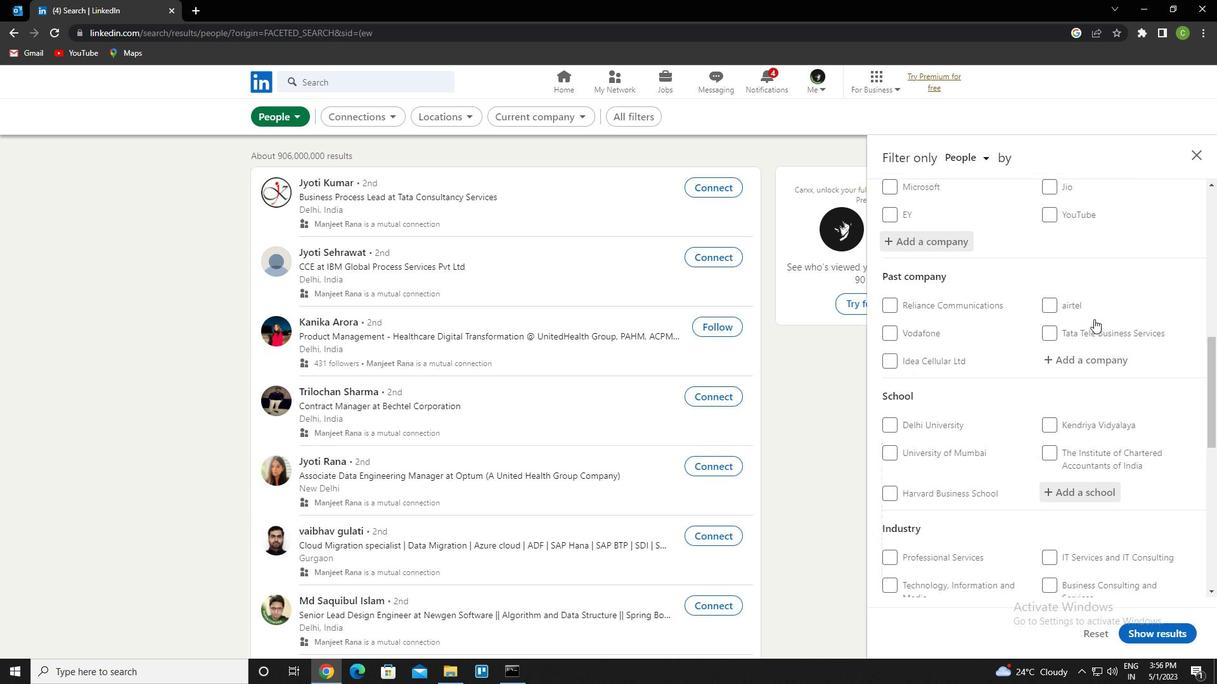 
Action: Mouse scrolled (1093, 319) with delta (0, 0)
Screenshot: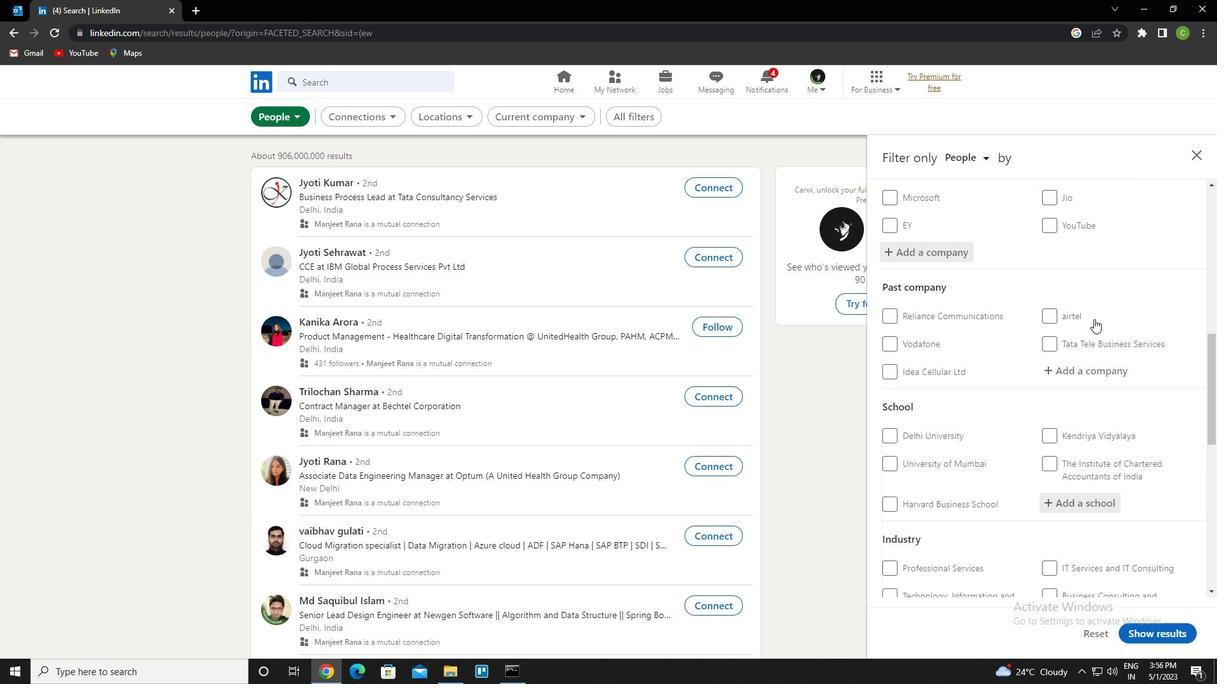 
Action: Mouse moved to (1082, 376)
Screenshot: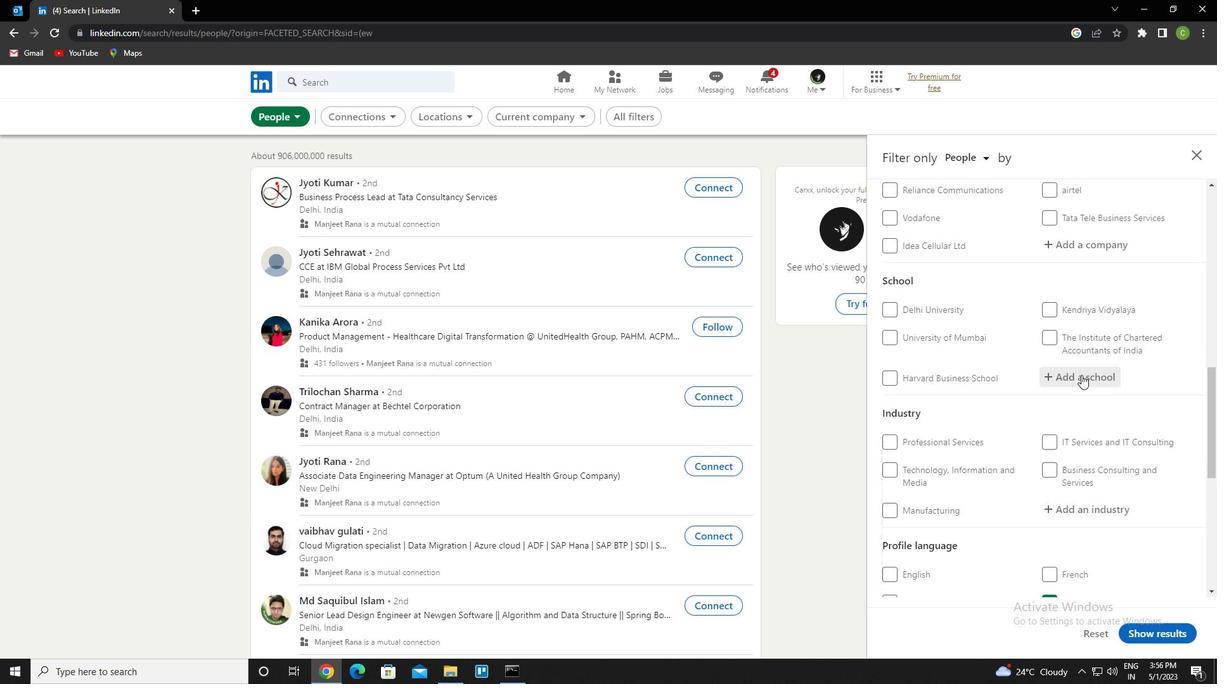 
Action: Mouse pressed left at (1082, 376)
Screenshot: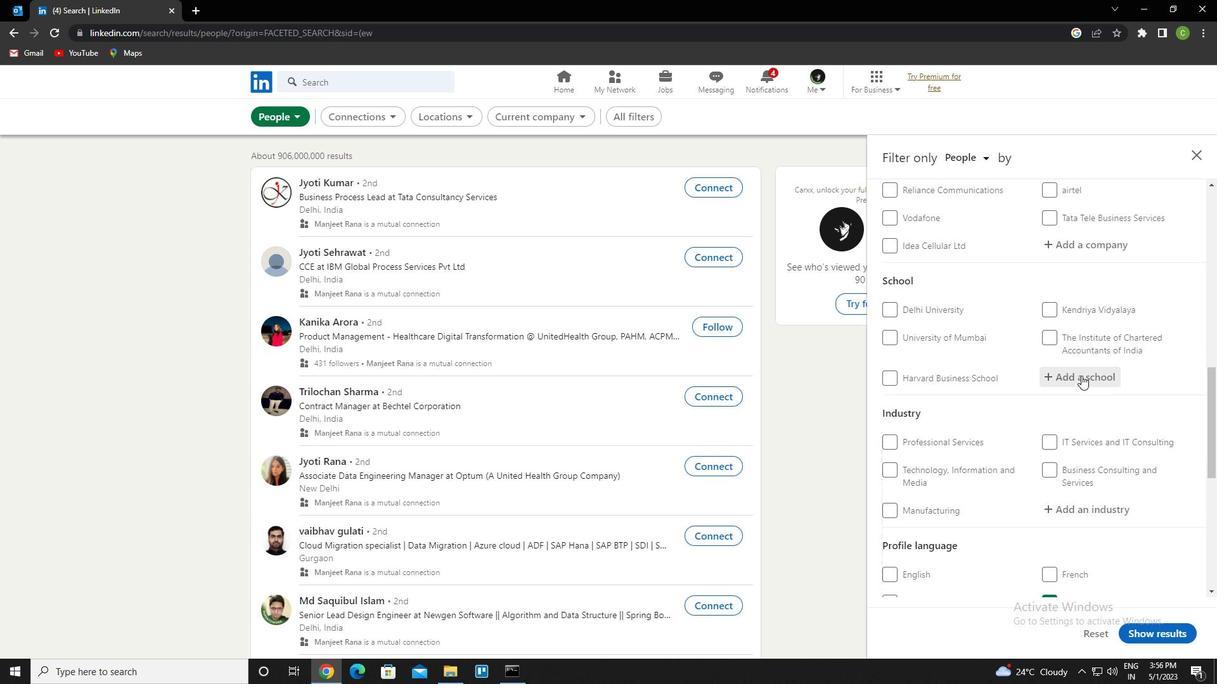 
Action: Mouse moved to (1078, 376)
Screenshot: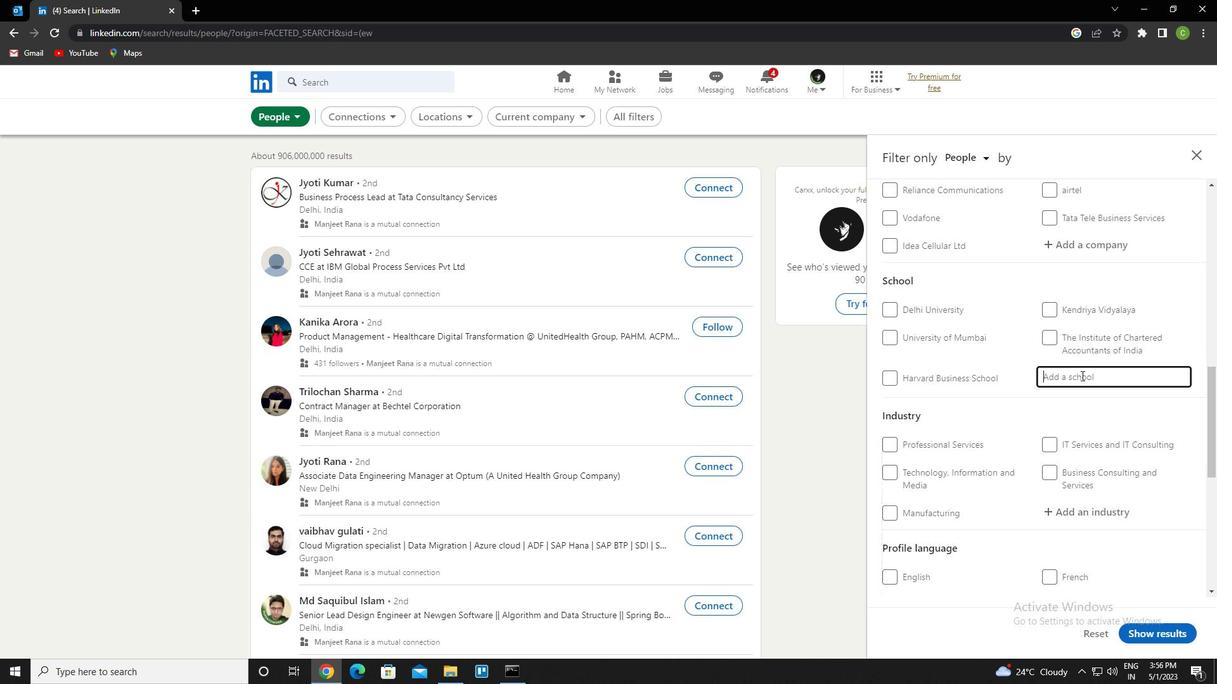 
Action: Key pressed <Key.caps_lock>i<Key.caps_lock>nstitute<Key.space>of<Key.space><Key.caps_lock>p<Key.caps_lock>roduct<Key.space><Key.caps_lock>l<Key.caps_lock>eader<Key.down><Key.enter>
Screenshot: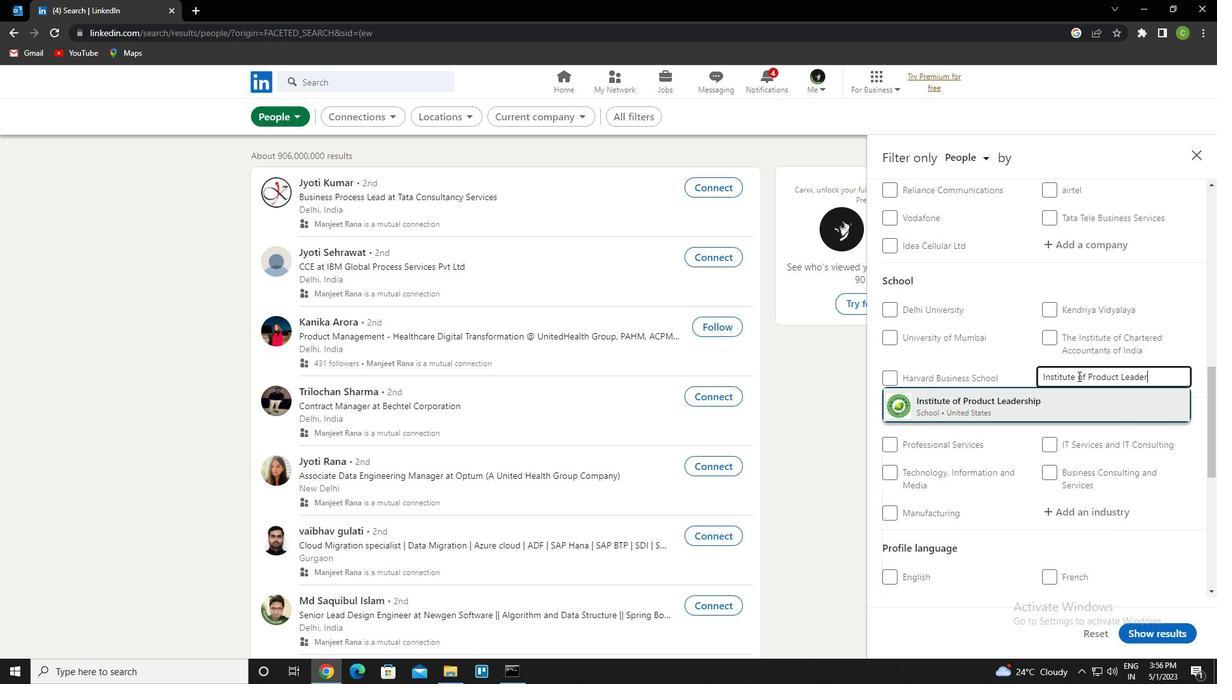 
Action: Mouse scrolled (1078, 376) with delta (0, 0)
Screenshot: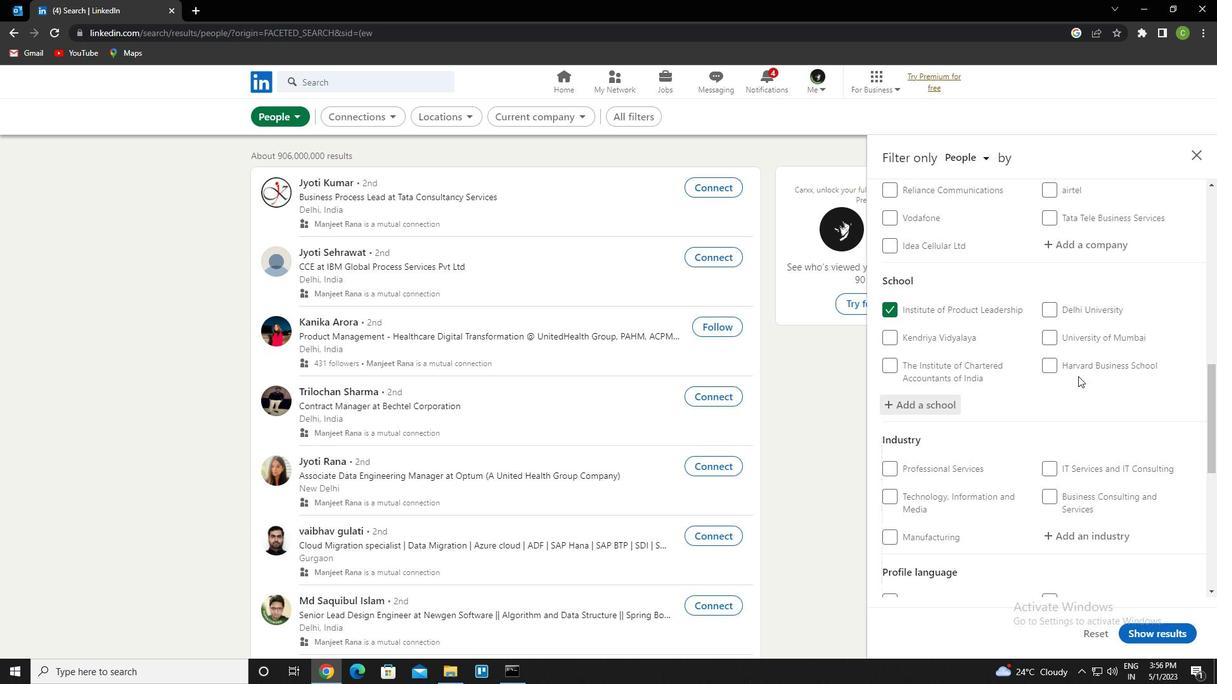 
Action: Mouse moved to (1077, 378)
Screenshot: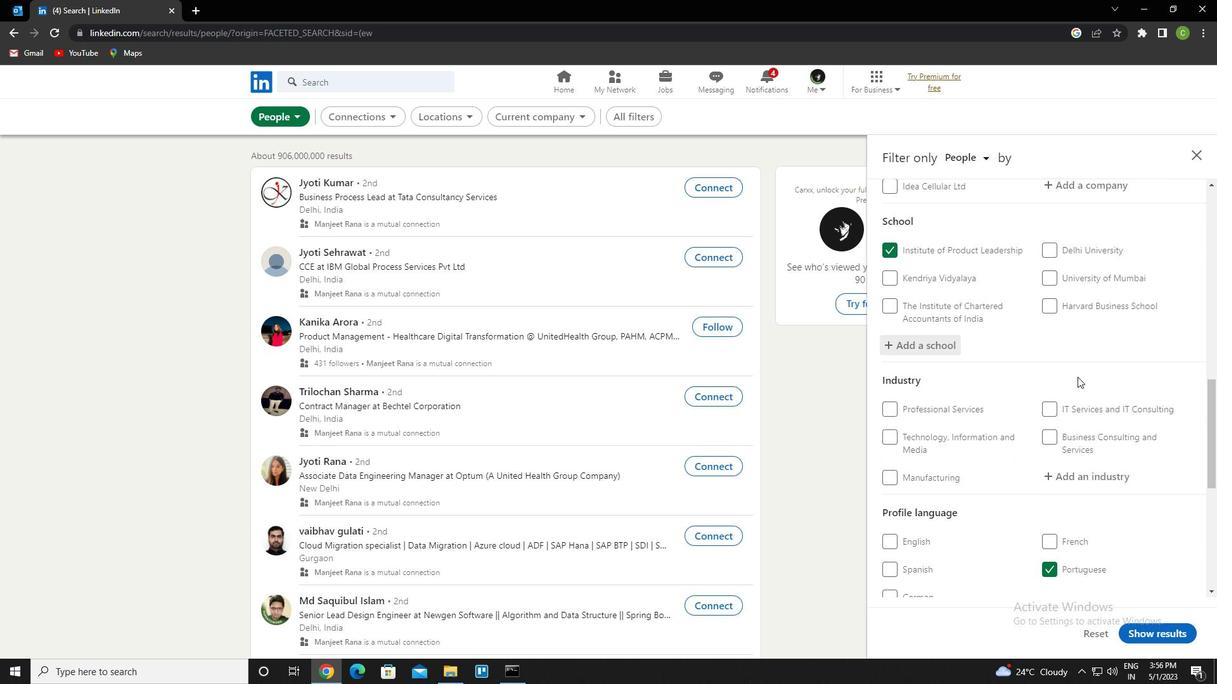 
Action: Mouse scrolled (1077, 377) with delta (0, 0)
Screenshot: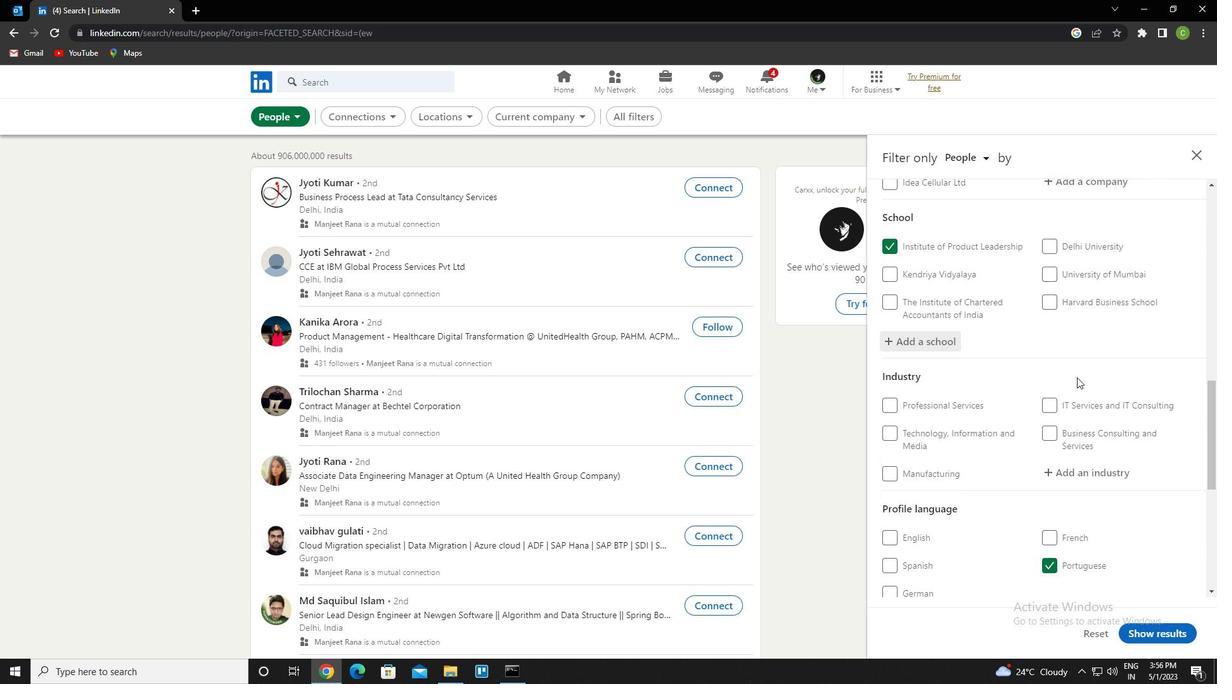 
Action: Mouse moved to (1075, 380)
Screenshot: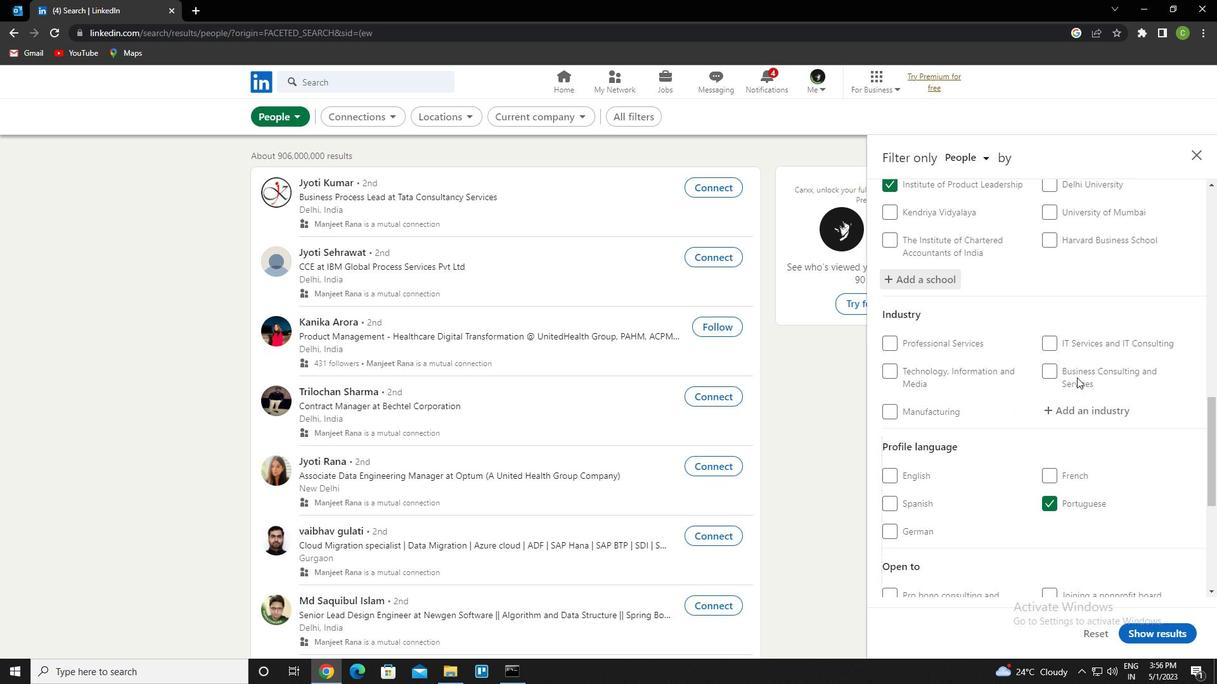 
Action: Mouse scrolled (1075, 379) with delta (0, 0)
Screenshot: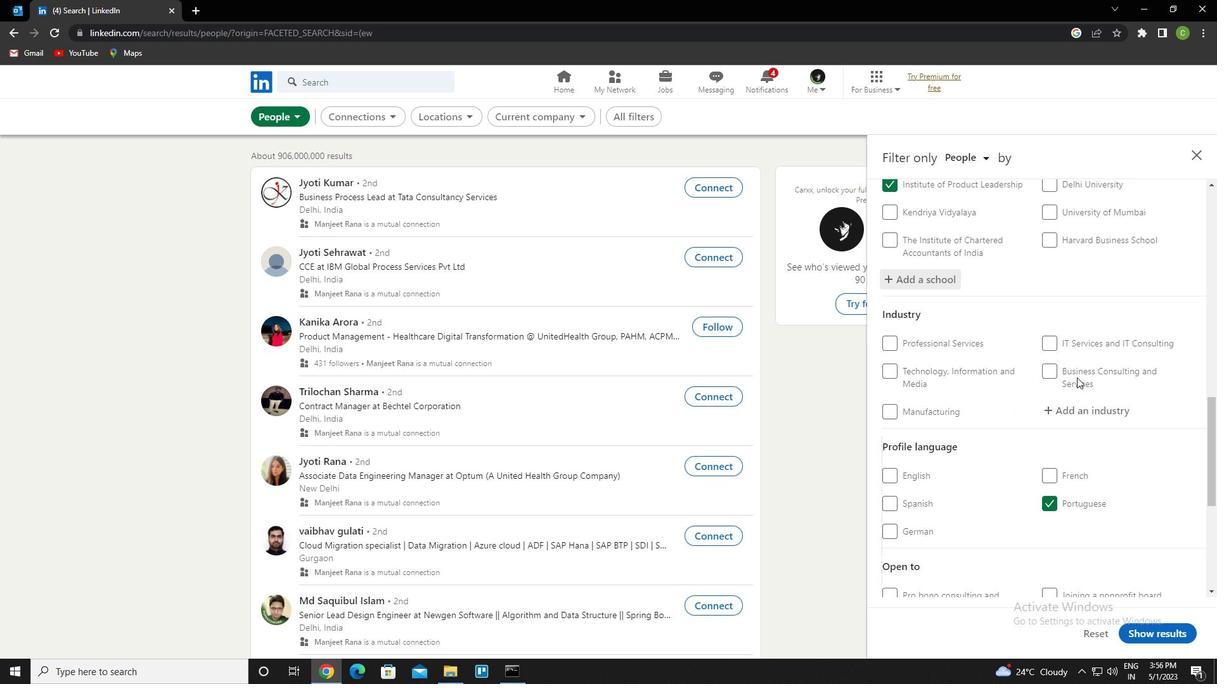 
Action: Mouse moved to (1091, 349)
Screenshot: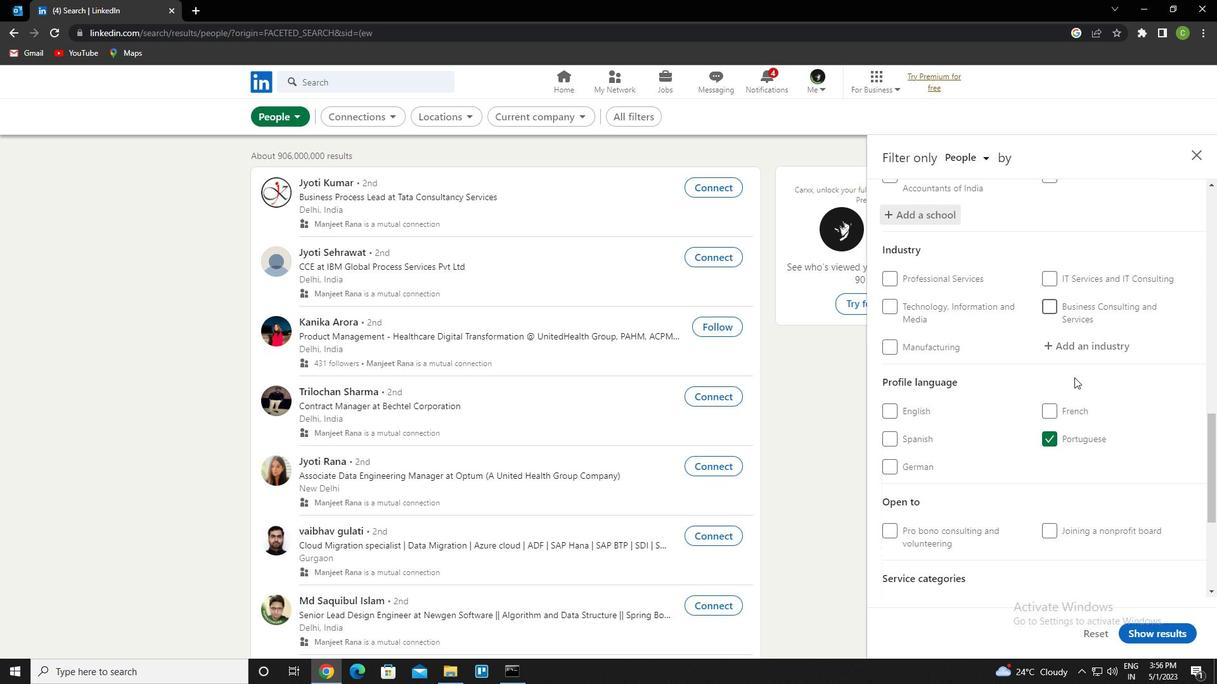
Action: Mouse pressed left at (1091, 349)
Screenshot: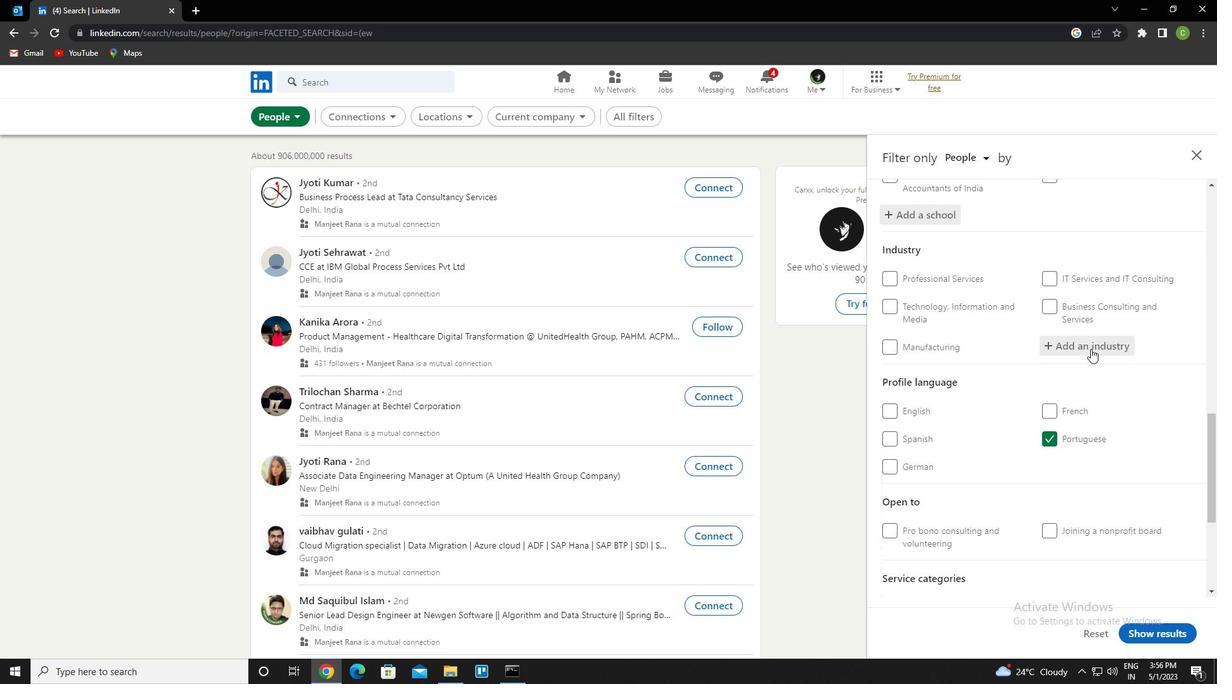 
Action: Key pressed <Key.caps_lock>h<Key.caps_lock>istorical<Key.up><Key.enter>
Screenshot: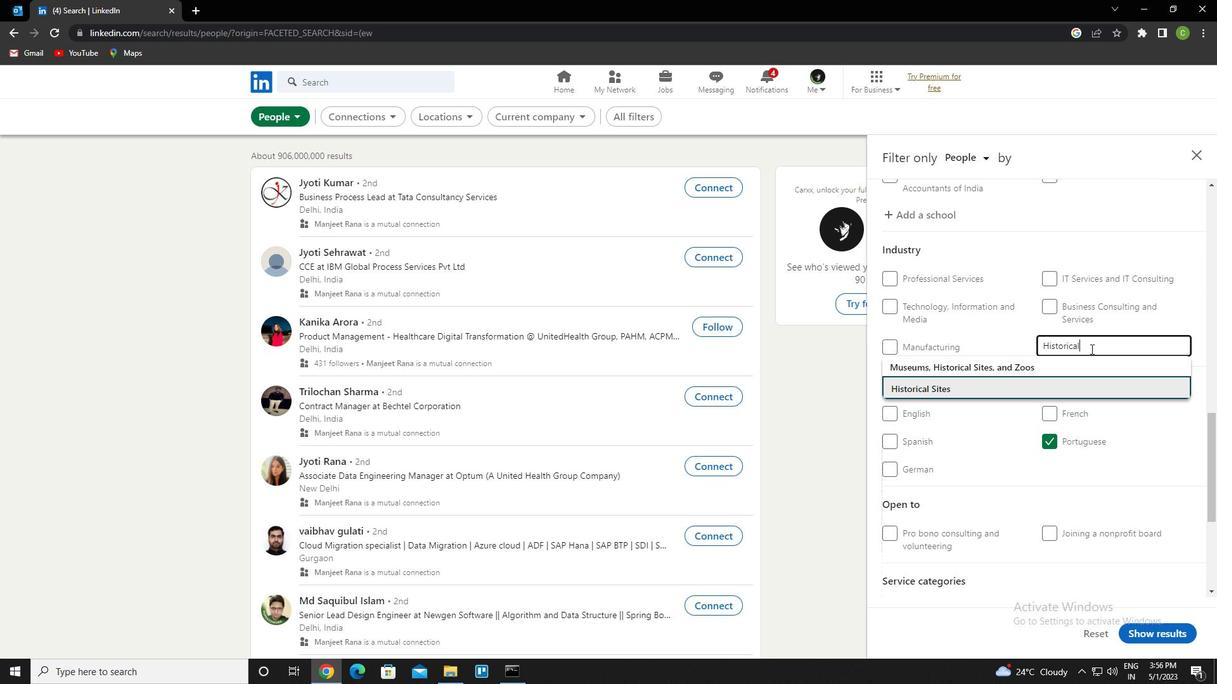 
Action: Mouse scrolled (1091, 348) with delta (0, 0)
Screenshot: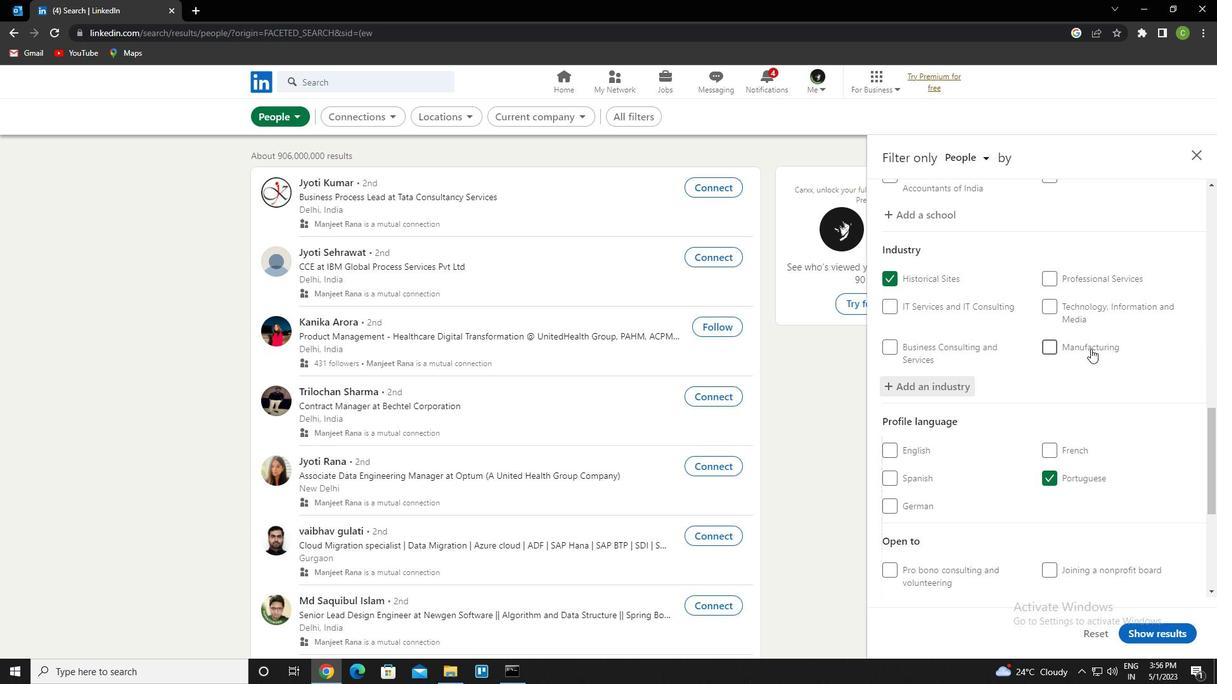 
Action: Mouse scrolled (1091, 348) with delta (0, 0)
Screenshot: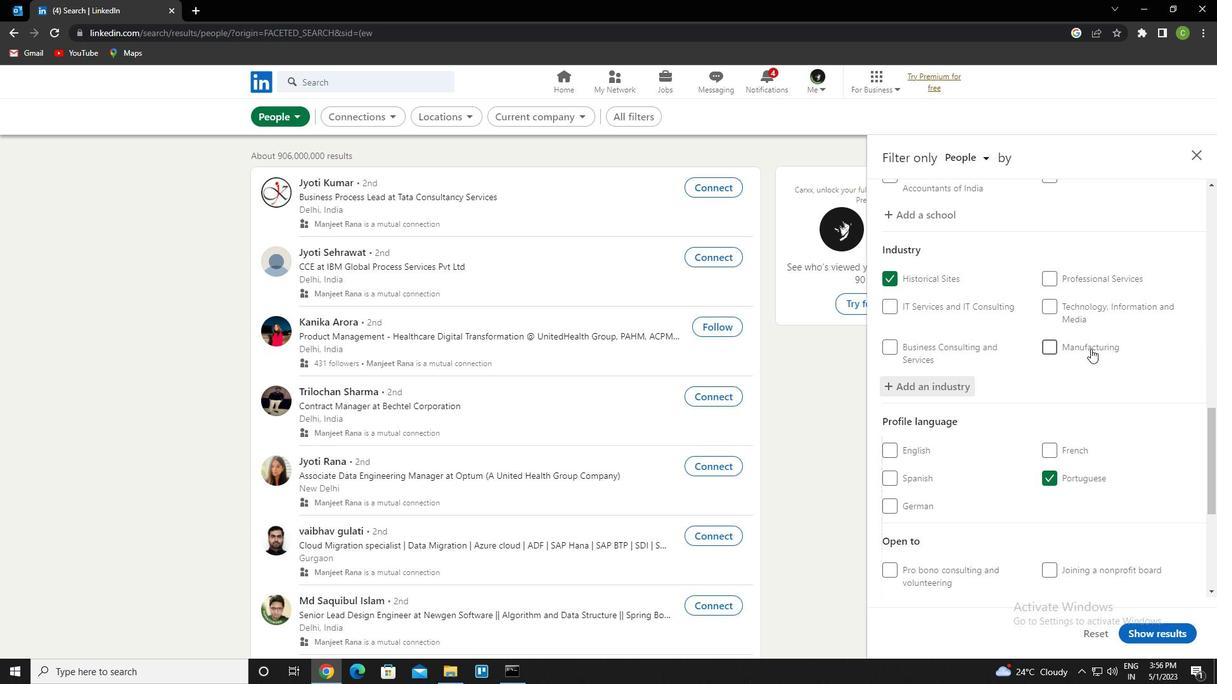 
Action: Mouse scrolled (1091, 348) with delta (0, 0)
Screenshot: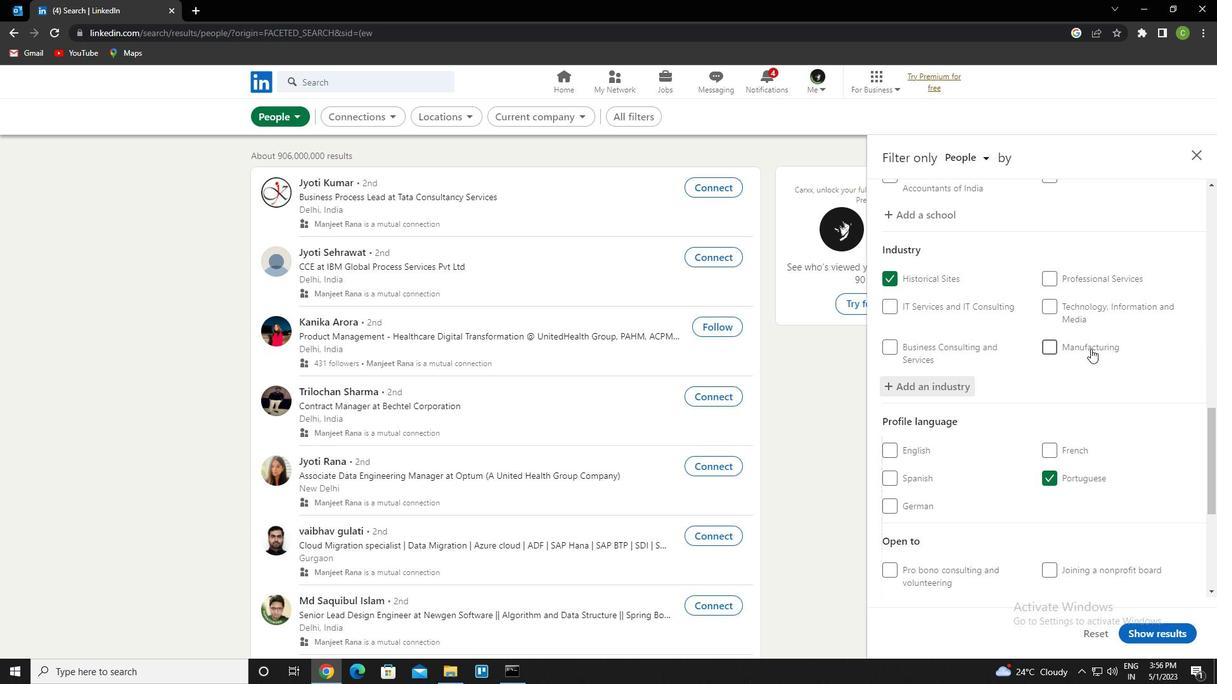 
Action: Mouse scrolled (1091, 348) with delta (0, 0)
Screenshot: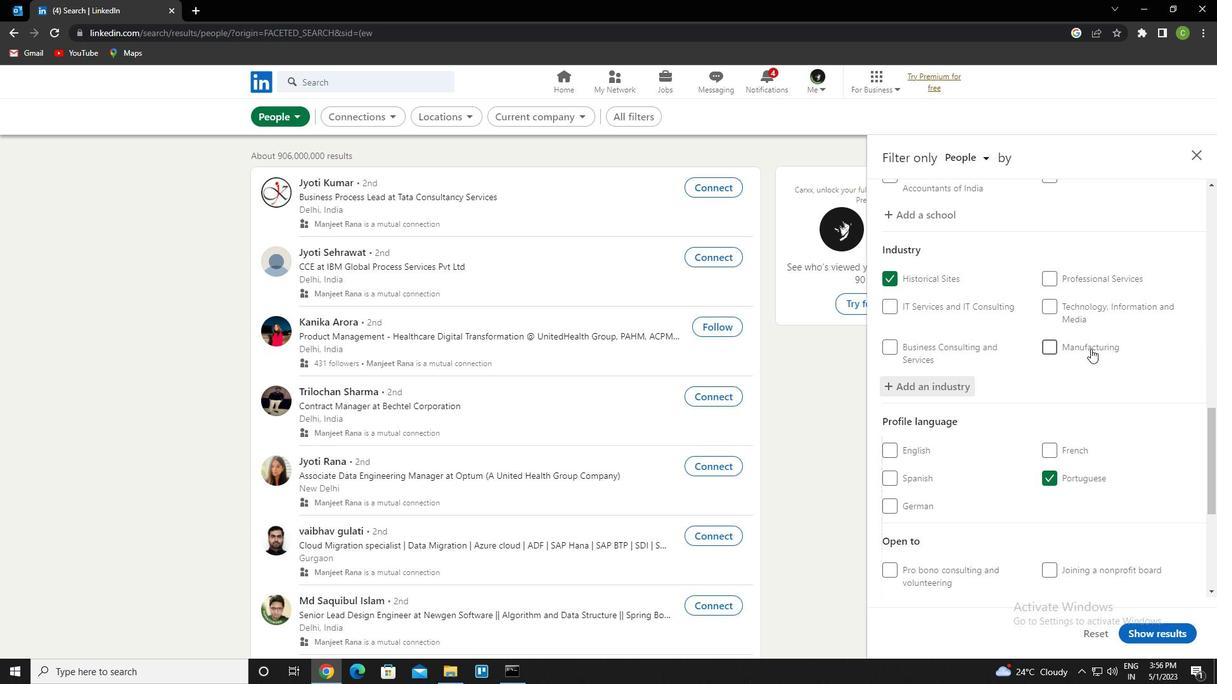 
Action: Mouse scrolled (1091, 348) with delta (0, 0)
Screenshot: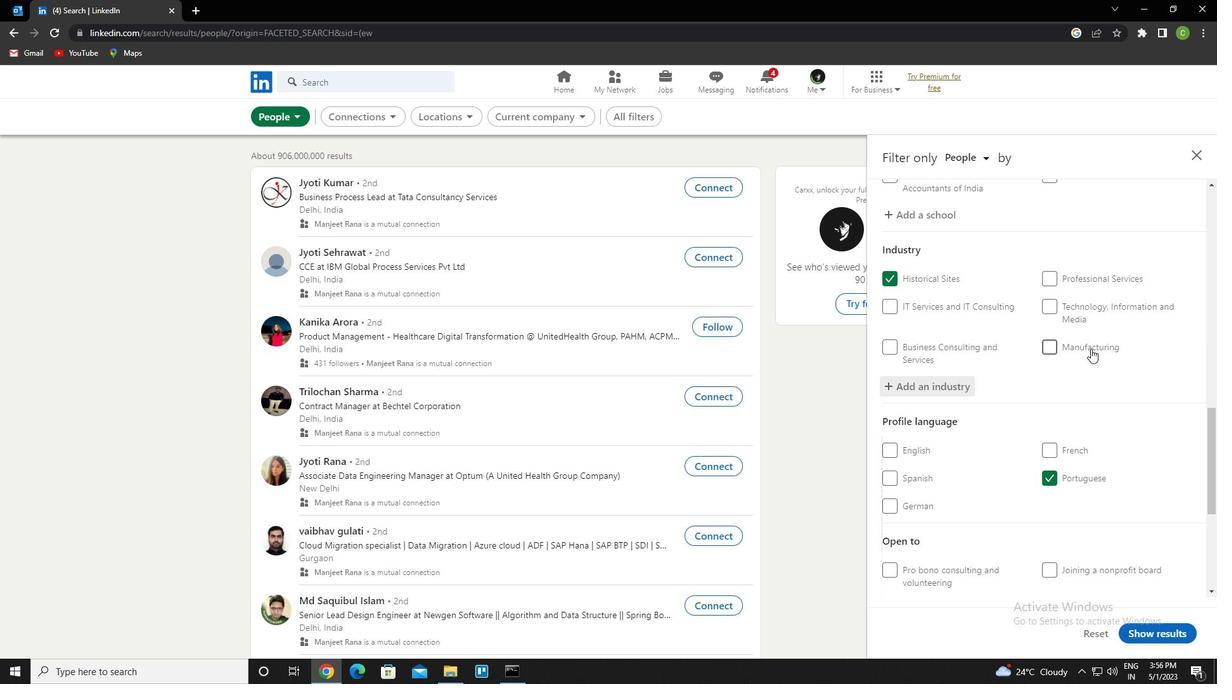 
Action: Mouse scrolled (1091, 348) with delta (0, 0)
Screenshot: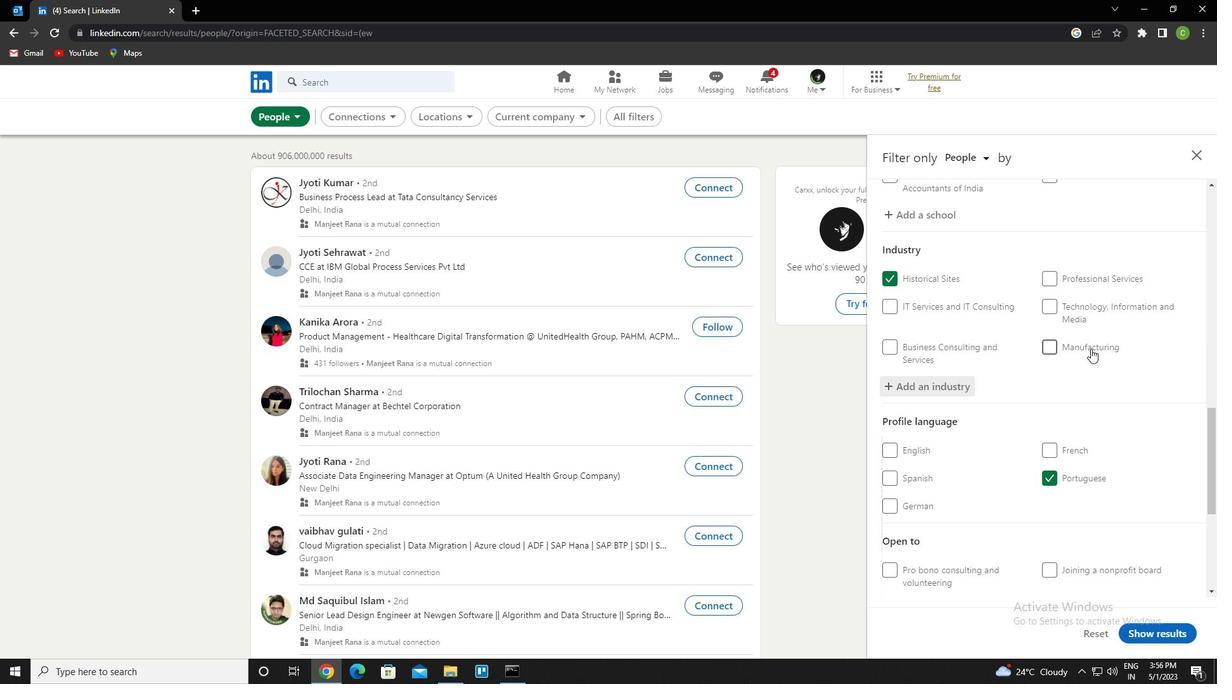 
Action: Mouse scrolled (1091, 348) with delta (0, 0)
Screenshot: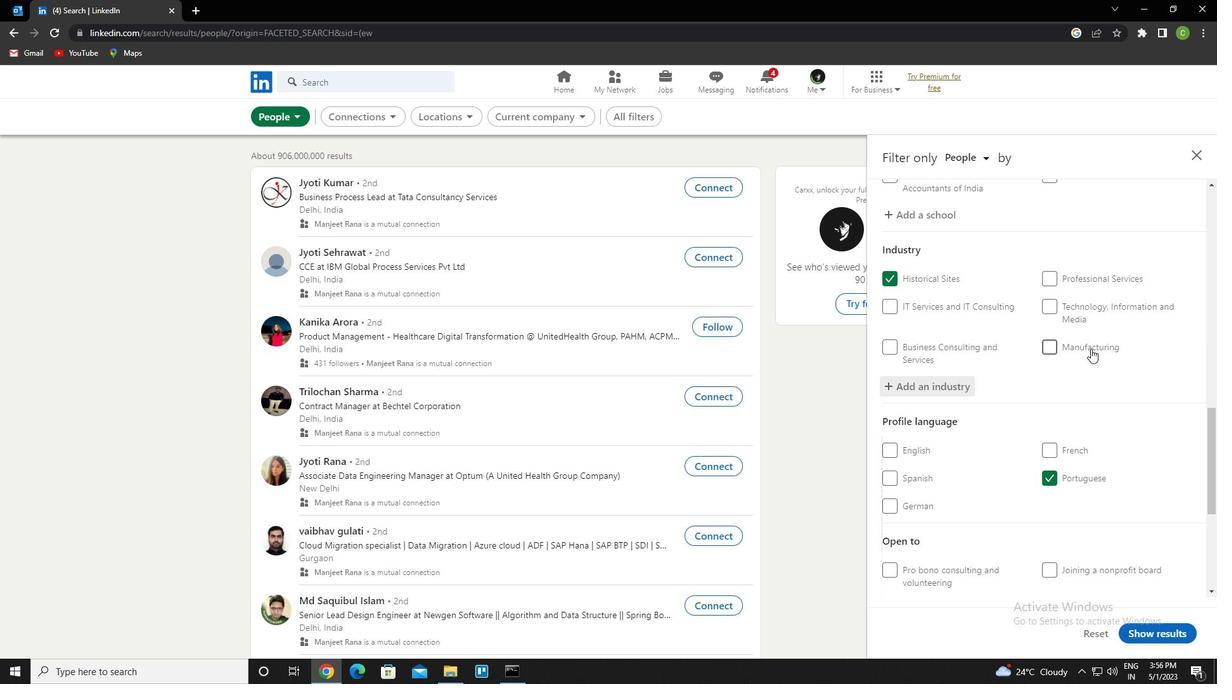 
Action: Mouse moved to (1076, 357)
Screenshot: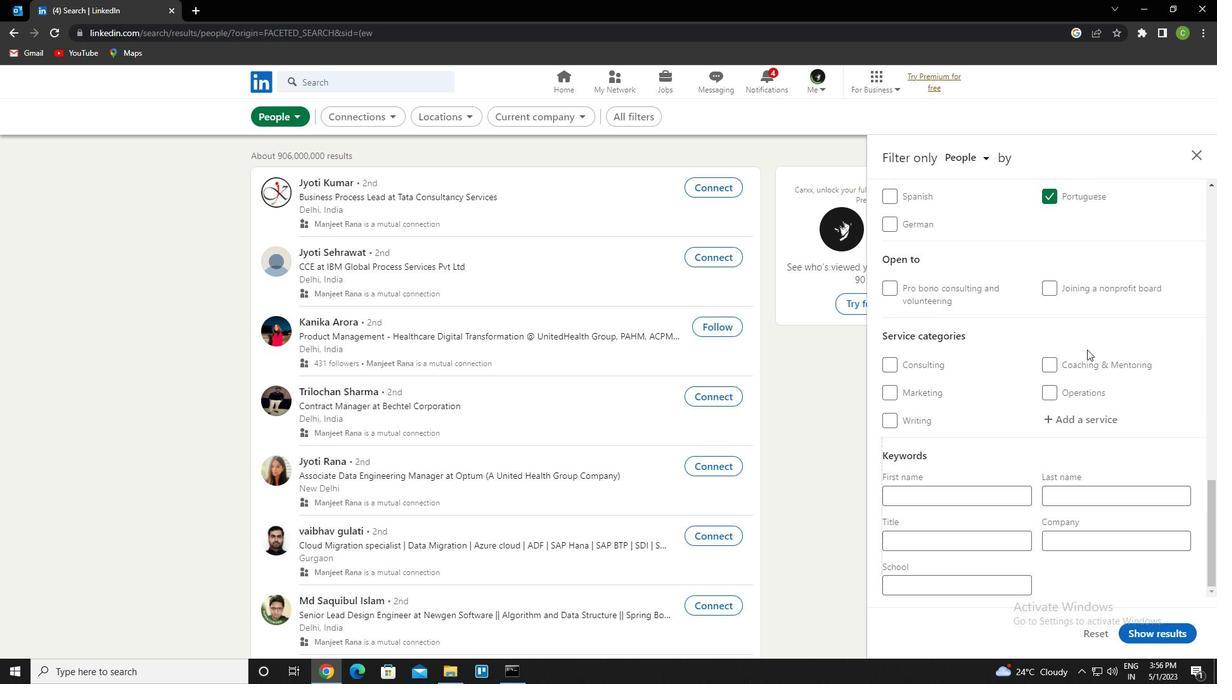 
Action: Mouse scrolled (1076, 357) with delta (0, 0)
Screenshot: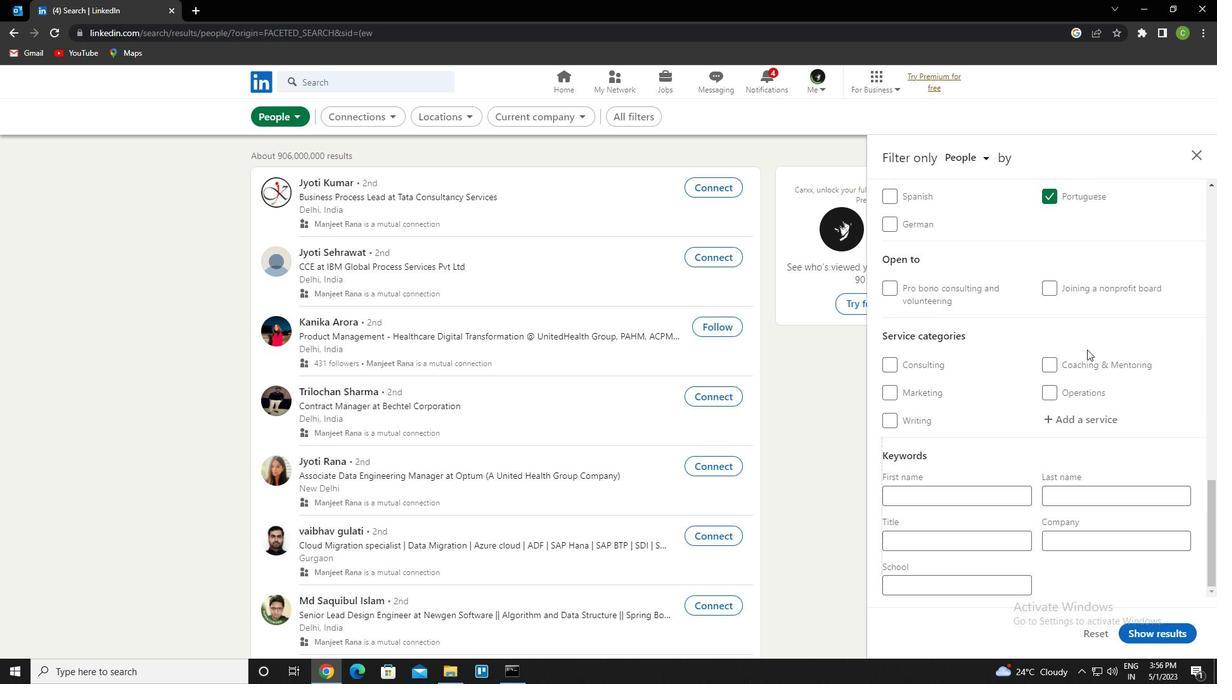 
Action: Mouse moved to (1076, 362)
Screenshot: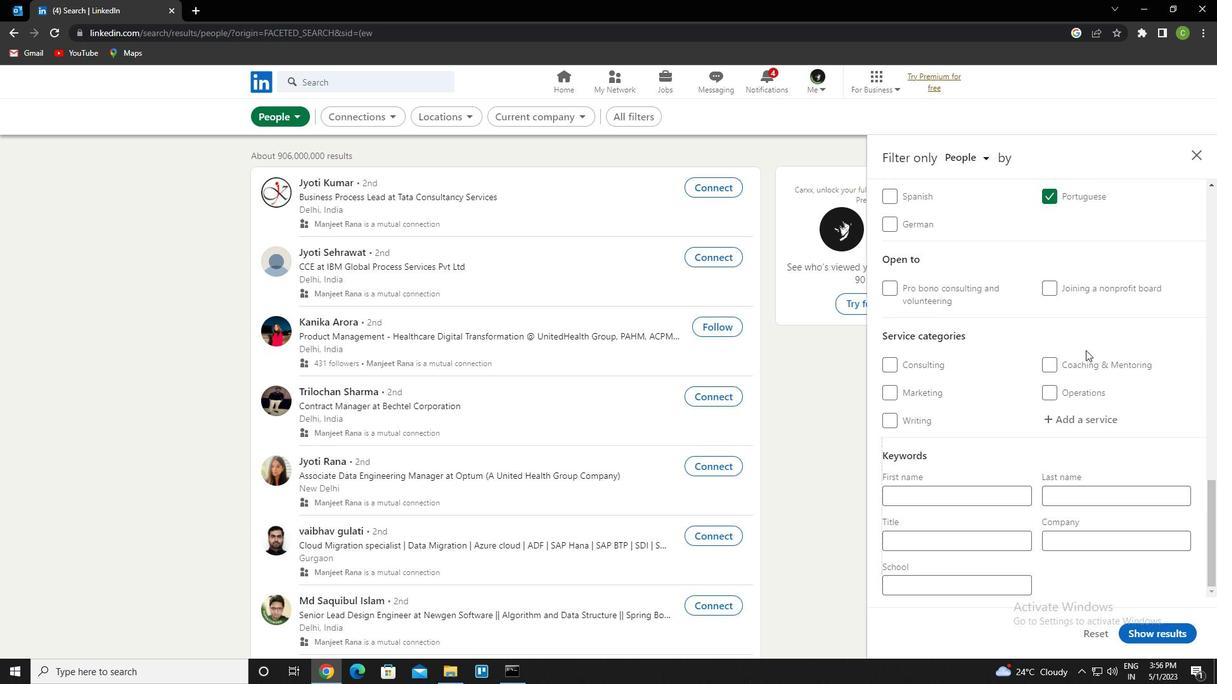 
Action: Mouse scrolled (1076, 361) with delta (0, 0)
Screenshot: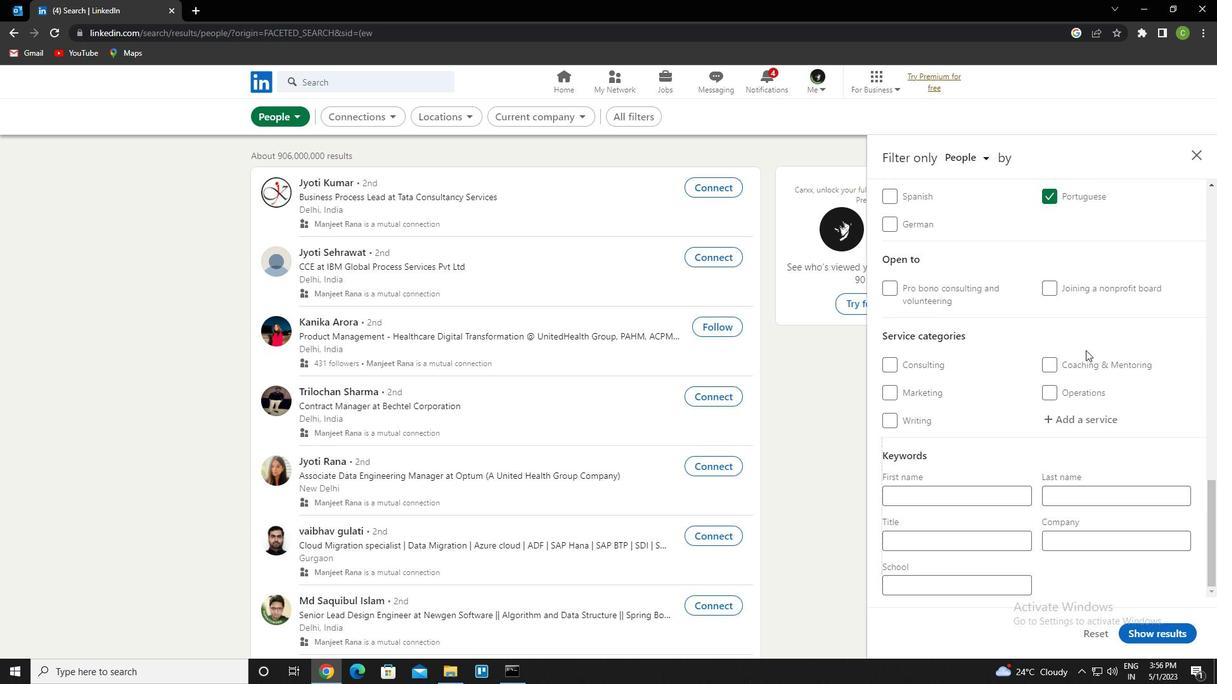 
Action: Mouse moved to (1074, 368)
Screenshot: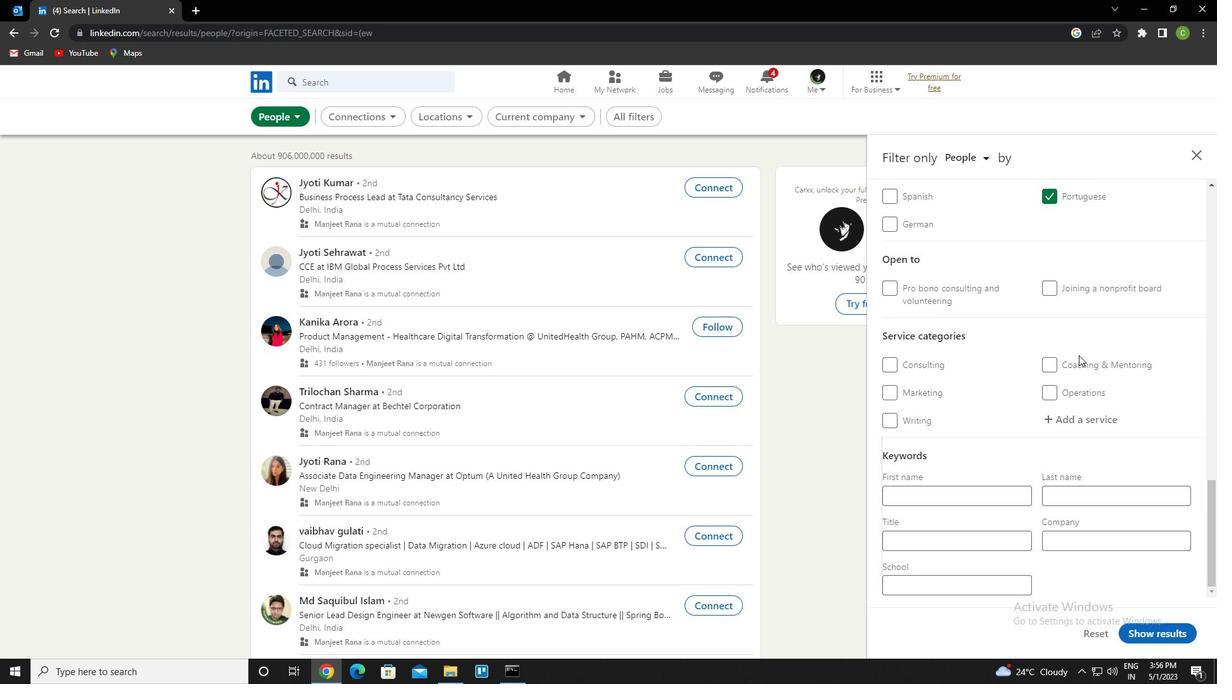 
Action: Mouse scrolled (1074, 367) with delta (0, 0)
Screenshot: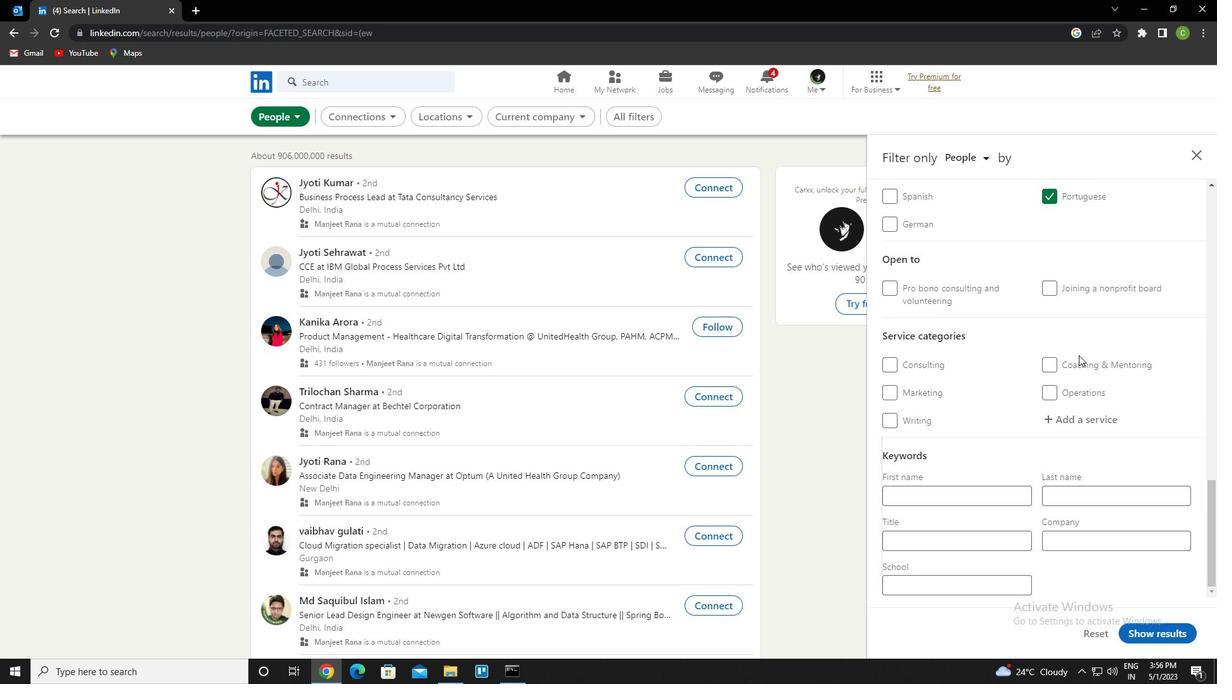 
Action: Mouse moved to (1072, 371)
Screenshot: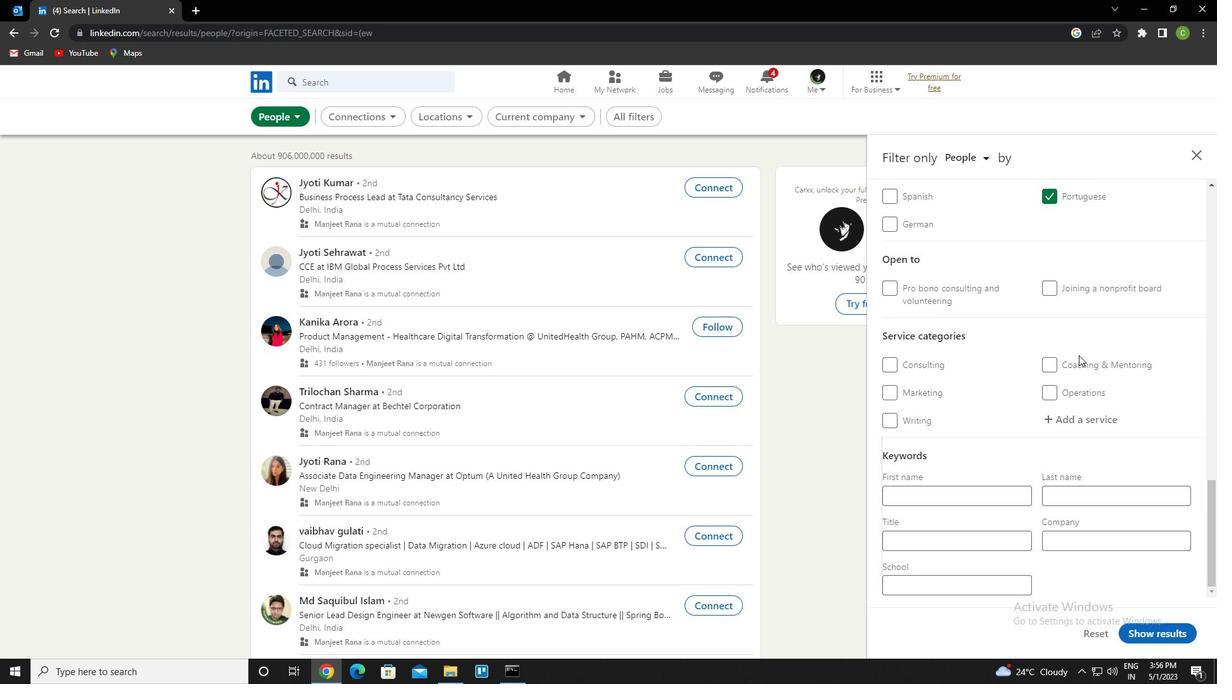 
Action: Mouse scrolled (1072, 371) with delta (0, 0)
Screenshot: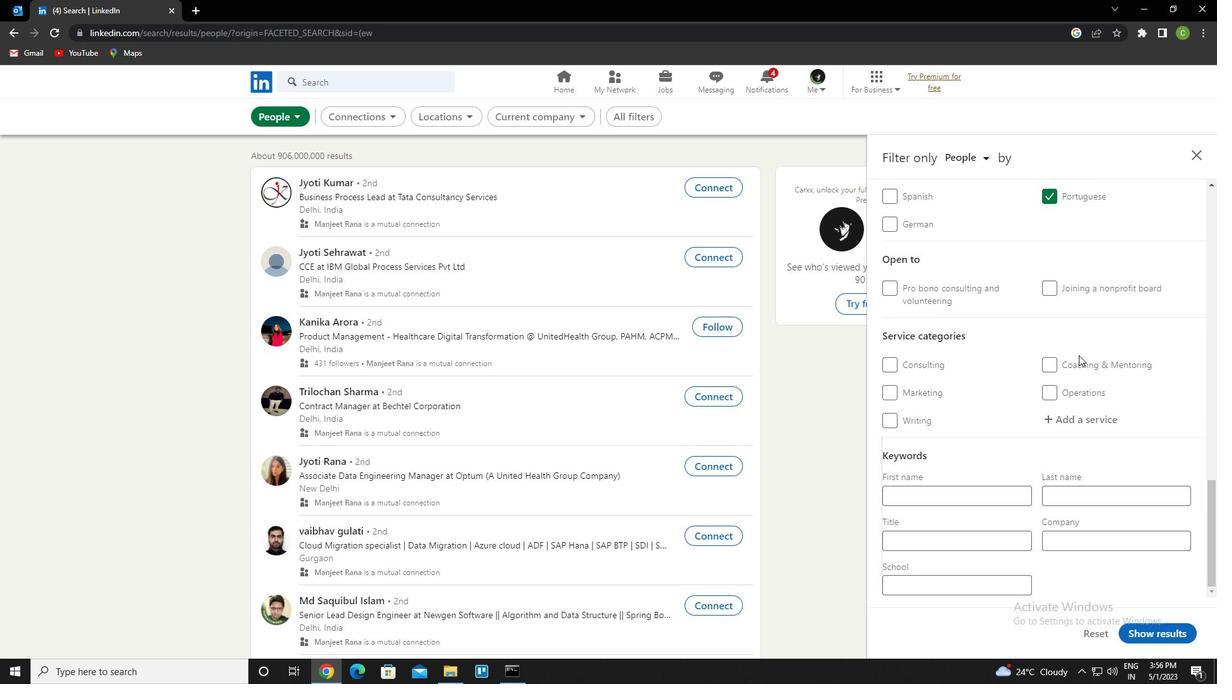 
Action: Mouse moved to (1079, 428)
Screenshot: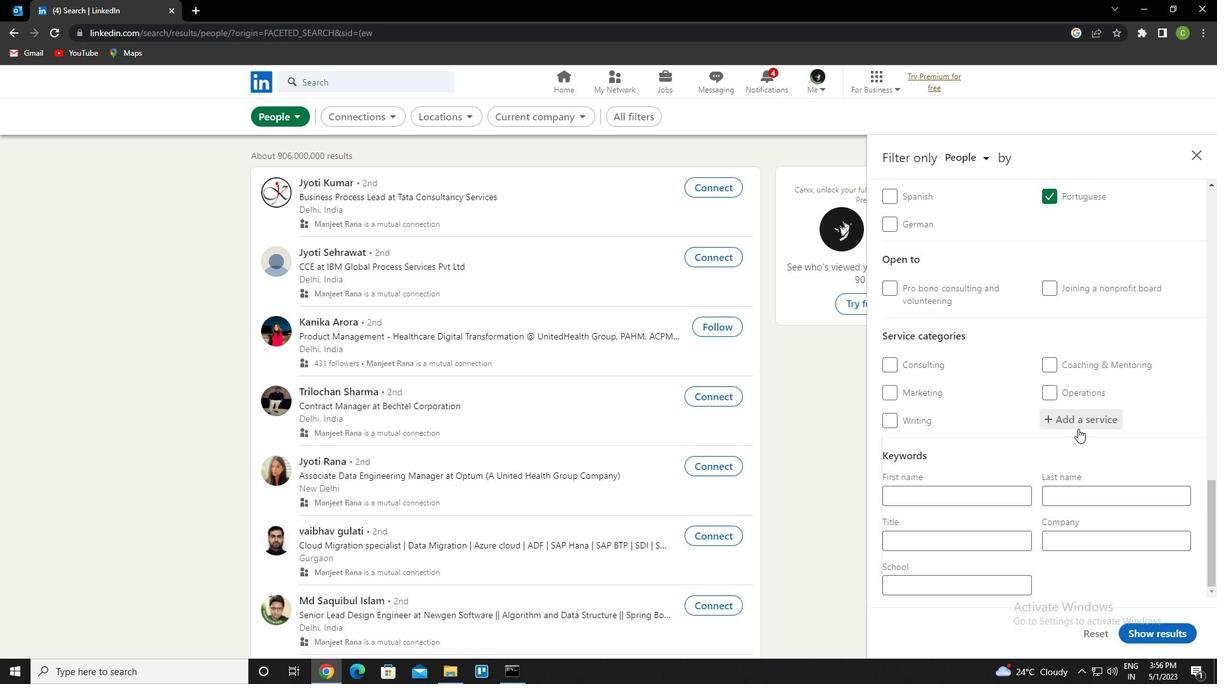 
Action: Mouse pressed left at (1079, 428)
Screenshot: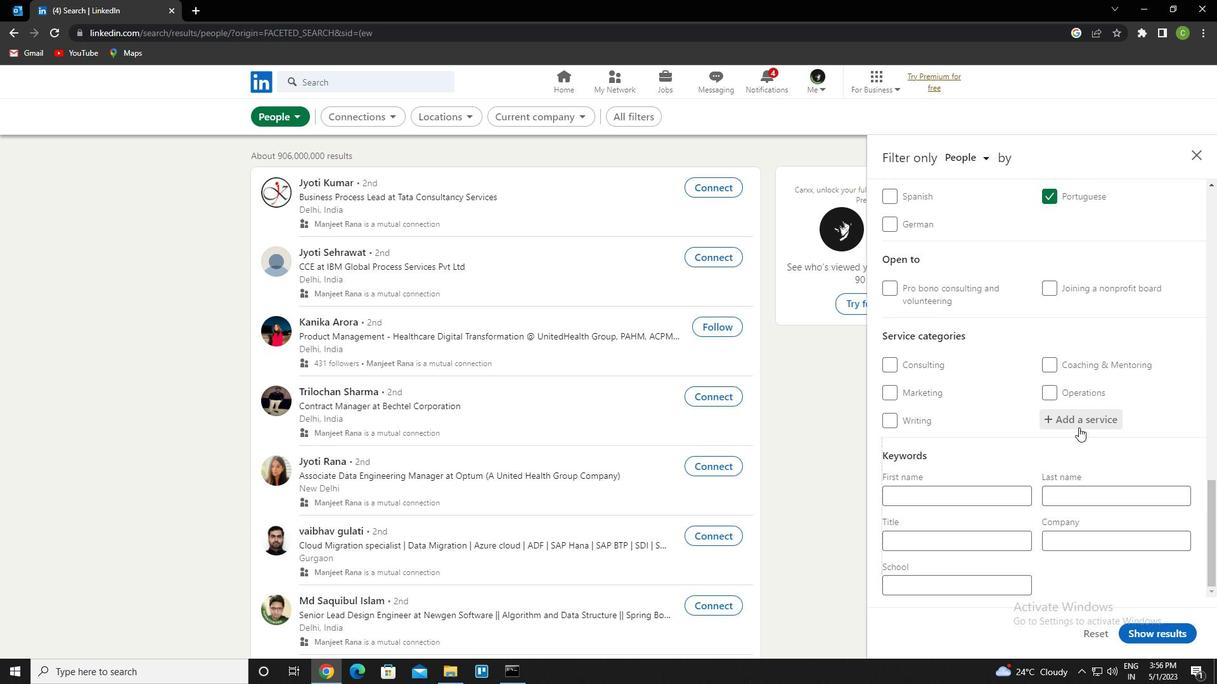 
Action: Mouse moved to (1079, 427)
Screenshot: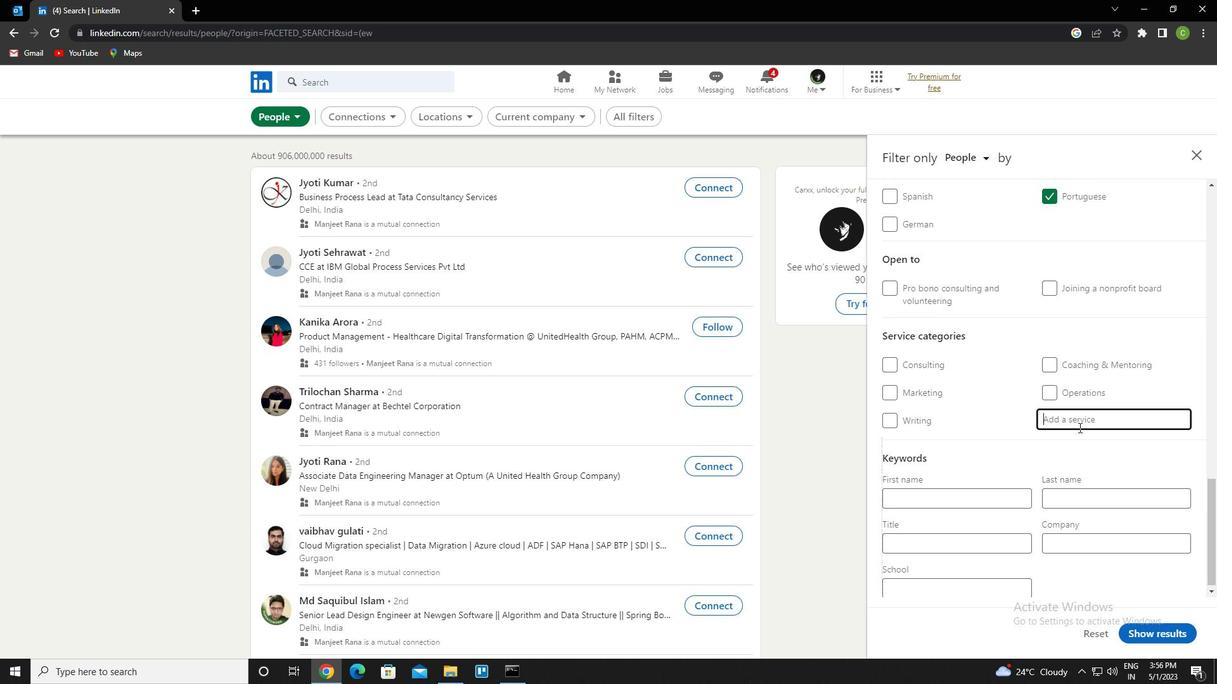 
Action: Key pressed <Key.caps_lock>
Screenshot: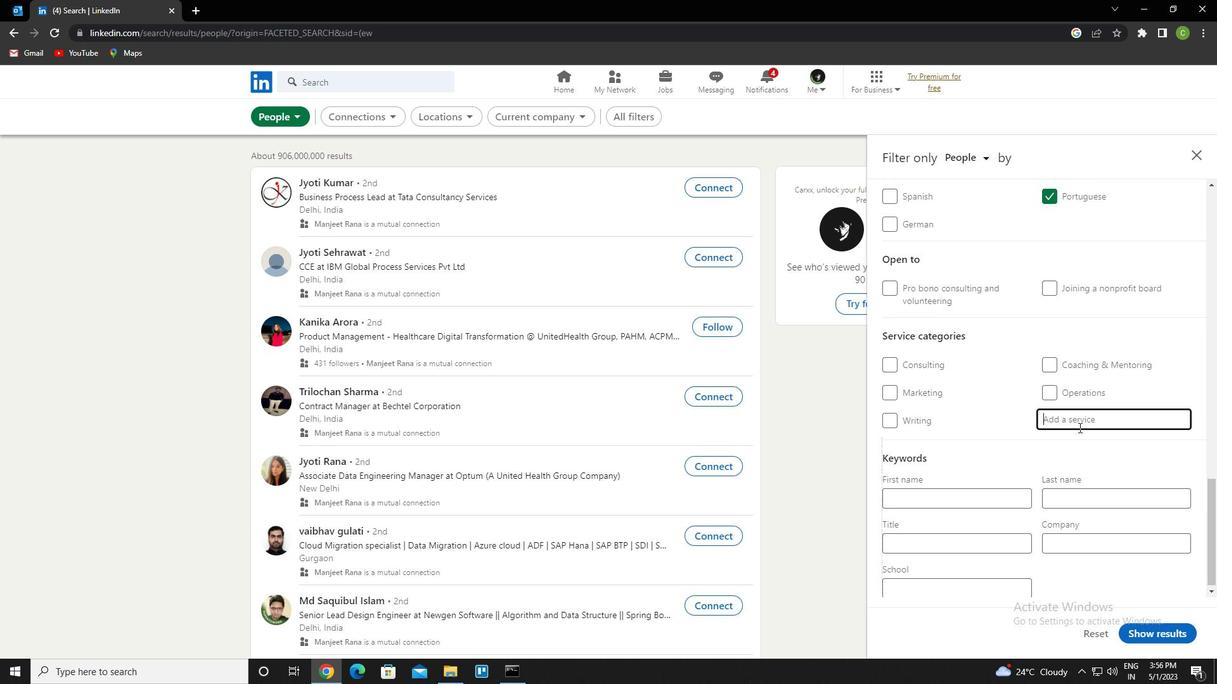 
Action: Mouse moved to (1079, 427)
Screenshot: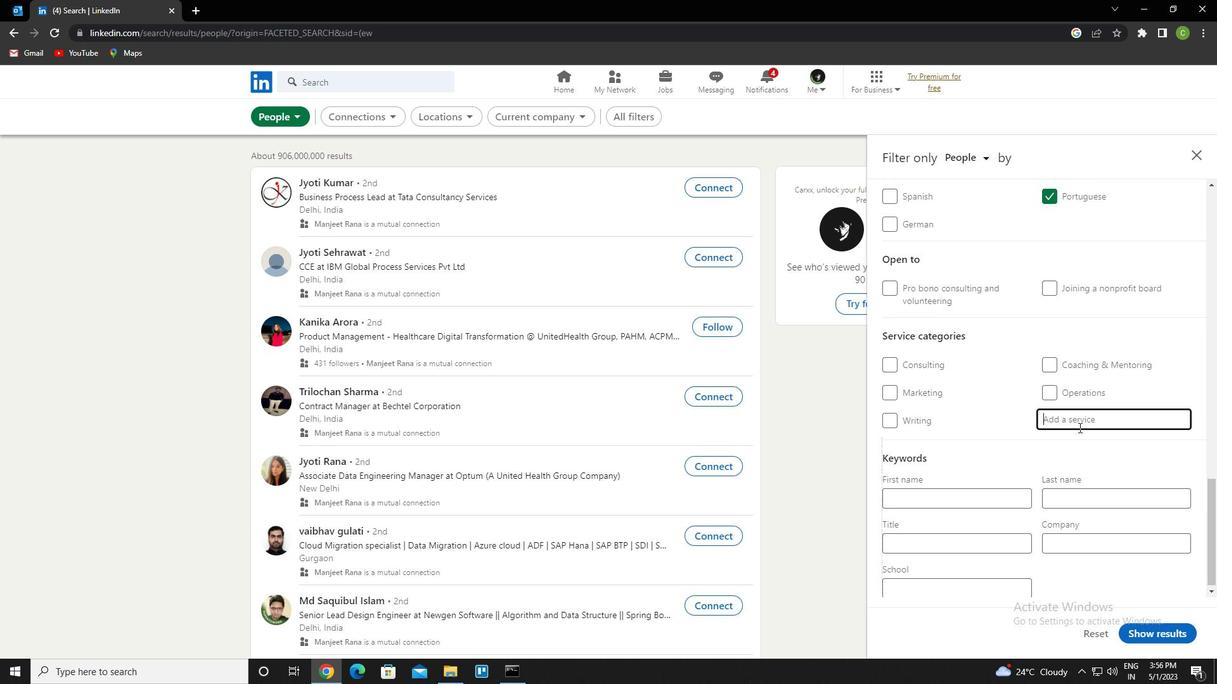 
Action: Key pressed c<Key.caps_lock>orporate<Key.down><Key.down><Key.enter>
Screenshot: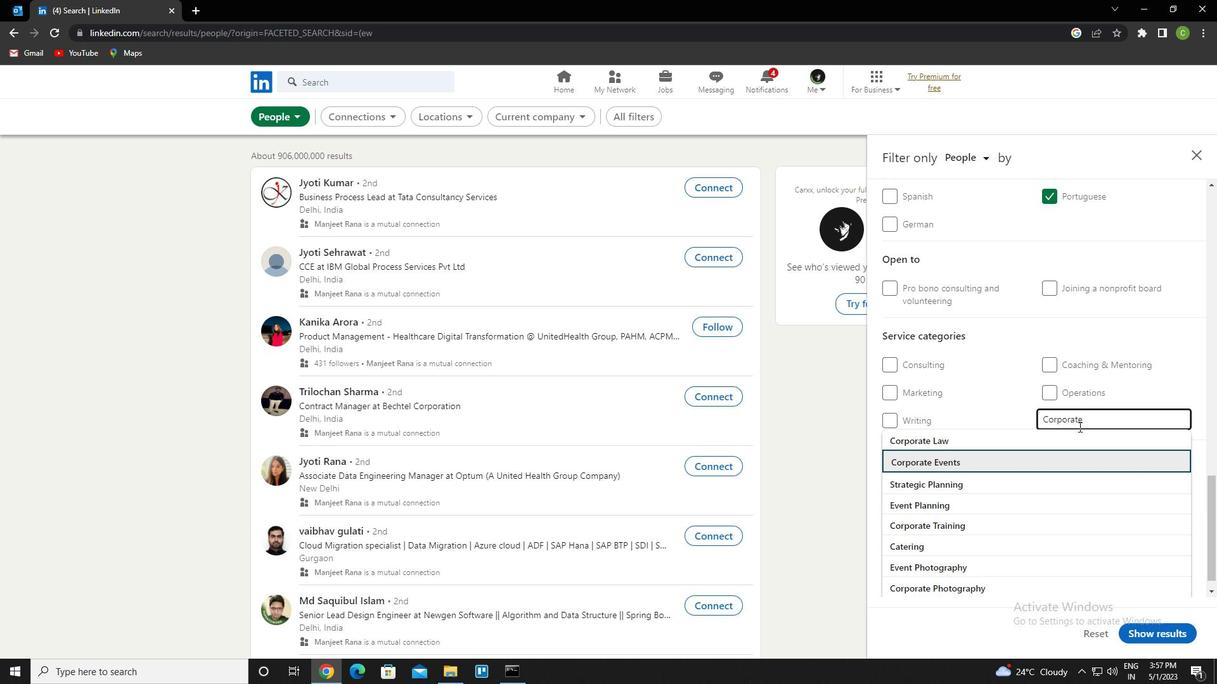 
Action: Mouse moved to (1068, 435)
Screenshot: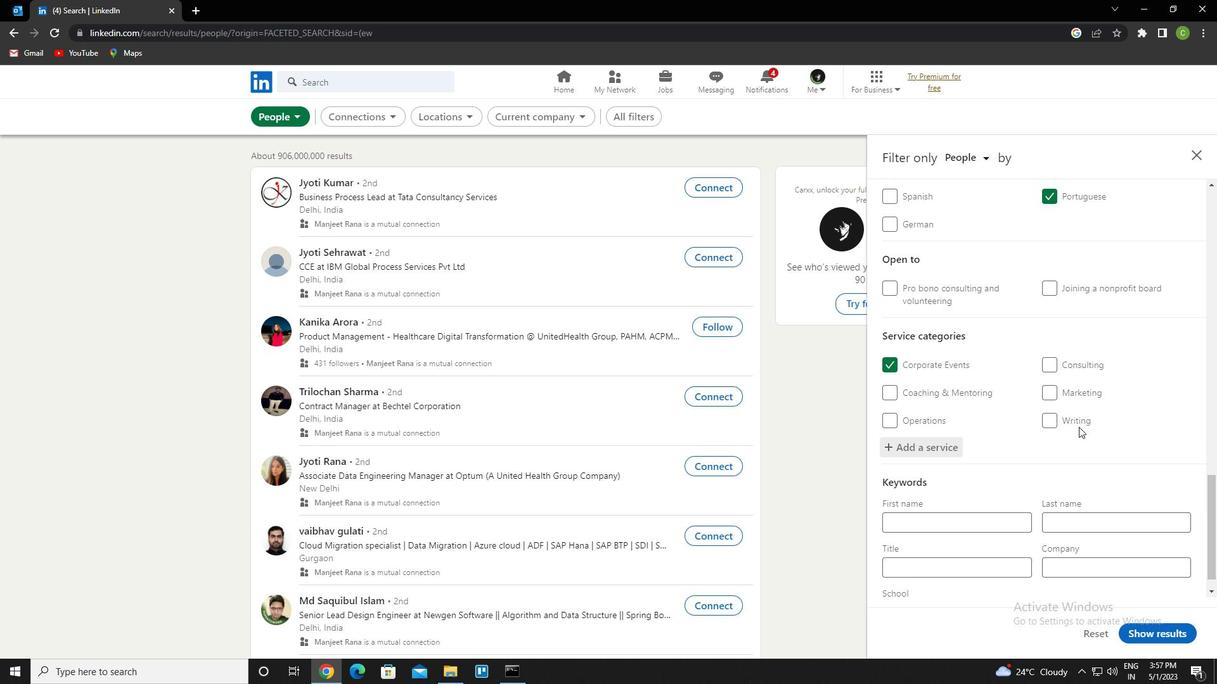 
Action: Mouse scrolled (1068, 435) with delta (0, 0)
Screenshot: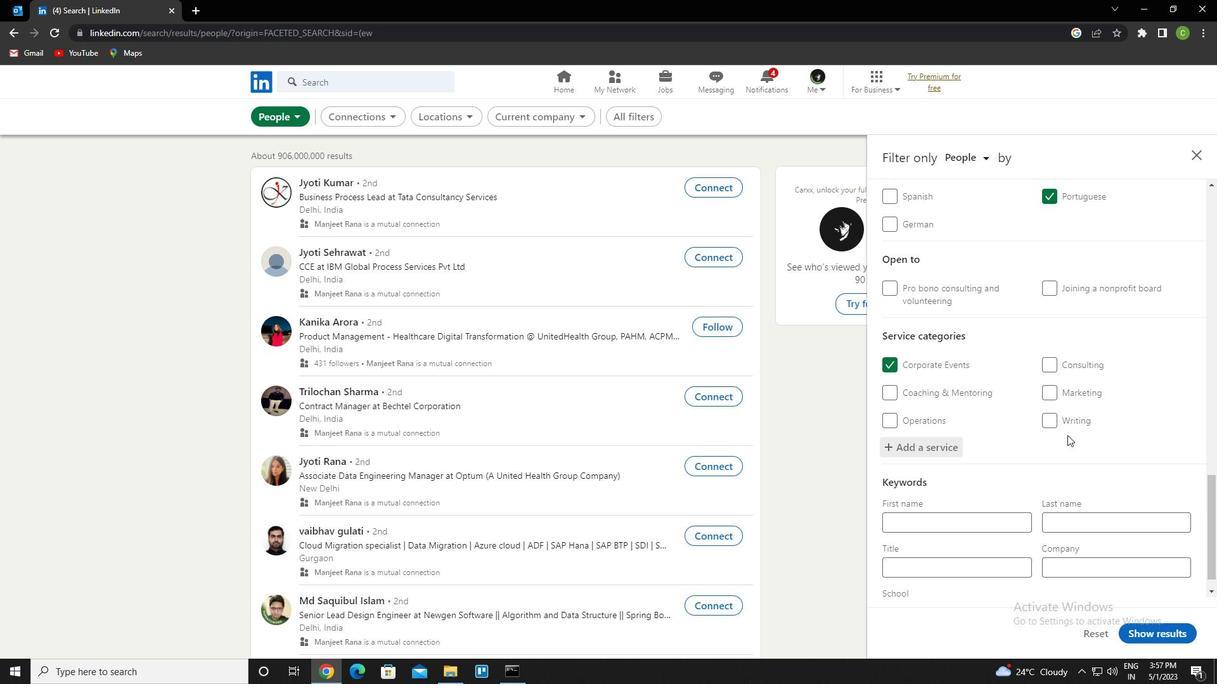 
Action: Mouse scrolled (1068, 435) with delta (0, 0)
Screenshot: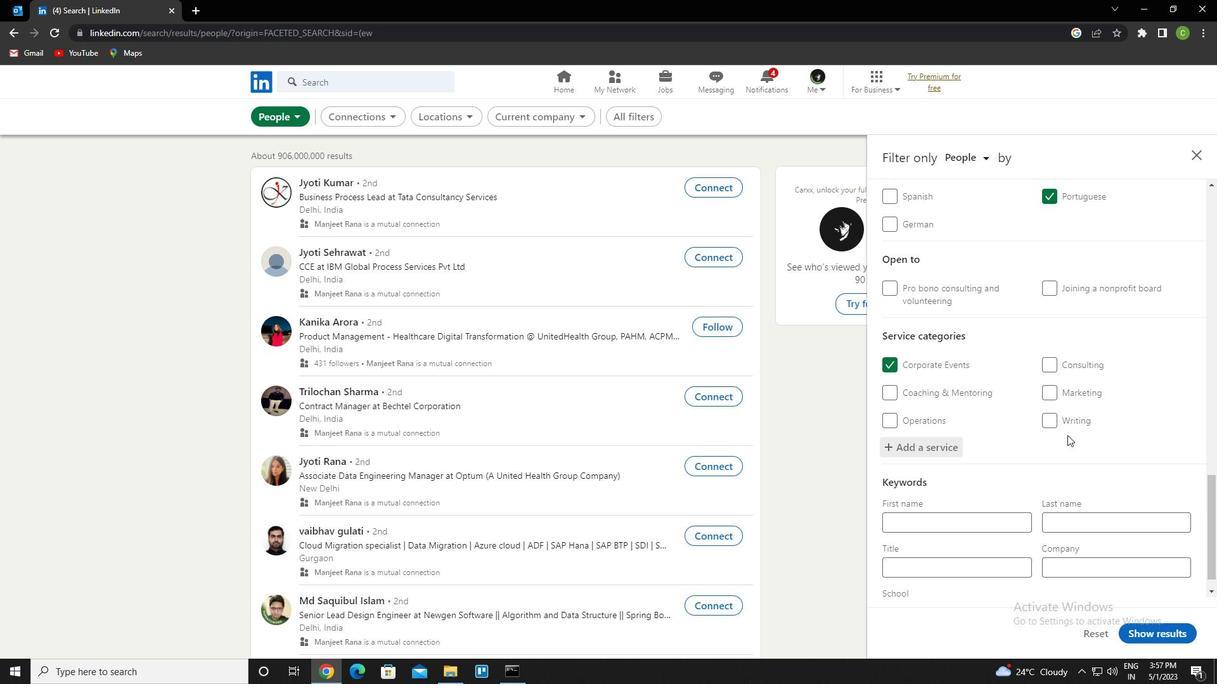 
Action: Mouse scrolled (1068, 435) with delta (0, 0)
Screenshot: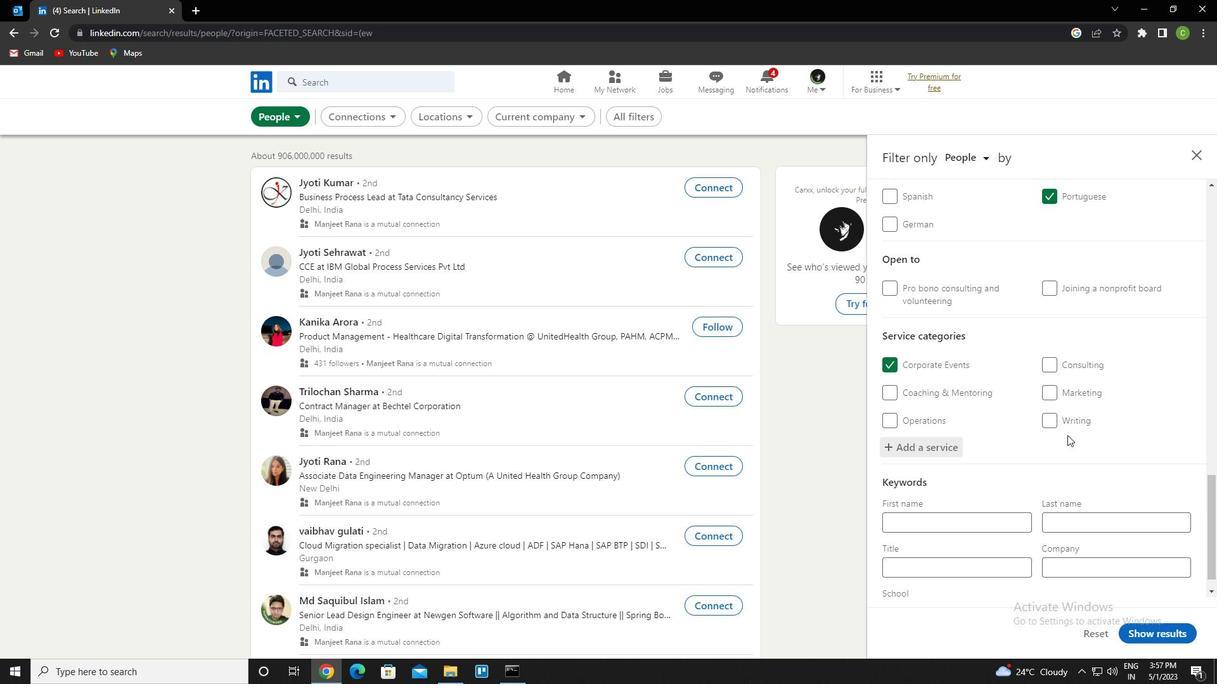
Action: Mouse moved to (1067, 445)
Screenshot: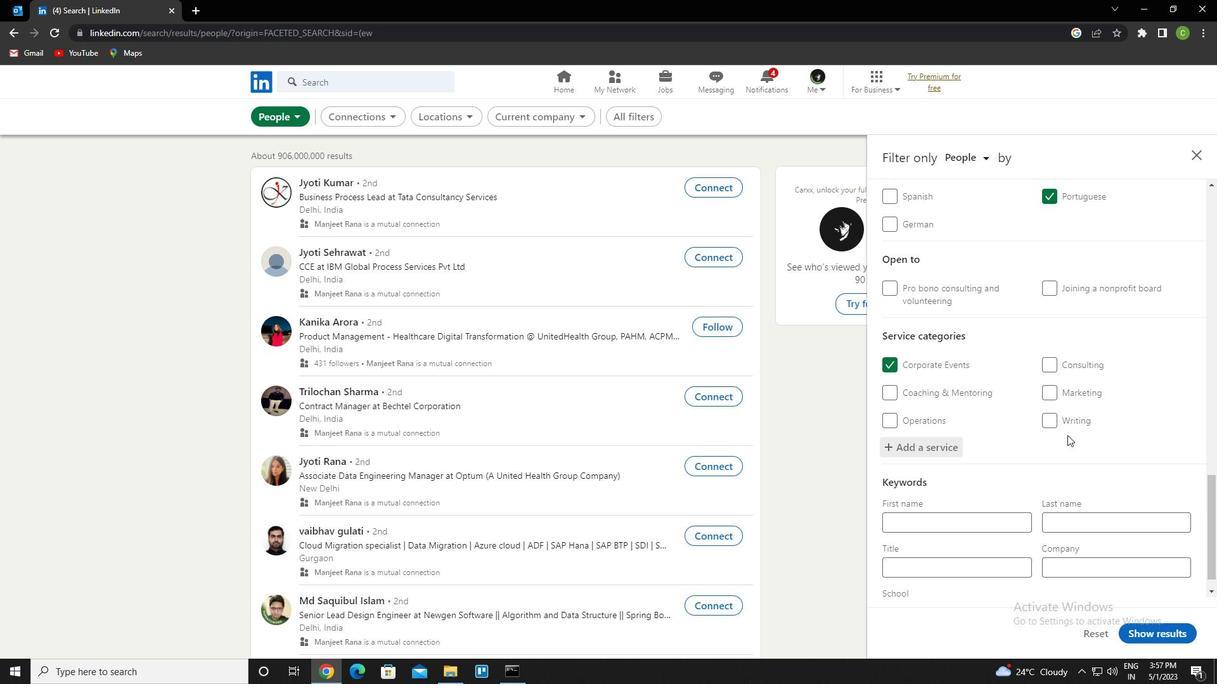 
Action: Mouse scrolled (1067, 444) with delta (0, 0)
Screenshot: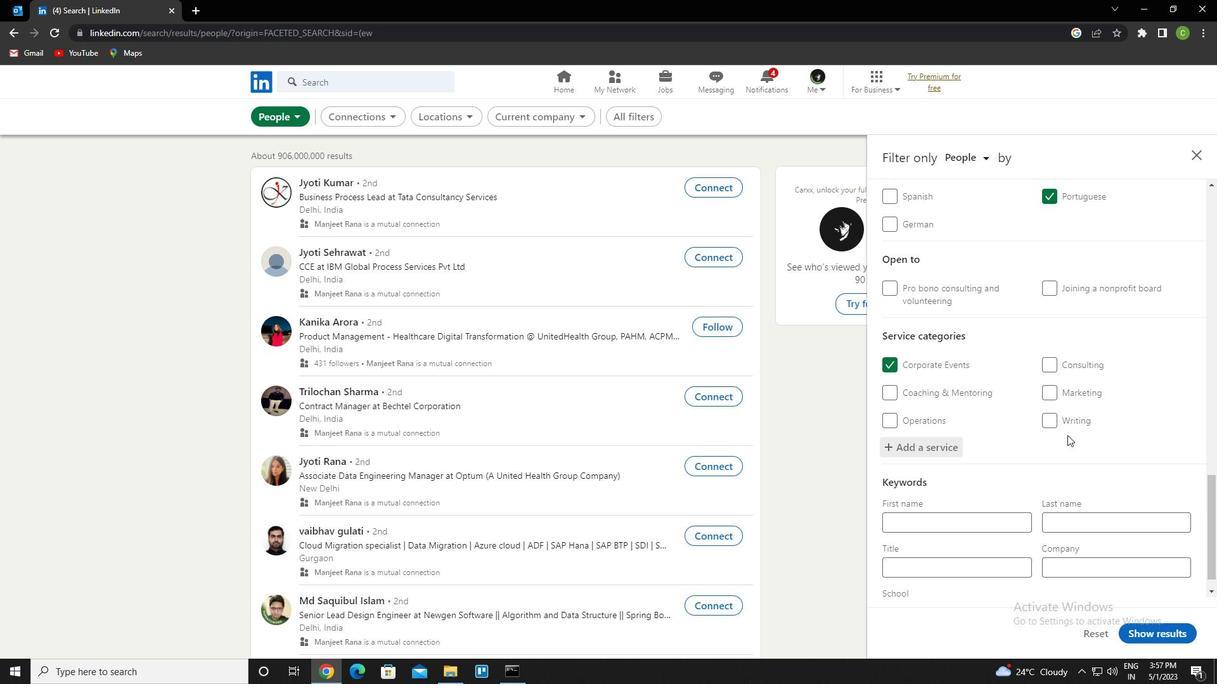 
Action: Mouse moved to (1068, 462)
Screenshot: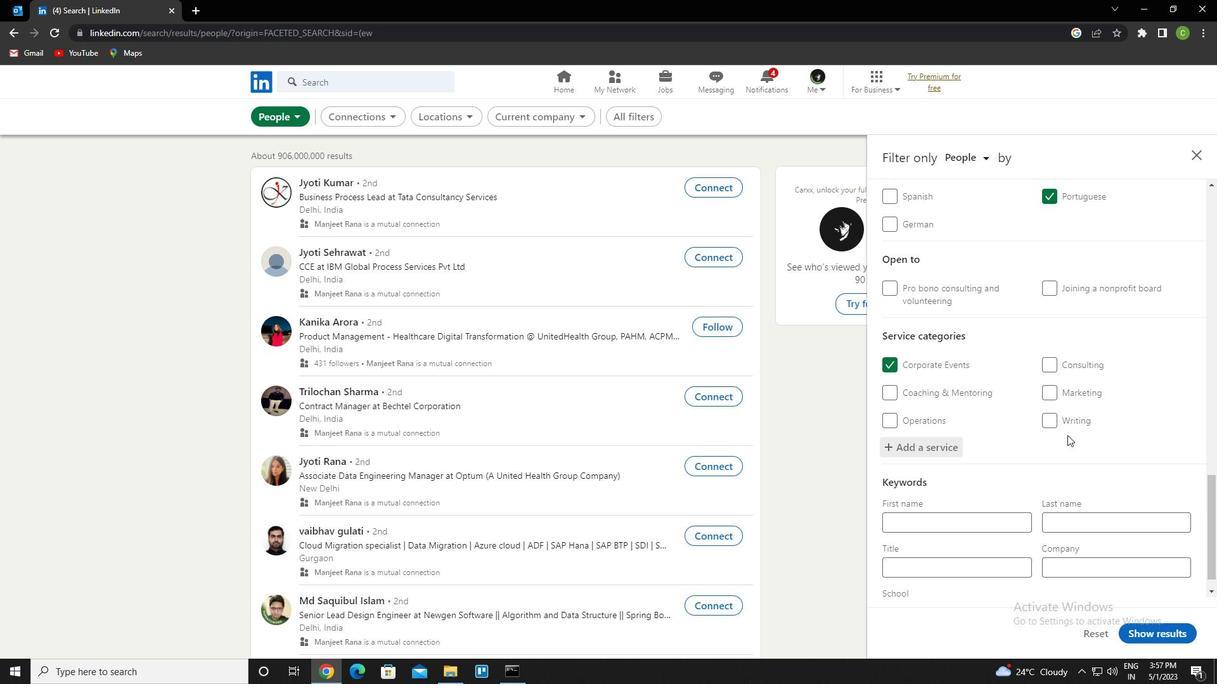
Action: Mouse scrolled (1068, 462) with delta (0, 0)
Screenshot: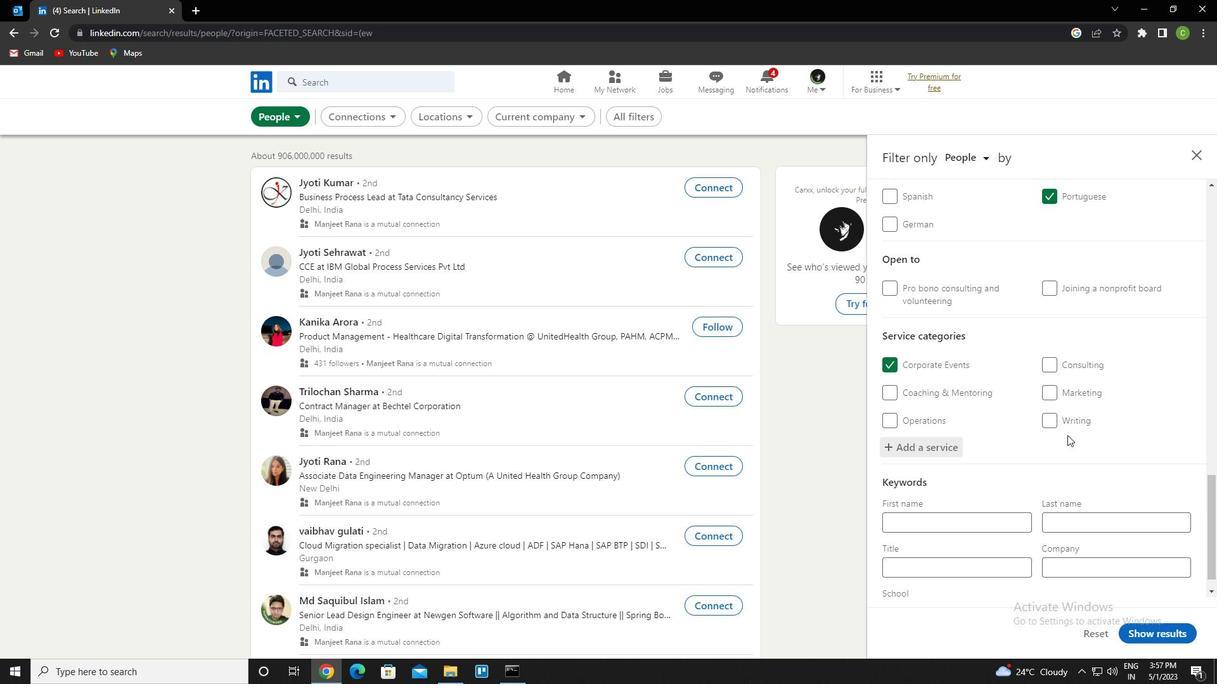 
Action: Mouse moved to (1067, 469)
Screenshot: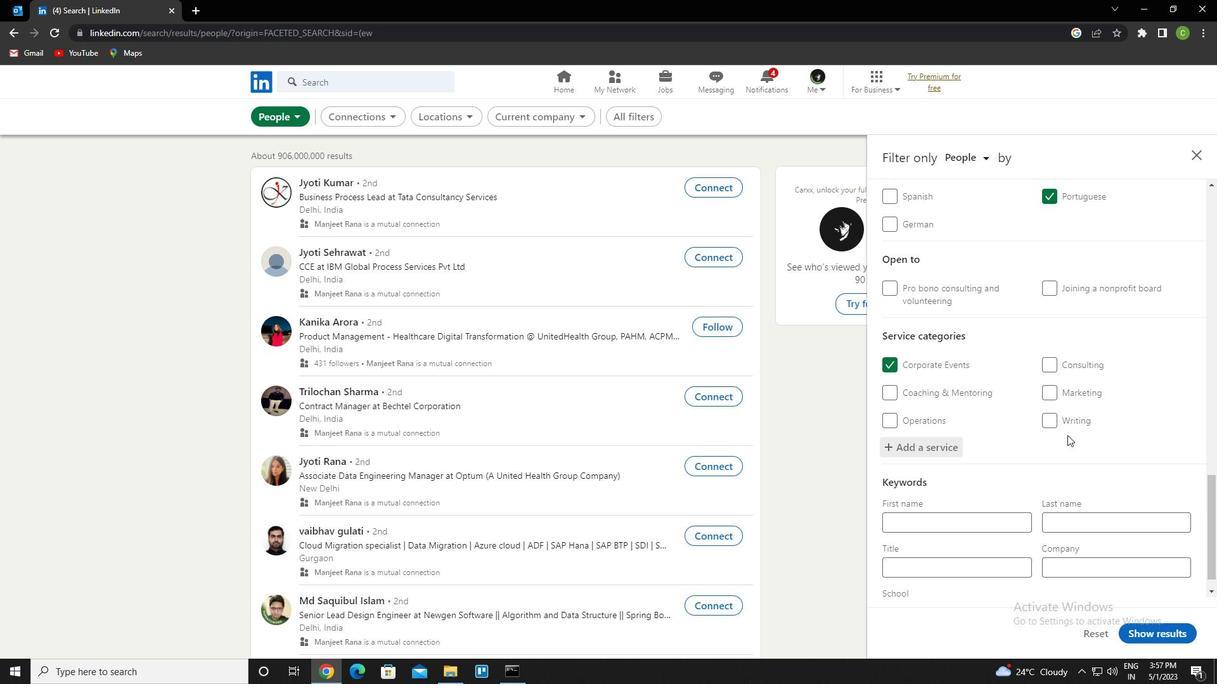 
Action: Mouse scrolled (1067, 469) with delta (0, 0)
Screenshot: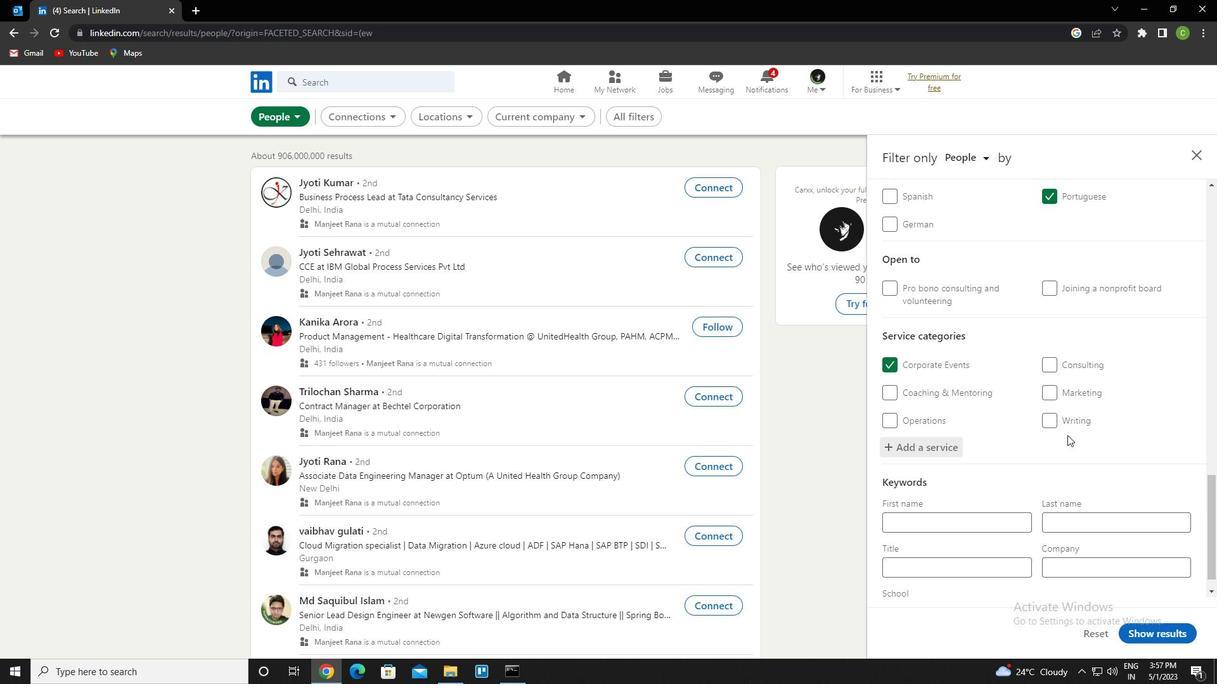 
Action: Mouse moved to (1067, 471)
Screenshot: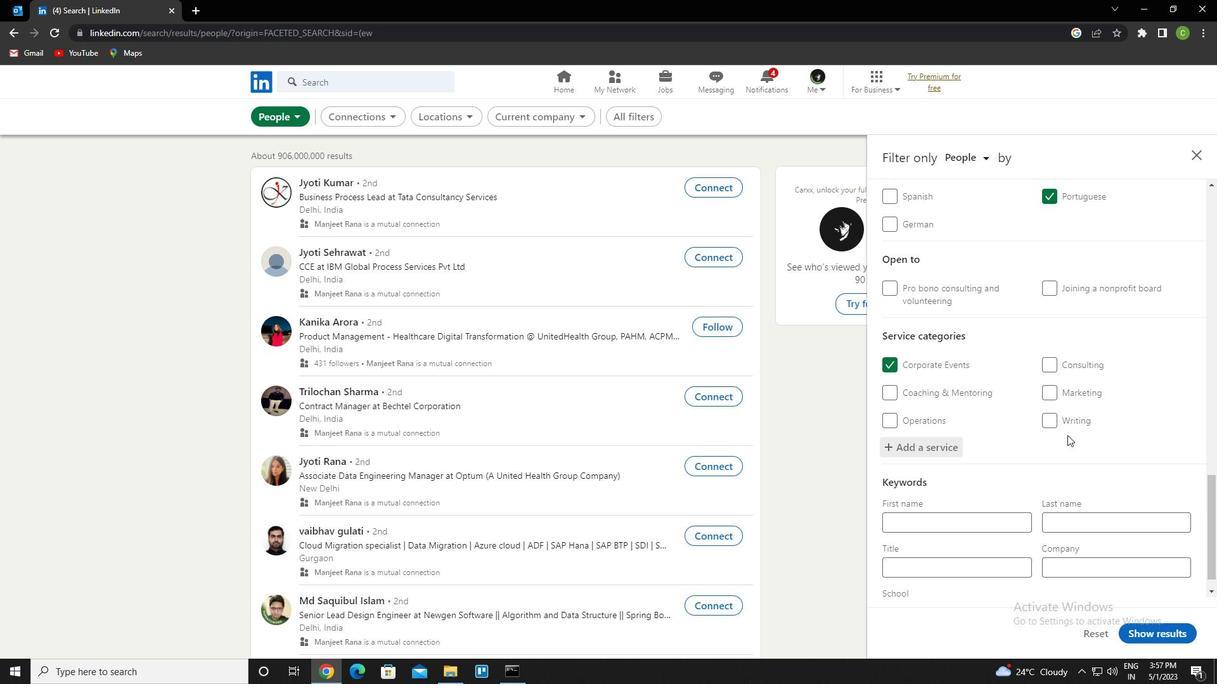 
Action: Mouse scrolled (1067, 470) with delta (0, 0)
Screenshot: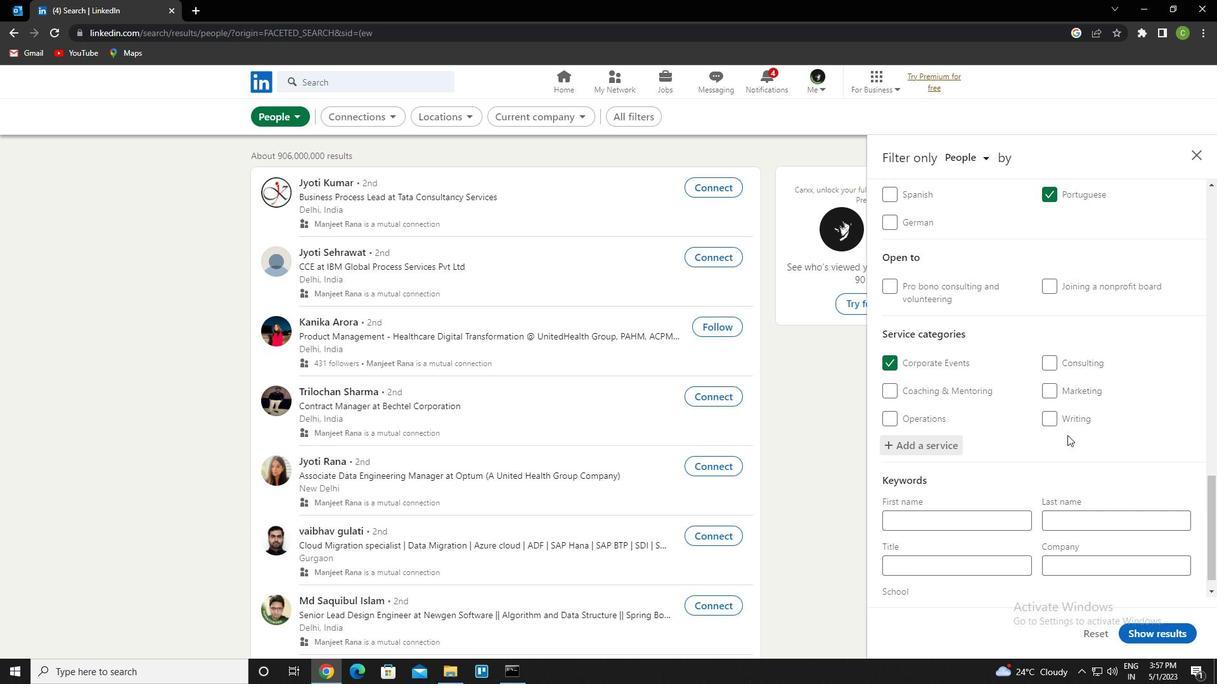 
Action: Mouse scrolled (1067, 470) with delta (0, 0)
Screenshot: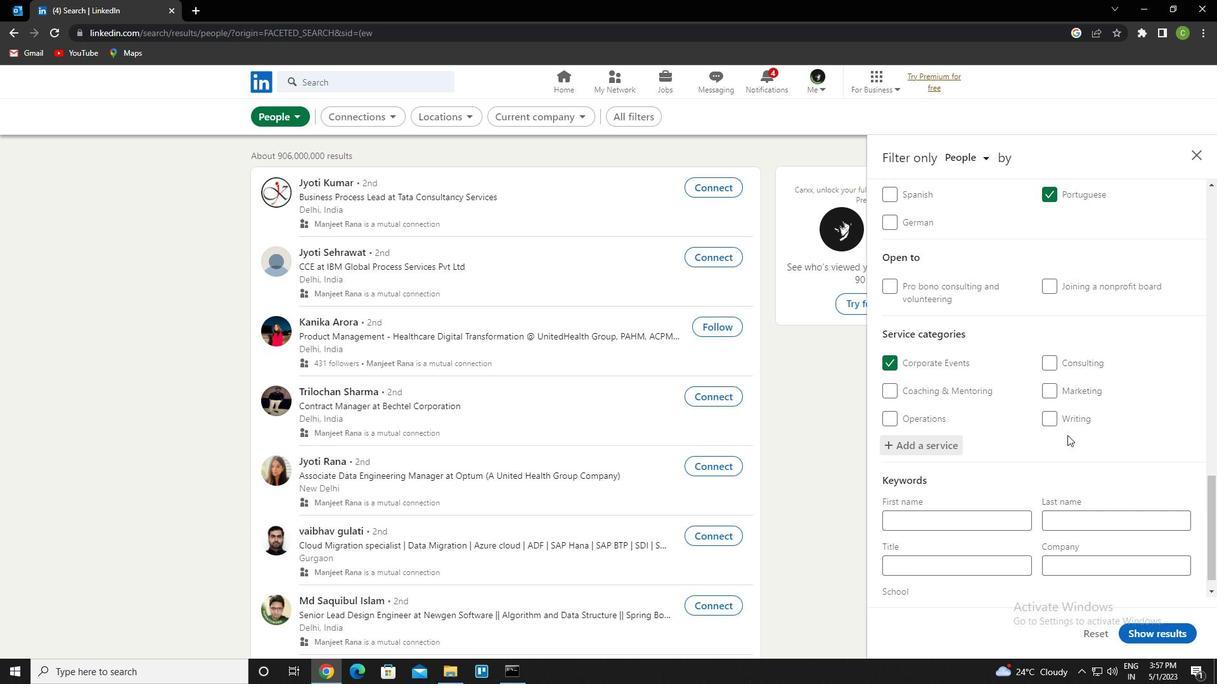 
Action: Mouse scrolled (1067, 470) with delta (0, 0)
Screenshot: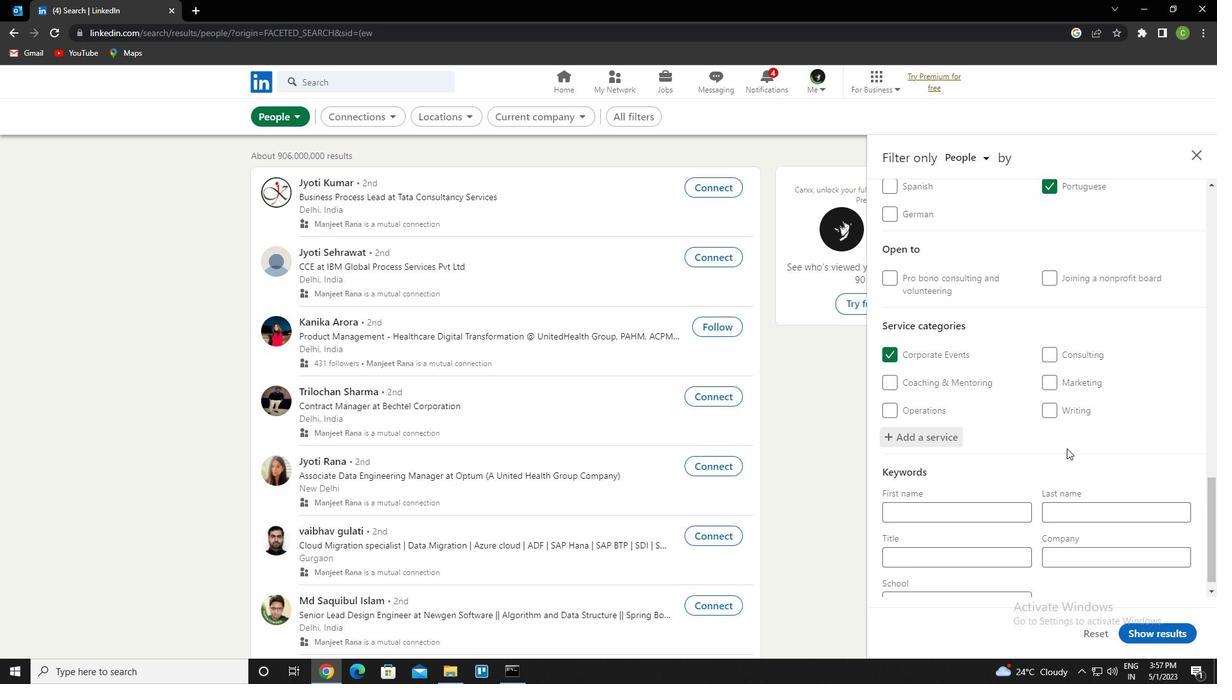 
Action: Mouse moved to (993, 544)
Screenshot: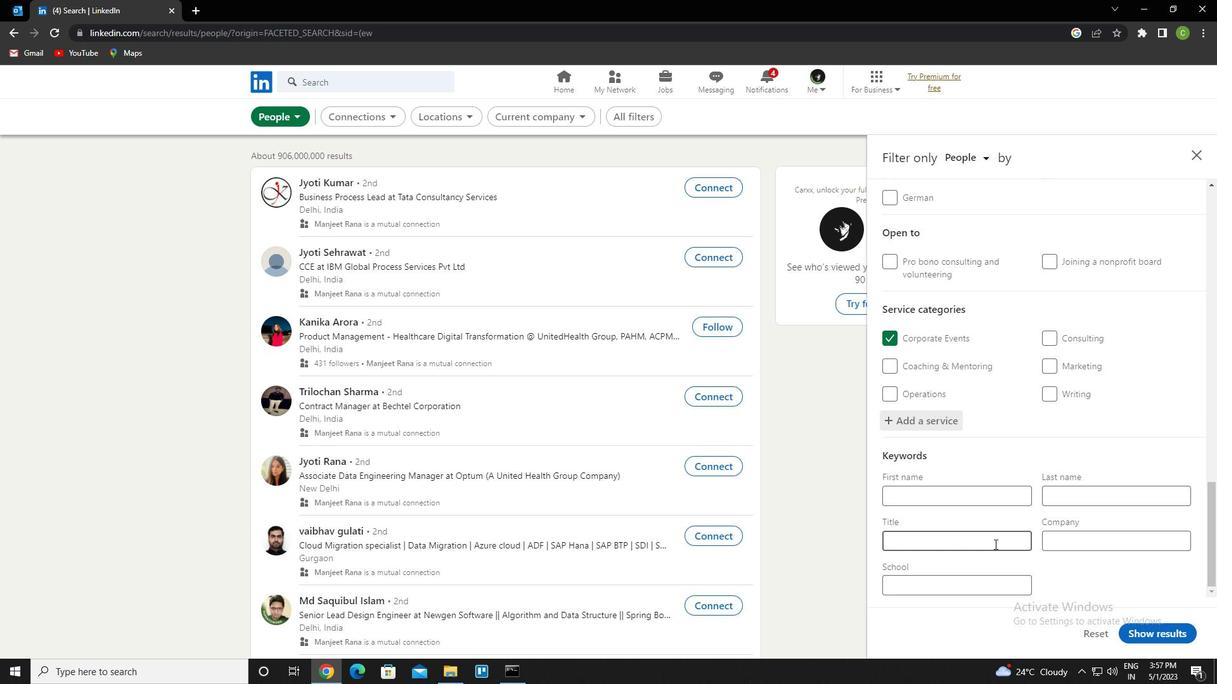 
Action: Mouse pressed left at (993, 544)
Screenshot: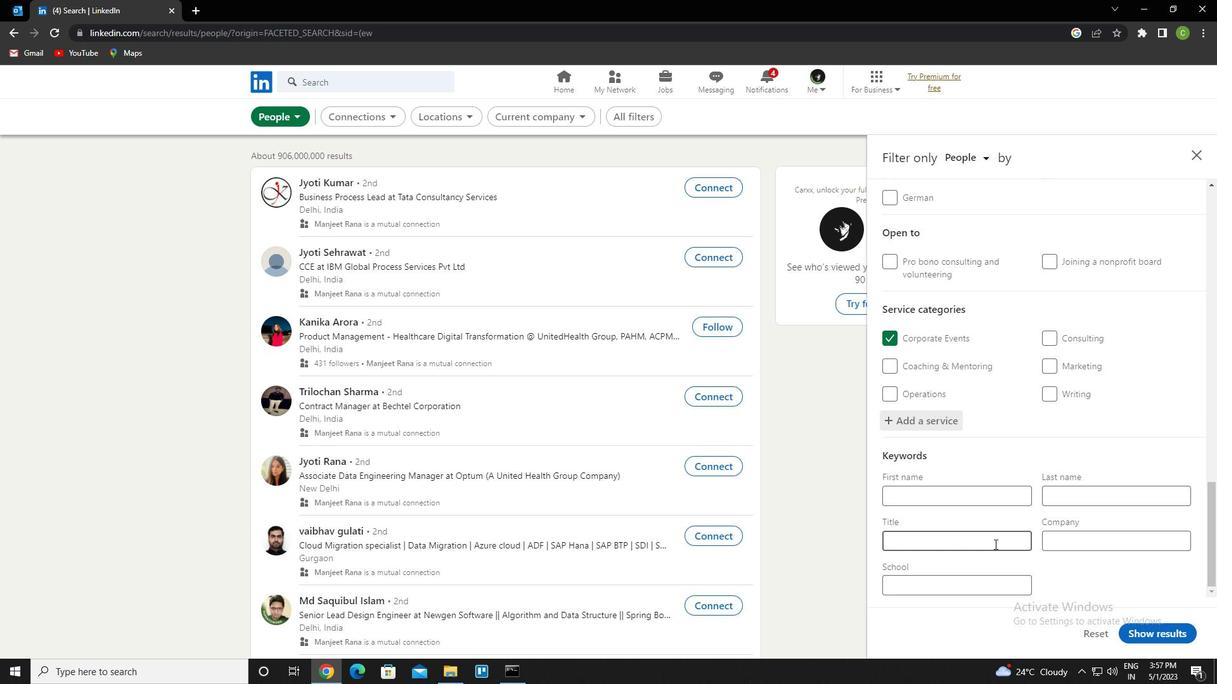 
Action: Key pressed <Key.caps_lock>t<Key.caps_lock>Ruck<Key.space><Key.caps_lock>d<Key.caps_lock>river
Screenshot: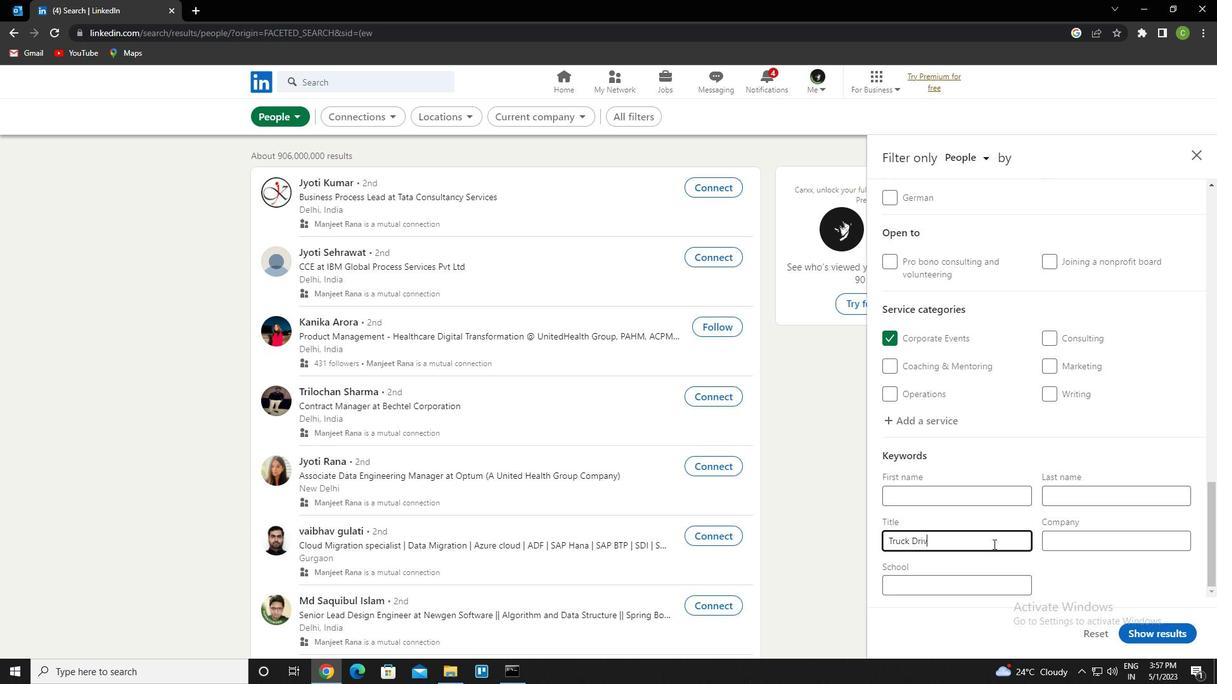 
Action: Mouse moved to (1173, 638)
Screenshot: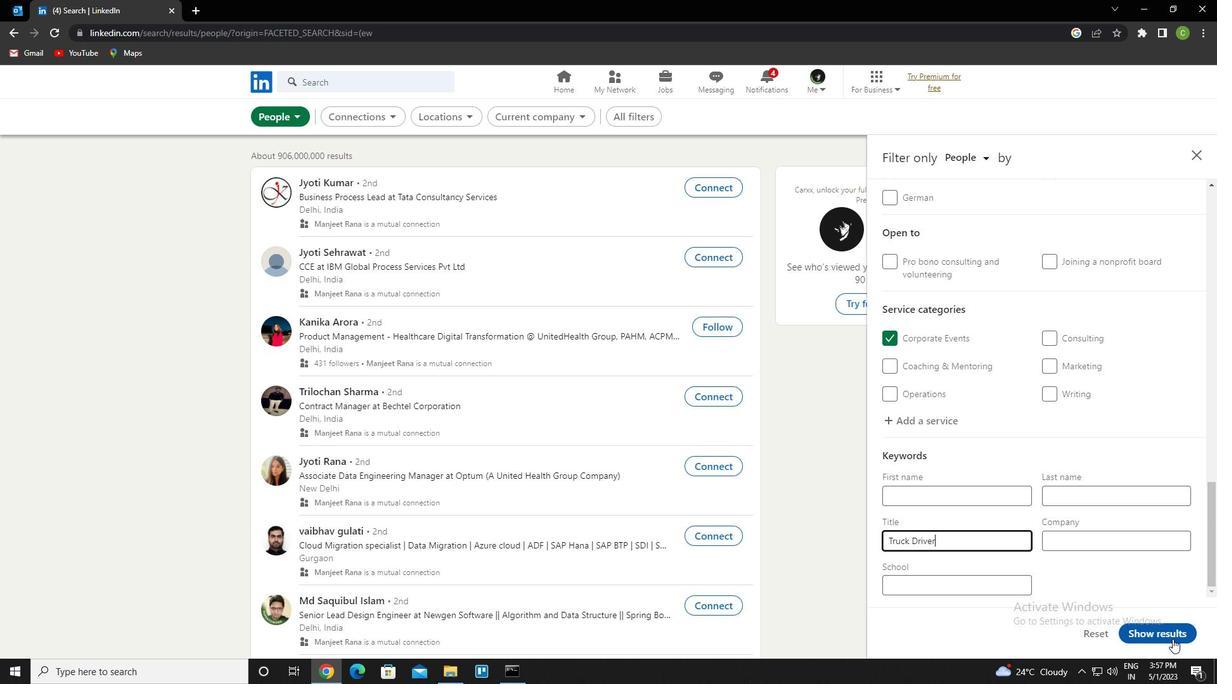 
Action: Mouse pressed left at (1173, 638)
Screenshot: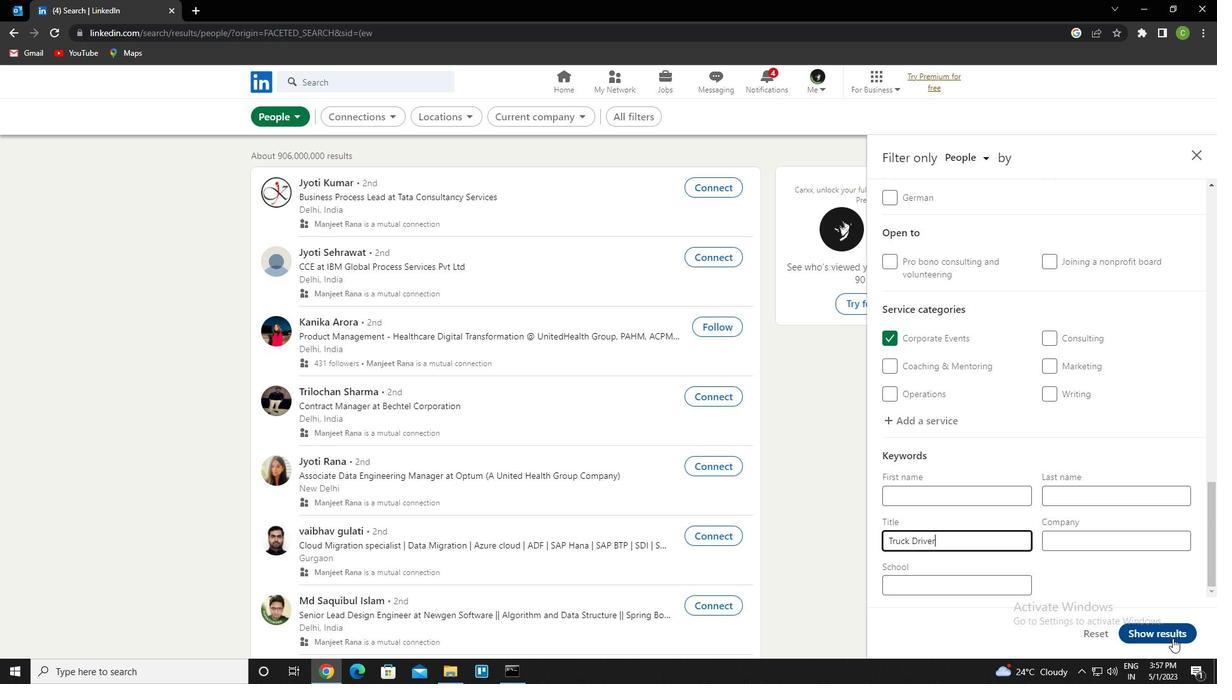 
Action: Mouse moved to (438, 676)
Screenshot: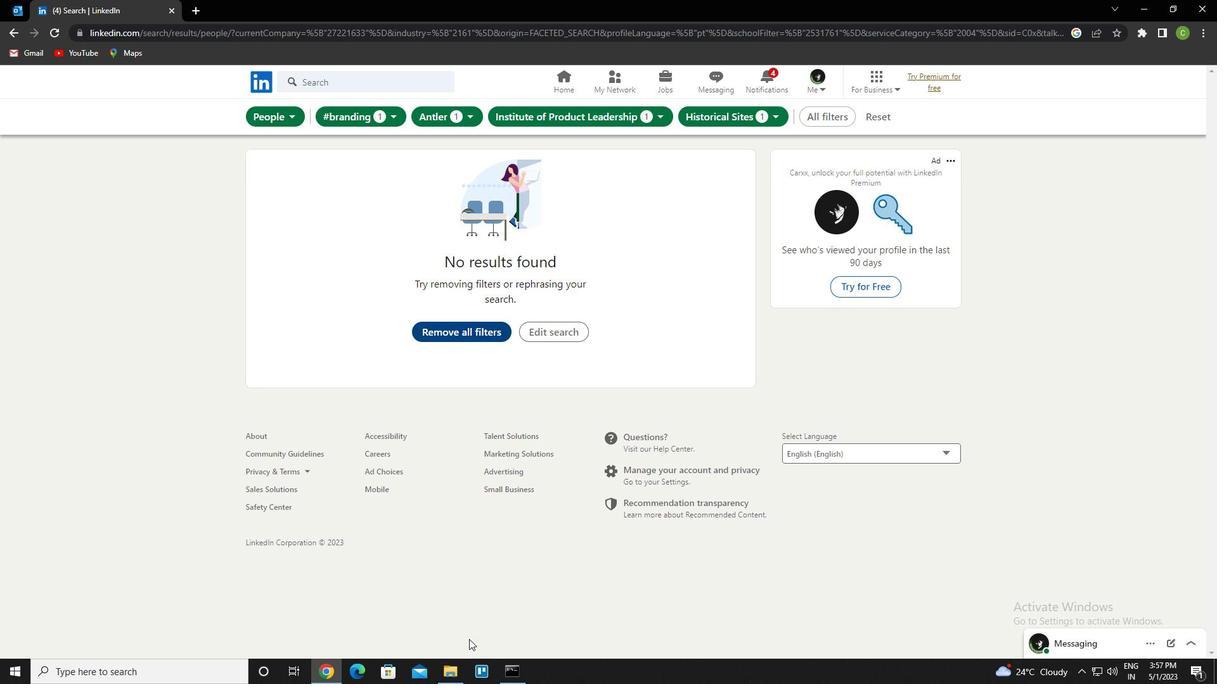 
